 Task: Look for space in Dalandzadgad, Mongolia from 12th August, 2023 to 16th August, 2023 for 8 adults in price range Rs.10000 to Rs.16000. Place can be private room with 8 bedrooms having 8 beds and 8 bathrooms. Property type can be house, flat, guest house, hotel. Amenities needed are: wifi, TV, free parkinig on premises, gym, breakfast. Booking option can be shelf check-in. Required host language is English.
Action: Mouse moved to (495, 119)
Screenshot: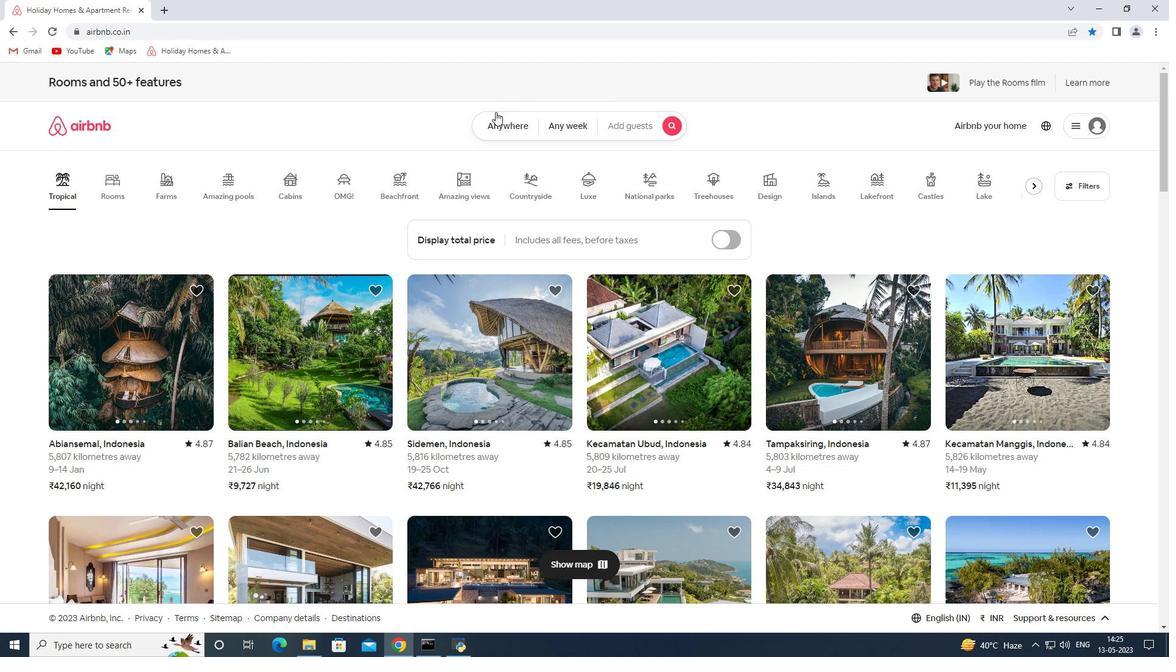 
Action: Mouse pressed left at (495, 119)
Screenshot: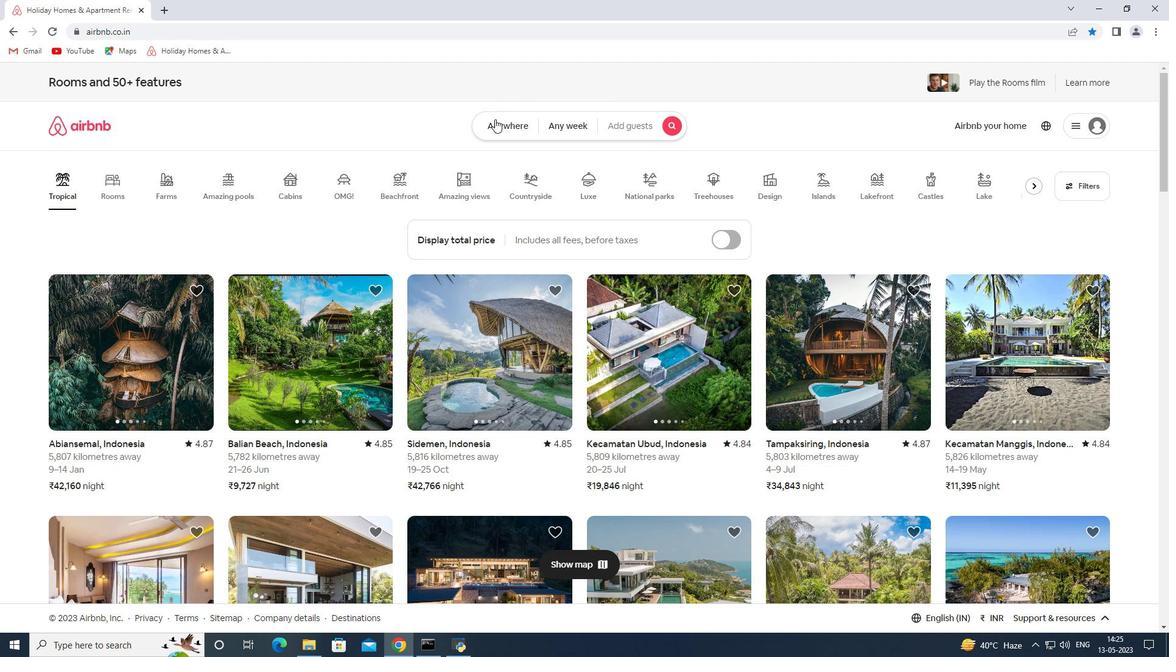 
Action: Mouse moved to (348, 176)
Screenshot: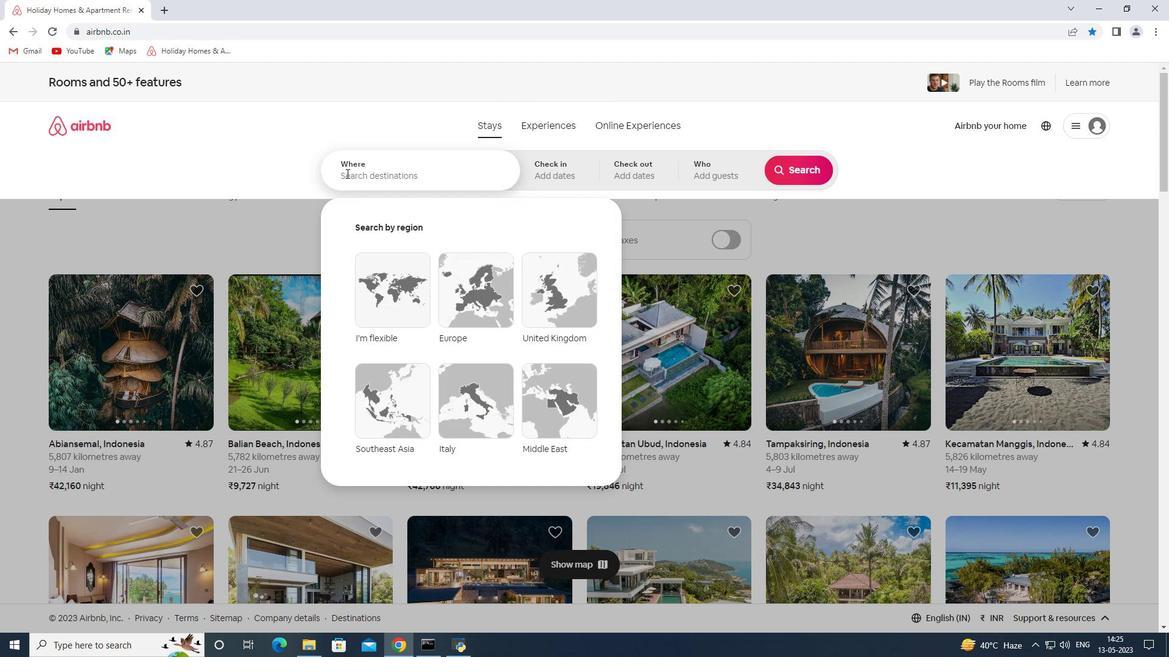 
Action: Mouse pressed left at (348, 176)
Screenshot: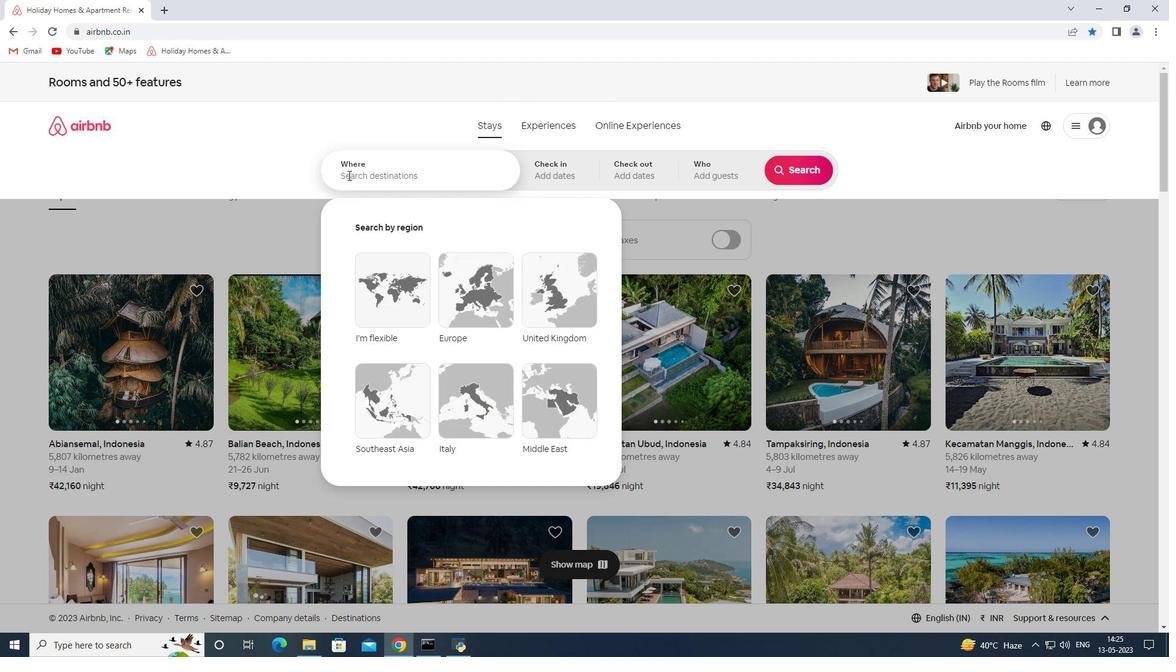 
Action: Key pressed <Key.shift>Daland<Key.space><Key.backspace><Key.shift>Za<Key.backspace><Key.backspace>zadgad<Key.space>
Screenshot: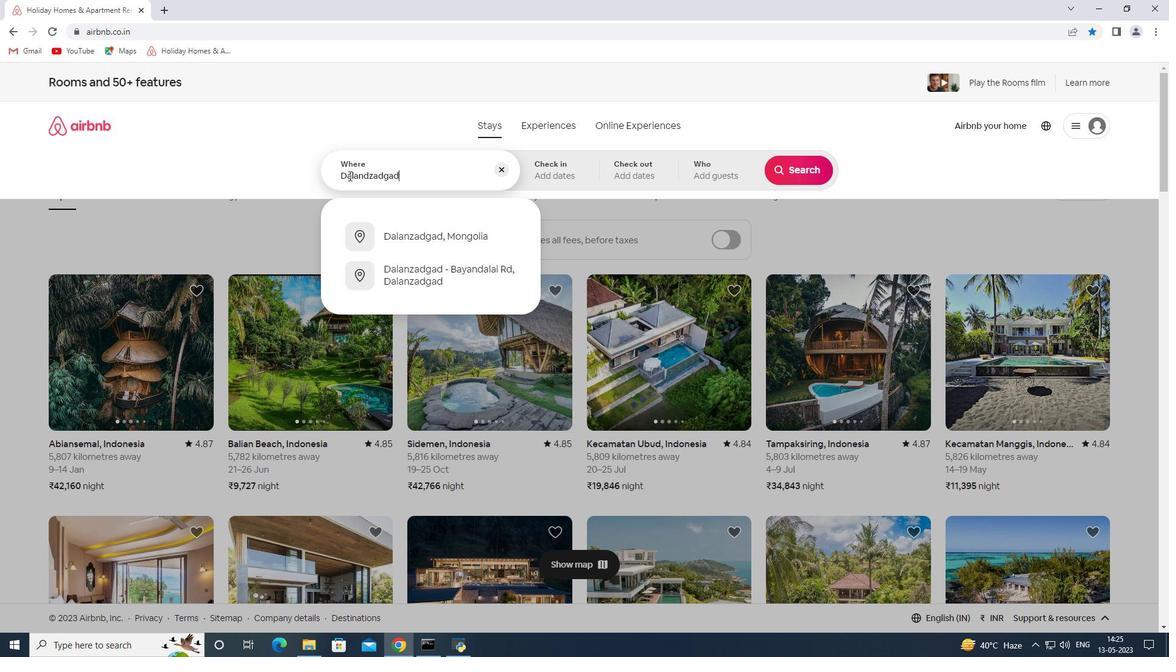 
Action: Mouse moved to (452, 229)
Screenshot: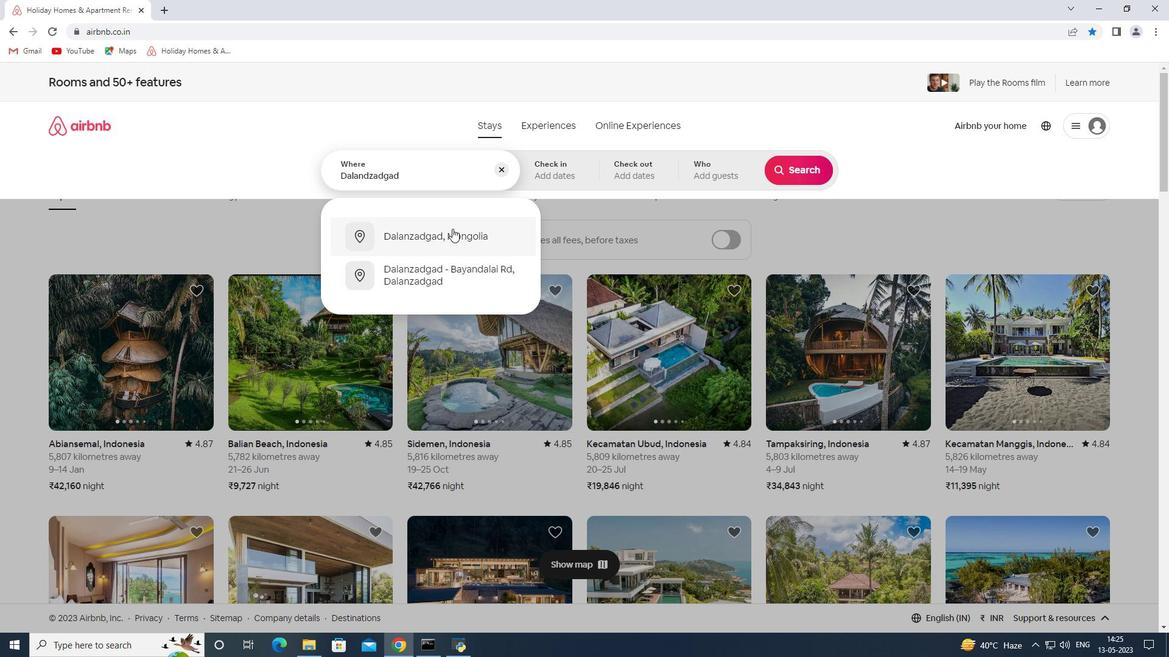 
Action: Mouse pressed left at (452, 229)
Screenshot: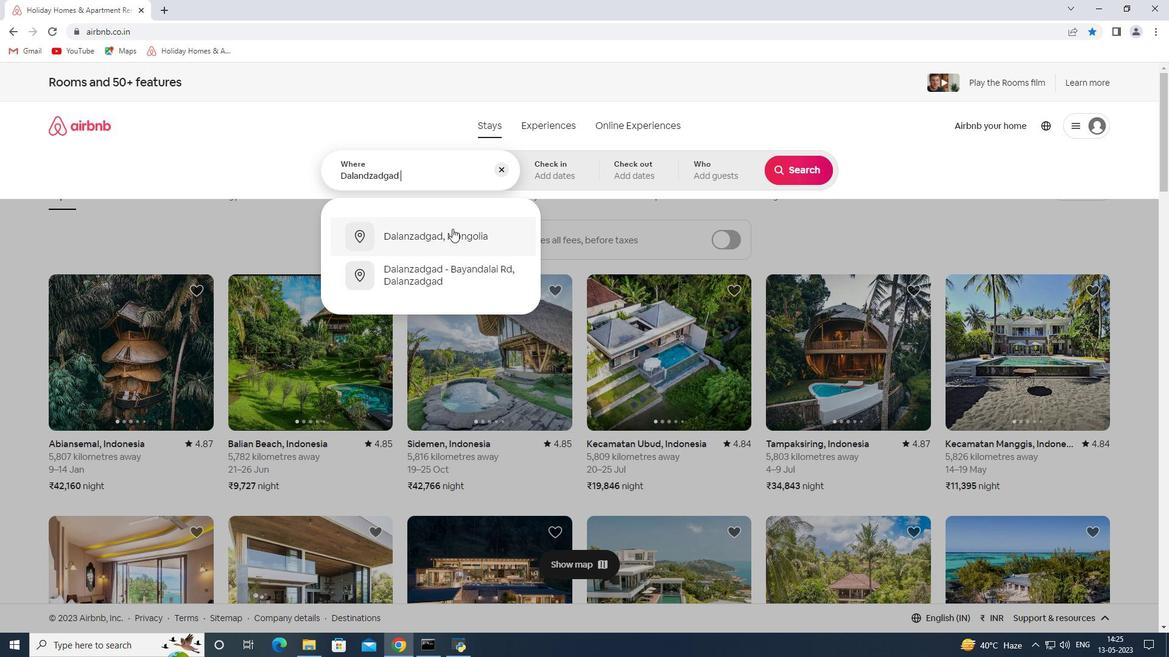 
Action: Mouse moved to (796, 267)
Screenshot: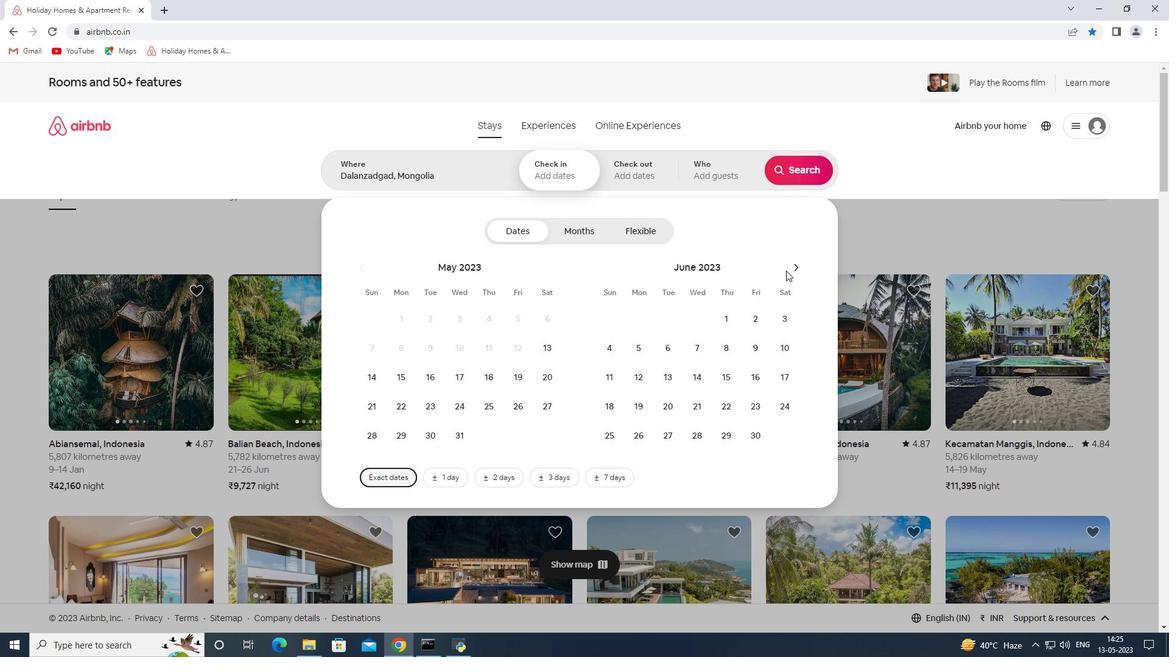 
Action: Mouse pressed left at (796, 267)
Screenshot: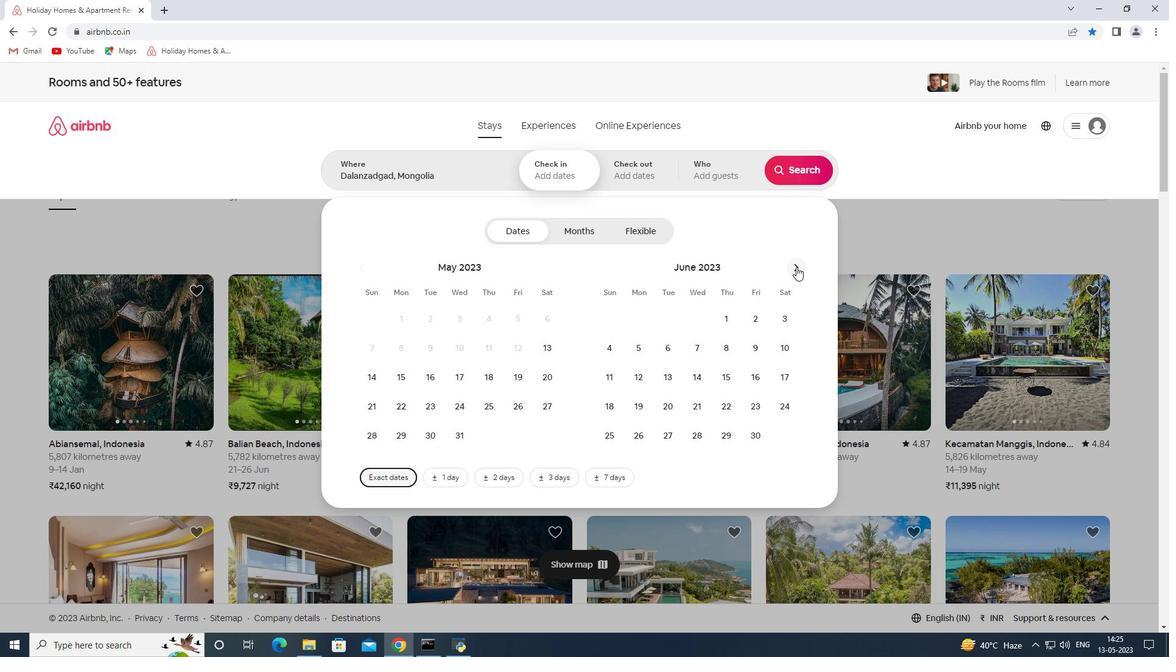 
Action: Mouse moved to (795, 262)
Screenshot: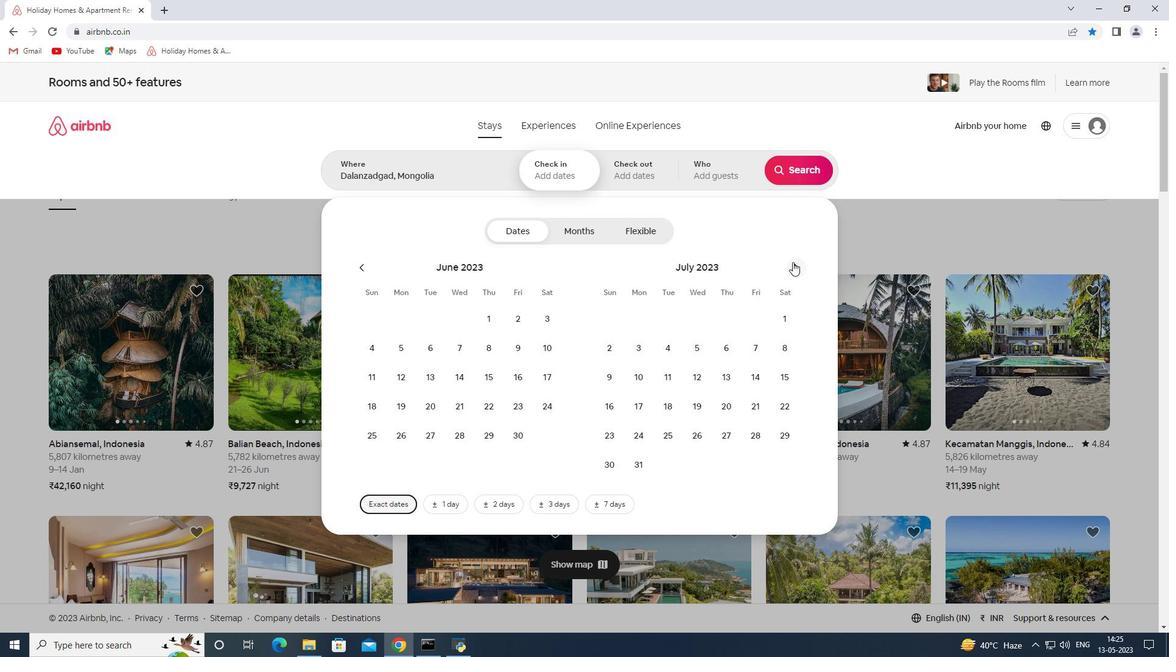 
Action: Mouse pressed left at (795, 262)
Screenshot: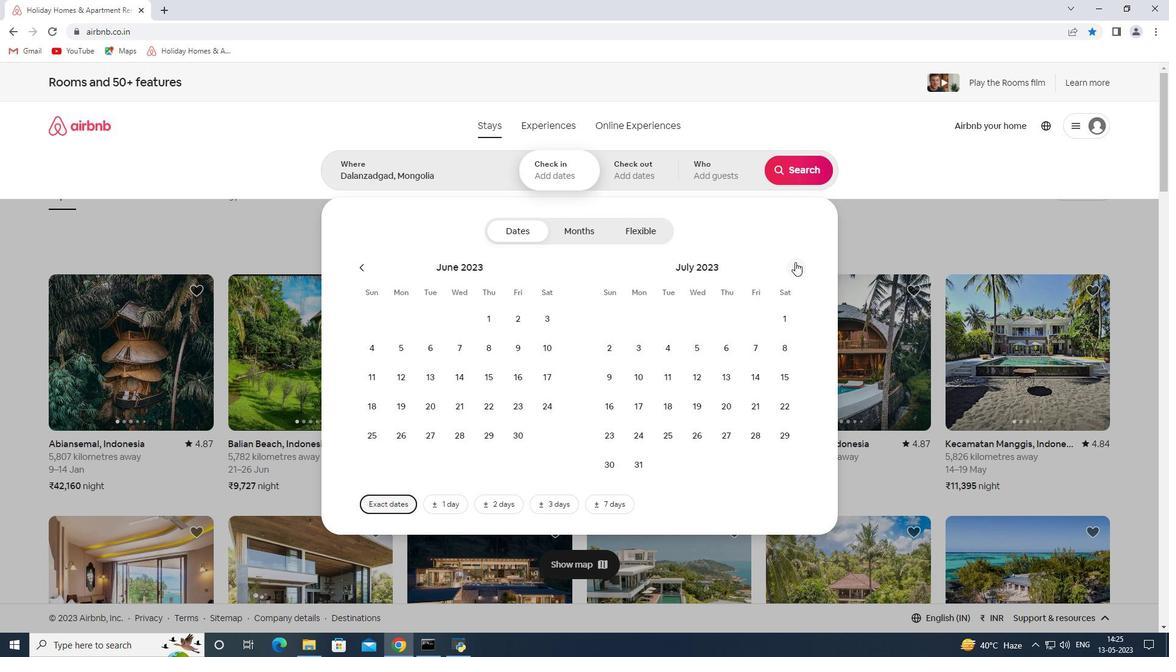 
Action: Mouse moved to (774, 347)
Screenshot: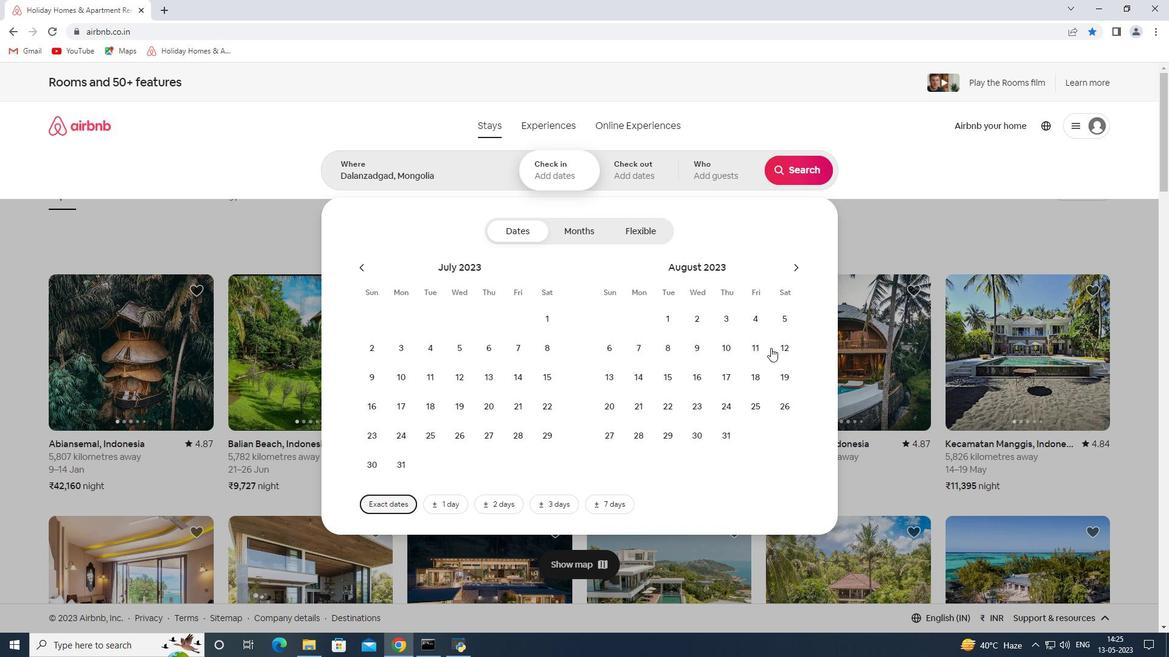 
Action: Mouse pressed left at (774, 347)
Screenshot: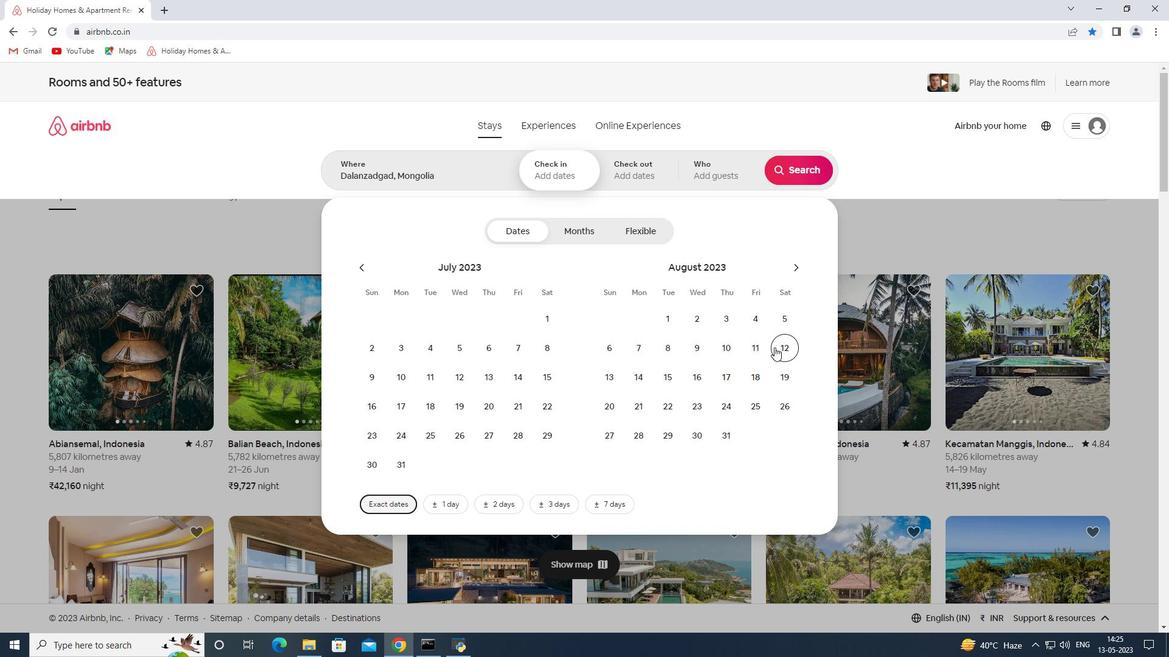 
Action: Mouse moved to (774, 347)
Screenshot: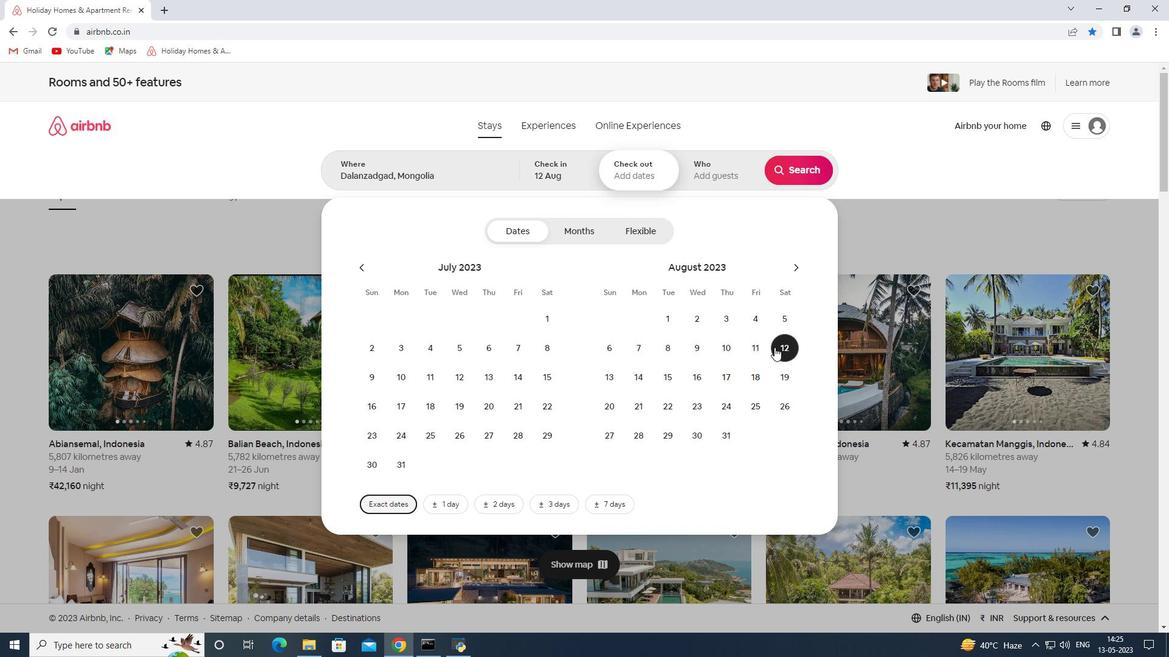 
Action: Mouse scrolled (774, 347) with delta (0, 0)
Screenshot: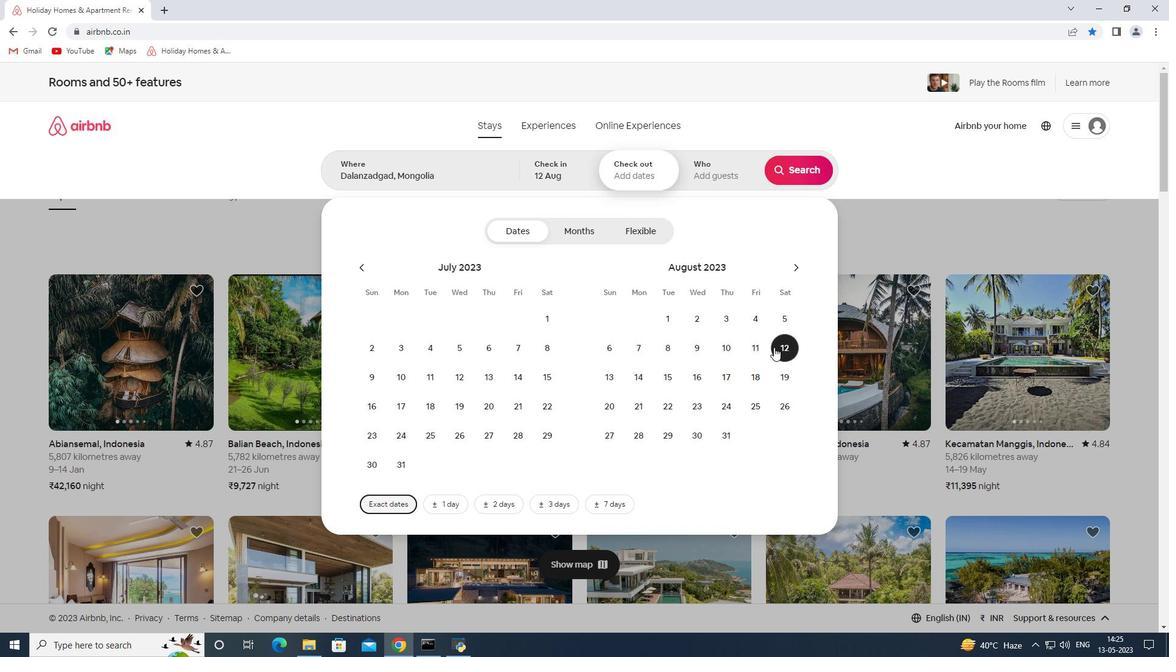 
Action: Mouse moved to (763, 319)
Screenshot: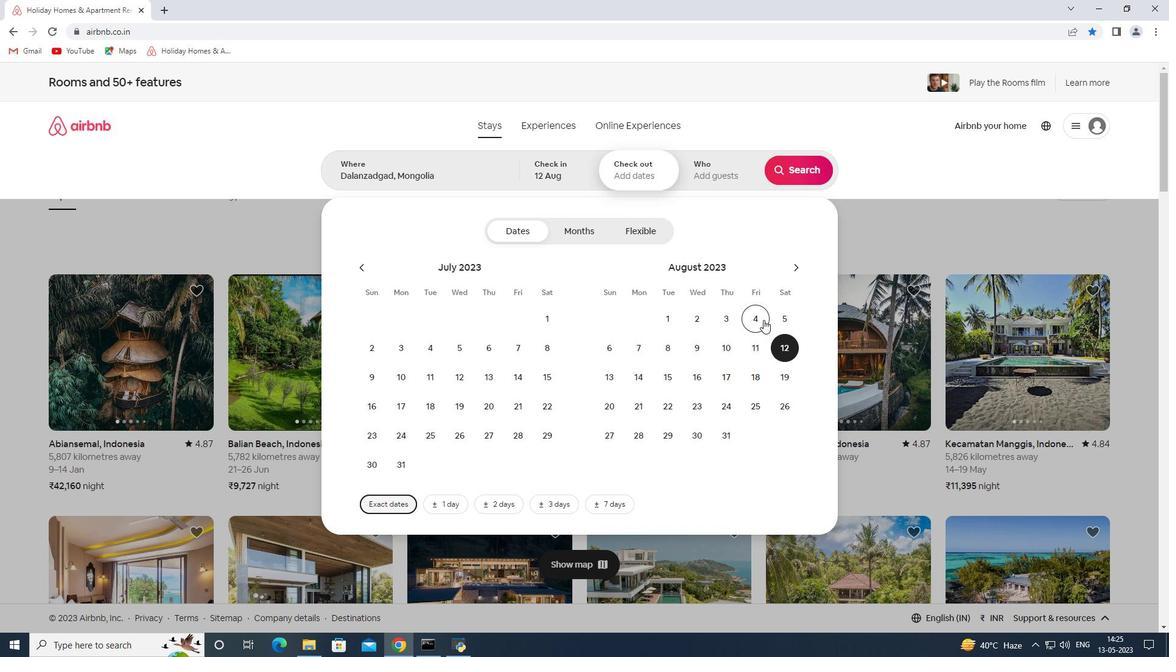 
Action: Mouse scrolled (763, 319) with delta (0, 0)
Screenshot: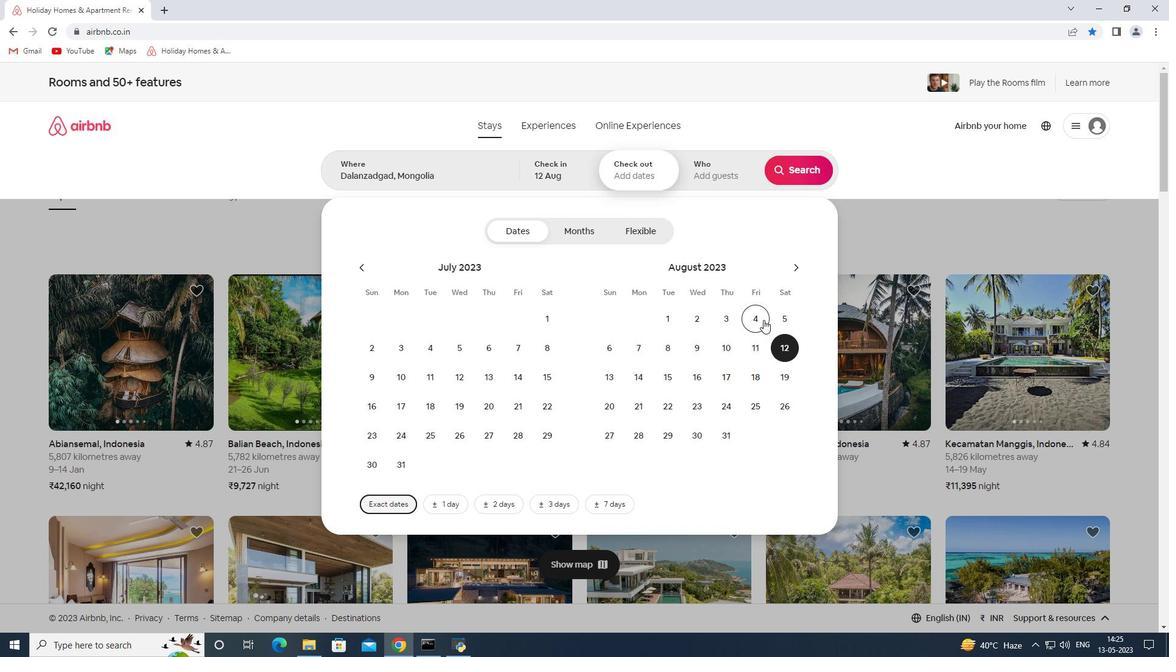 
Action: Mouse moved to (560, 94)
Screenshot: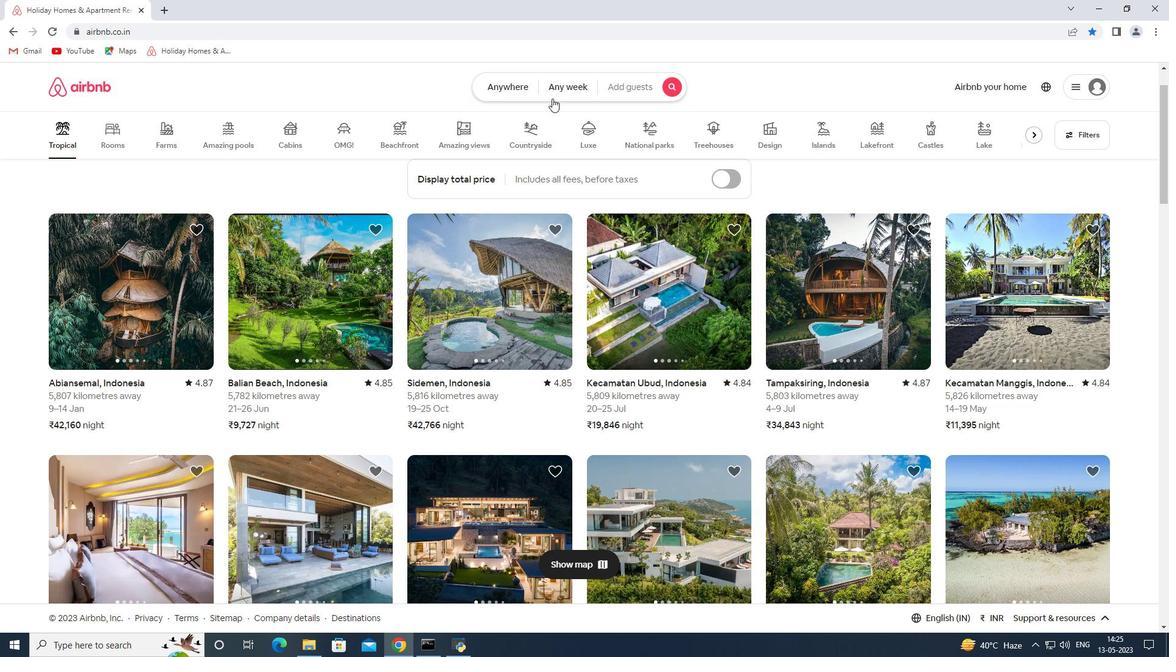 
Action: Mouse pressed left at (560, 94)
Screenshot: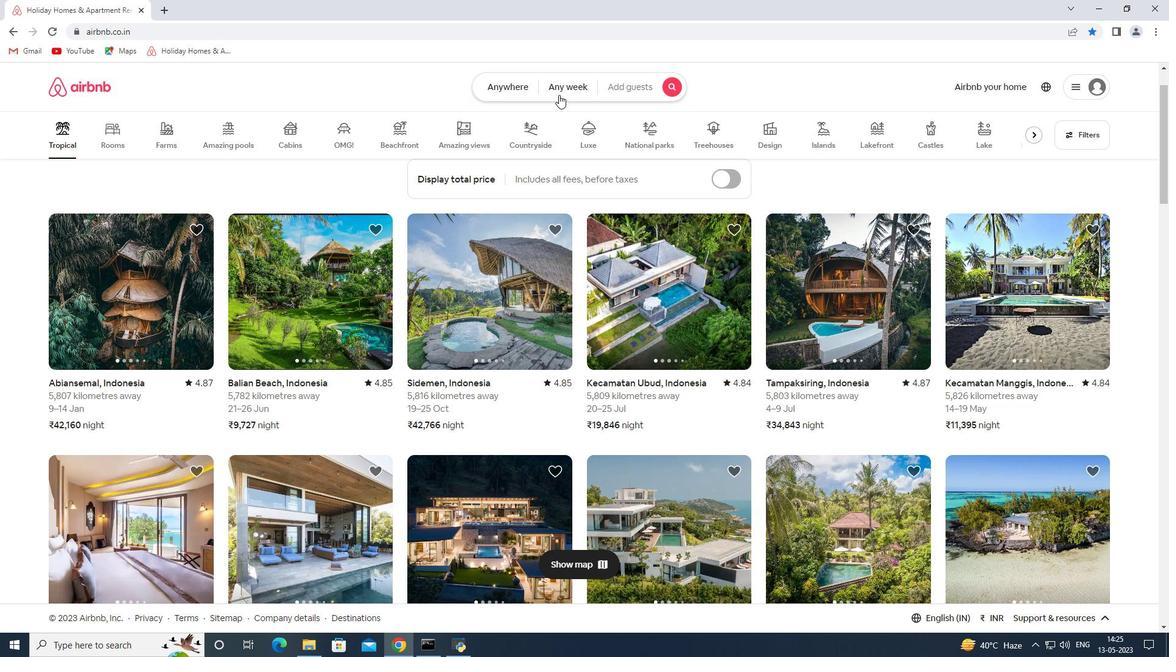 
Action: Mouse moved to (465, 338)
Screenshot: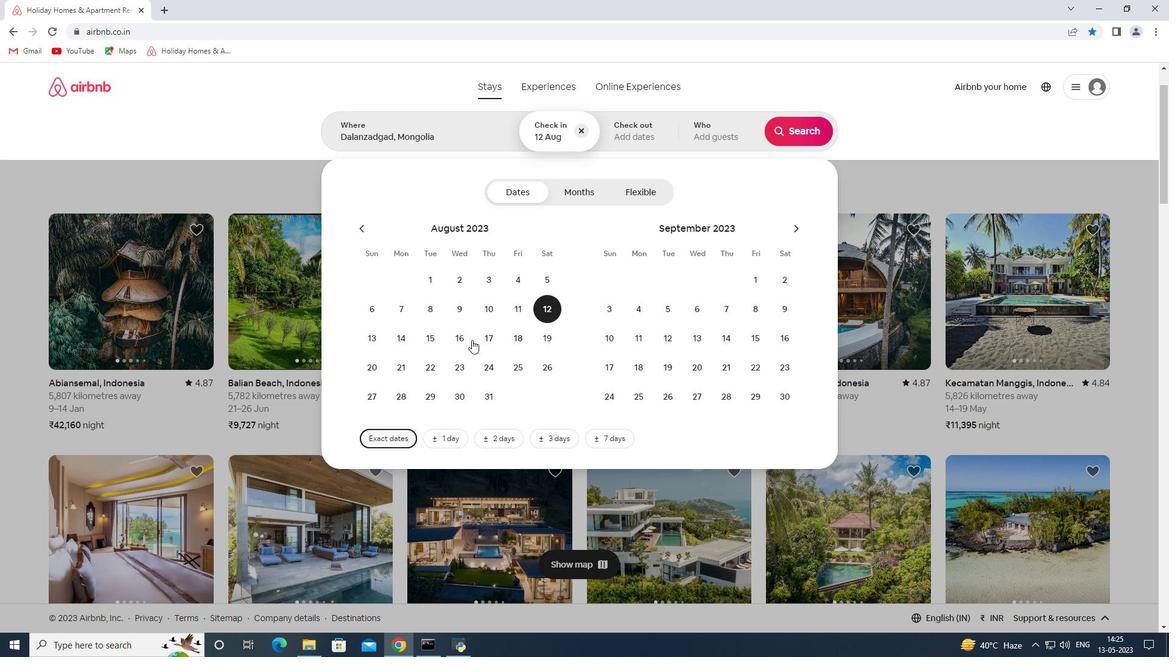 
Action: Mouse pressed left at (465, 338)
Screenshot: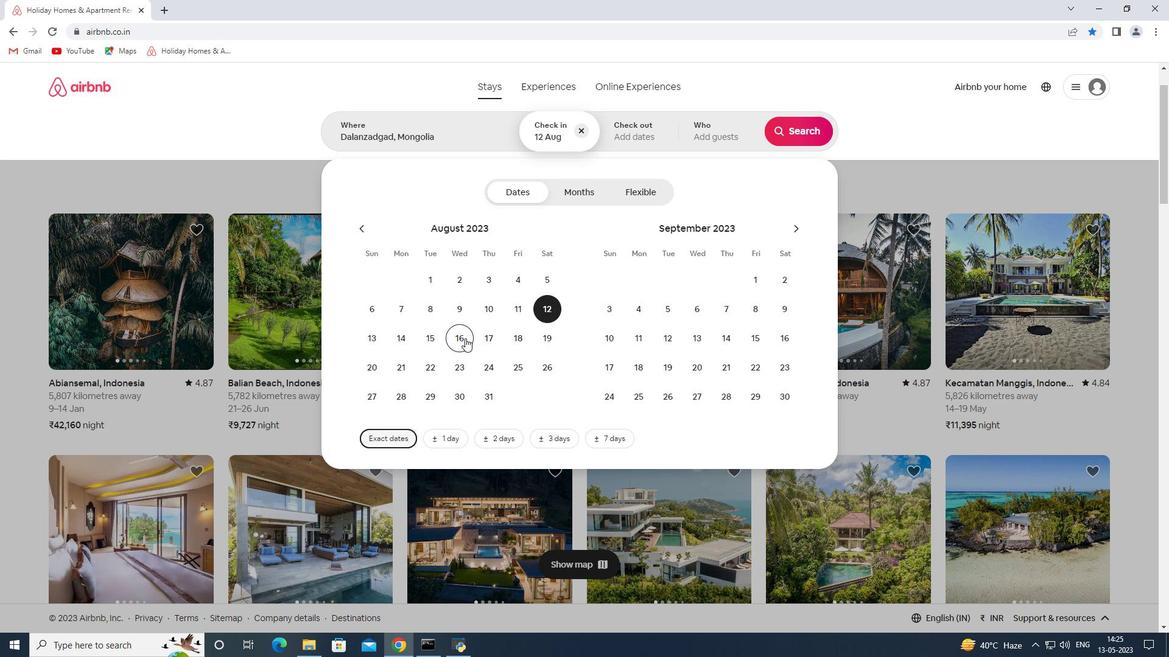 
Action: Mouse moved to (545, 307)
Screenshot: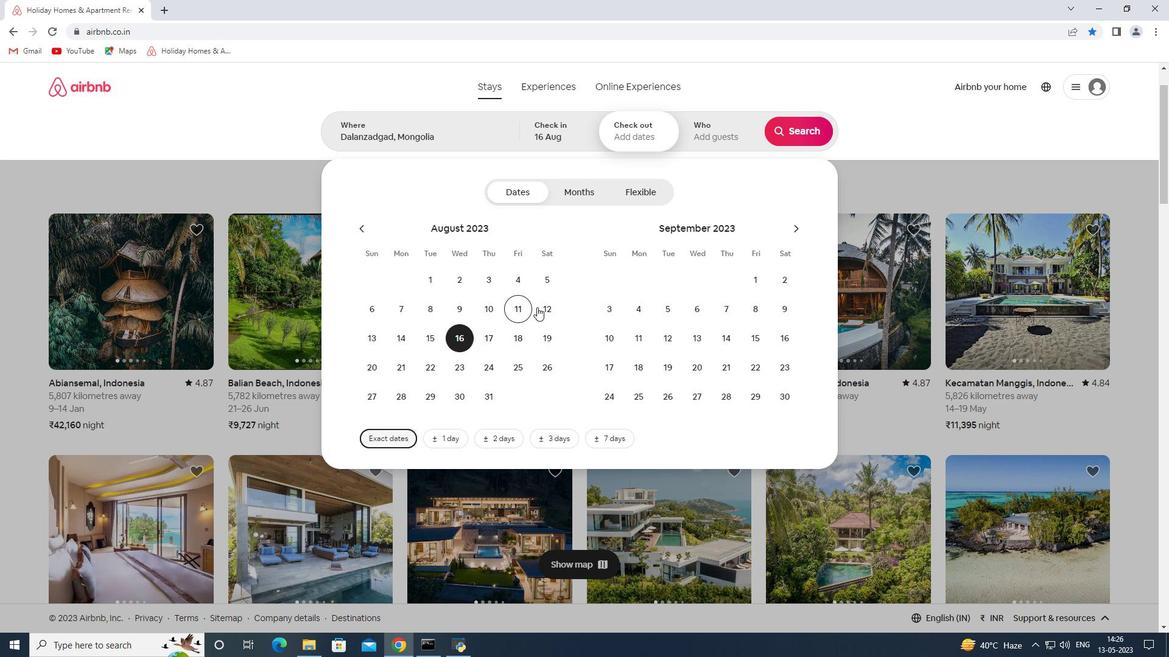 
Action: Mouse pressed left at (545, 307)
Screenshot: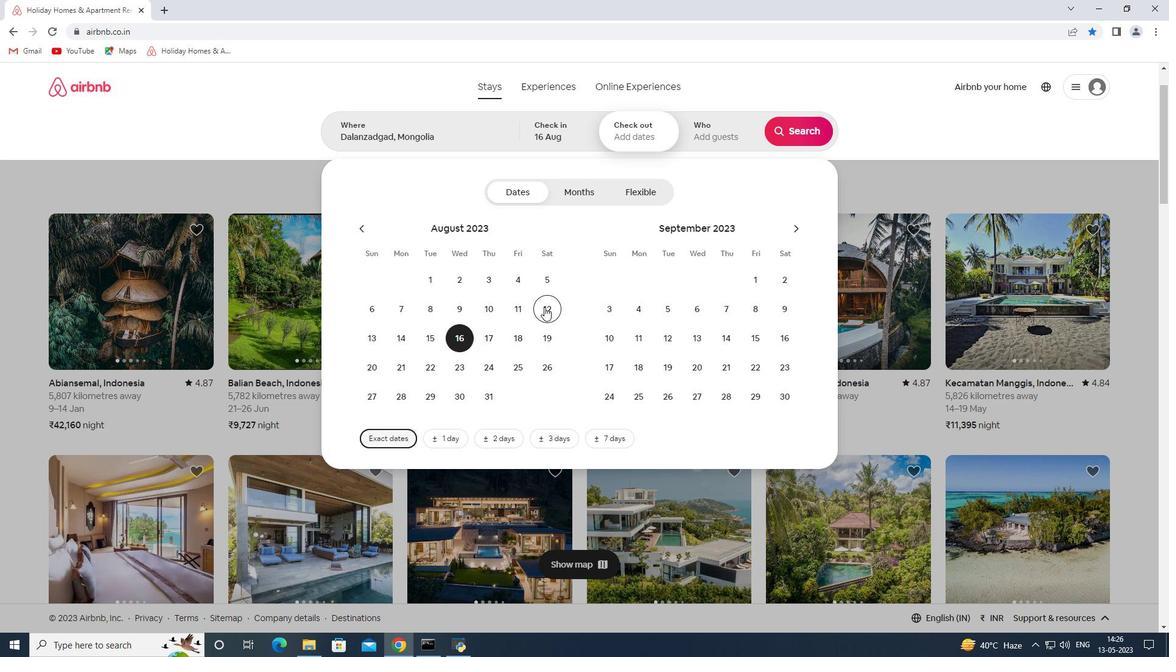 
Action: Mouse moved to (459, 334)
Screenshot: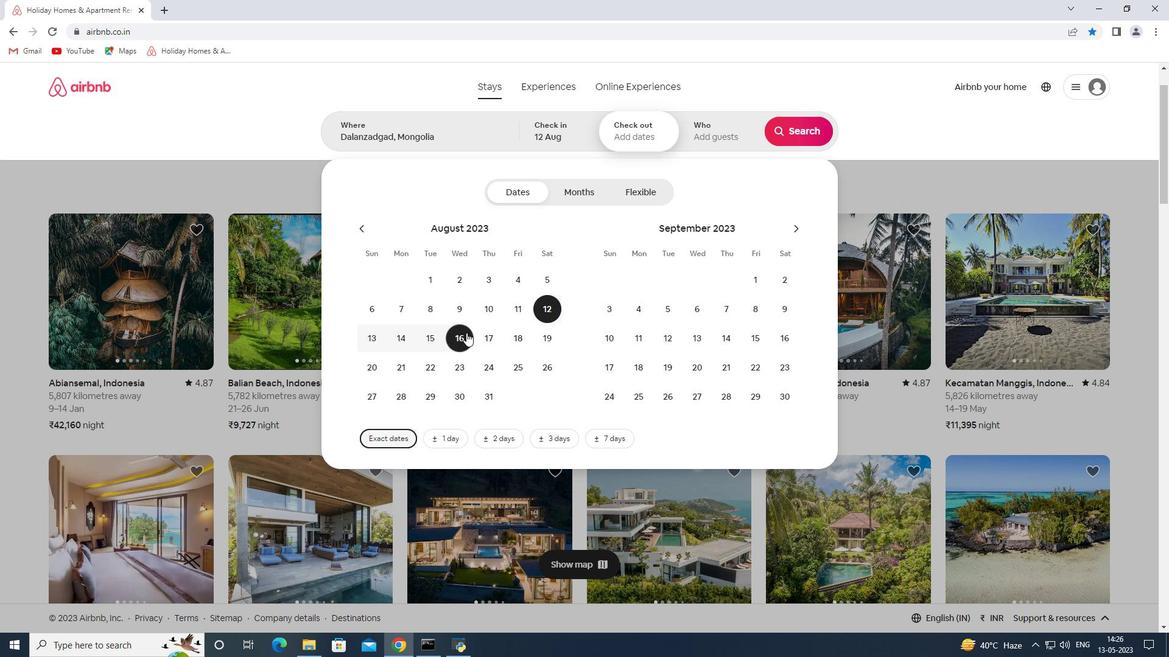 
Action: Mouse pressed left at (459, 334)
Screenshot: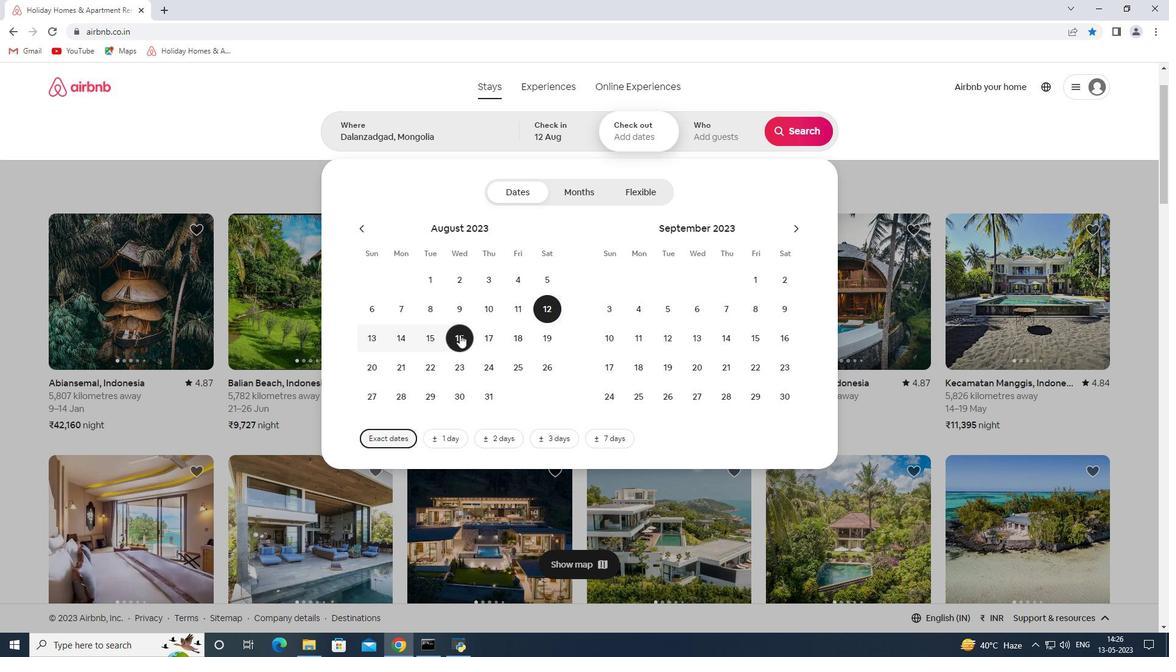 
Action: Mouse moved to (727, 135)
Screenshot: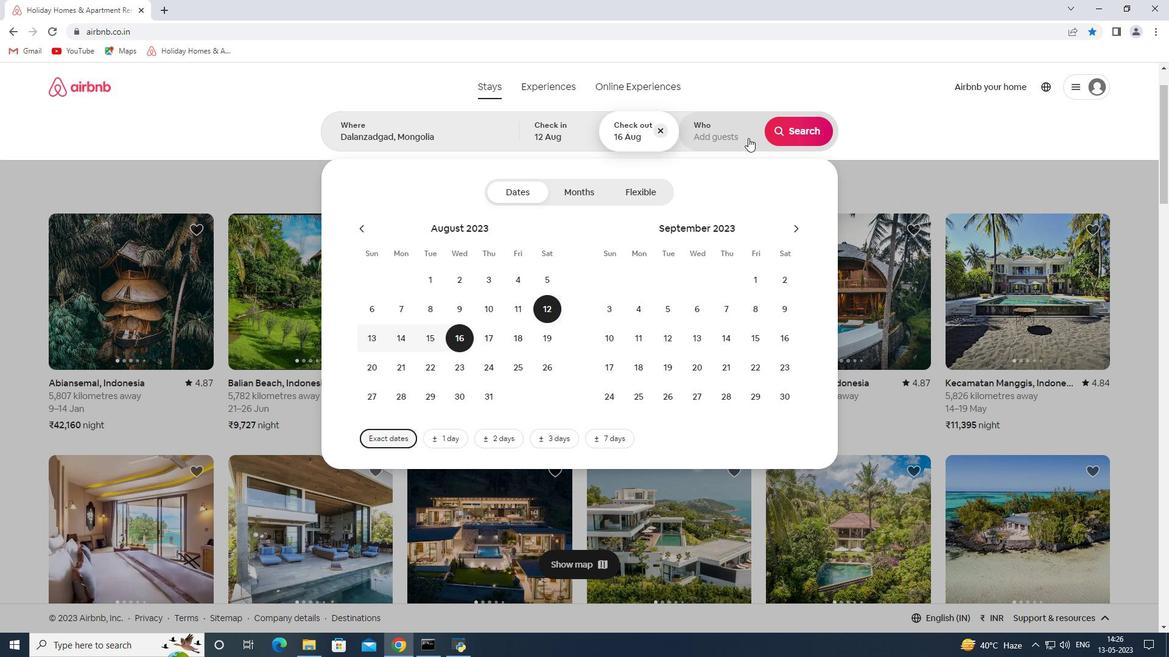 
Action: Mouse pressed left at (727, 135)
Screenshot: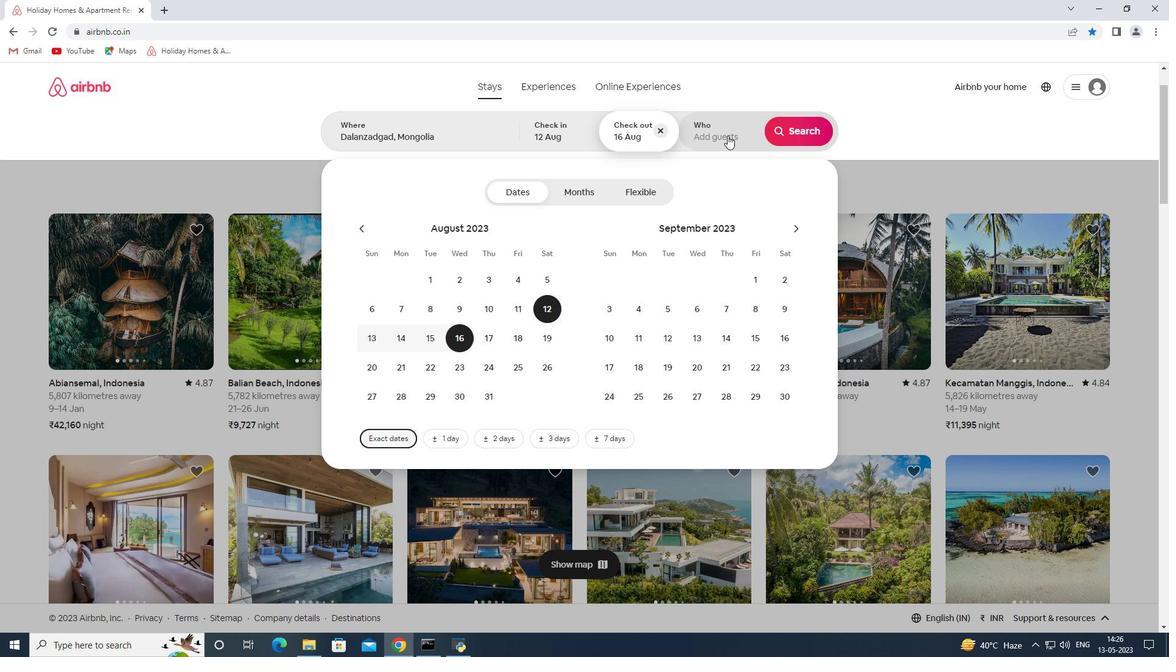 
Action: Mouse moved to (807, 202)
Screenshot: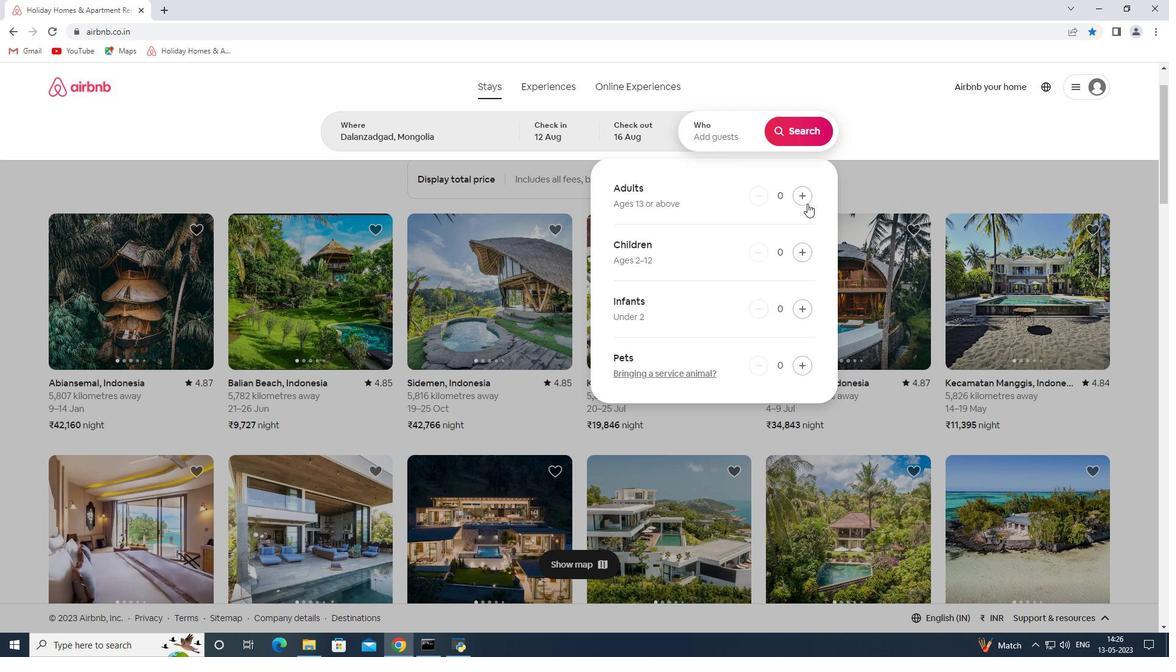 
Action: Mouse pressed left at (807, 202)
Screenshot: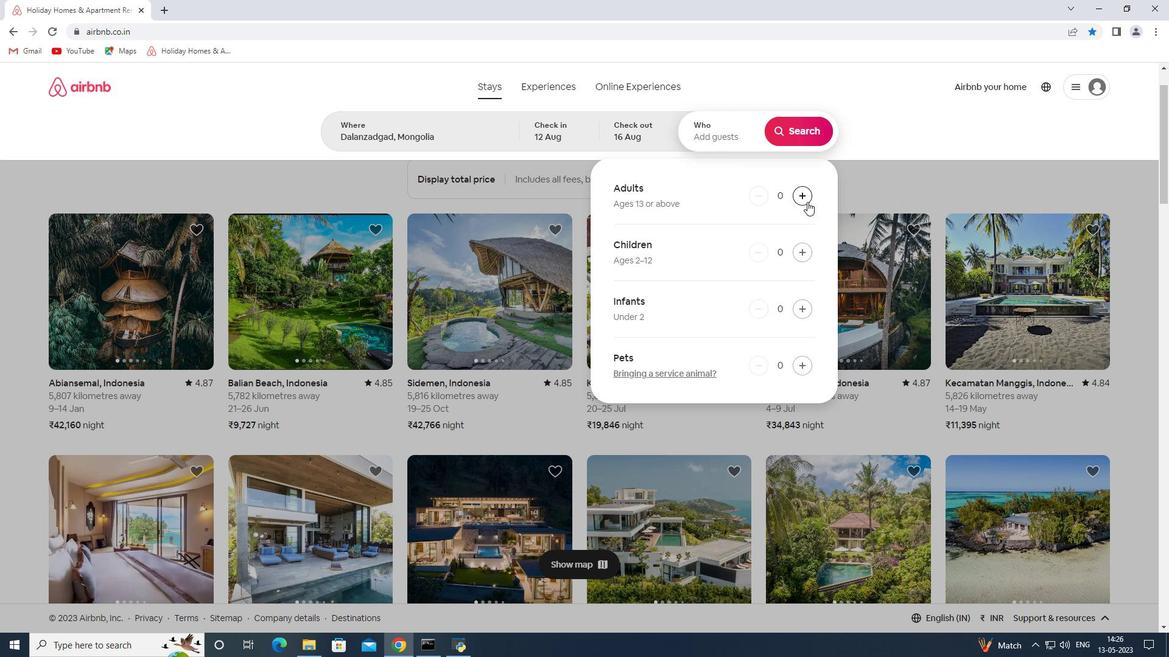 
Action: Mouse pressed left at (807, 202)
Screenshot: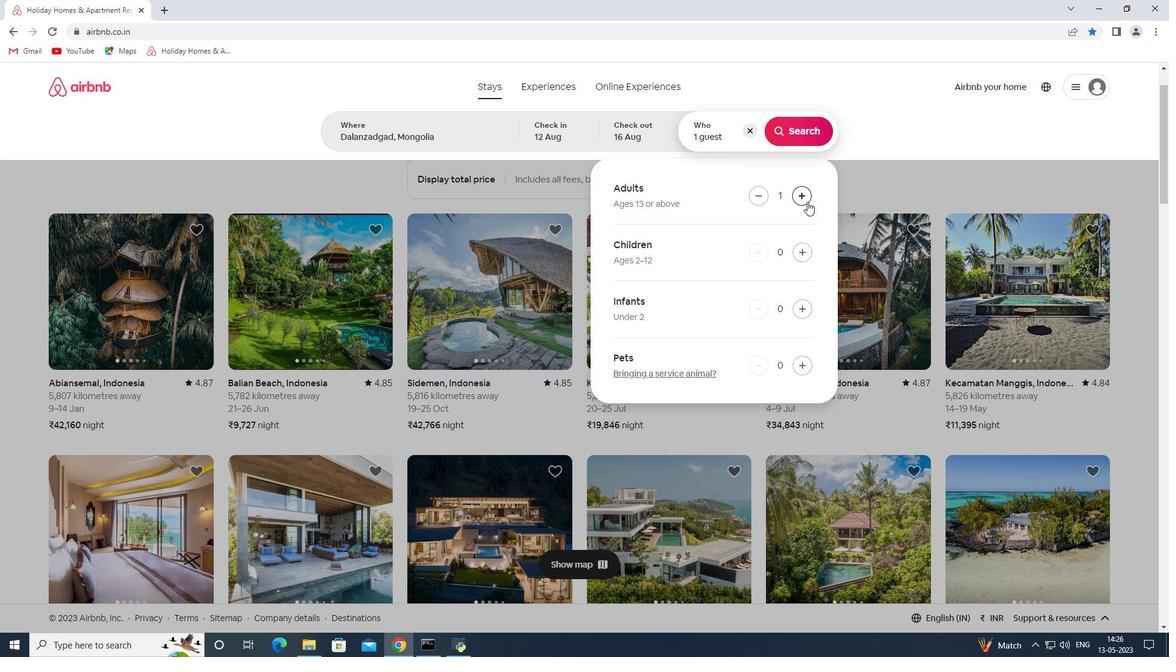 
Action: Mouse pressed left at (807, 202)
Screenshot: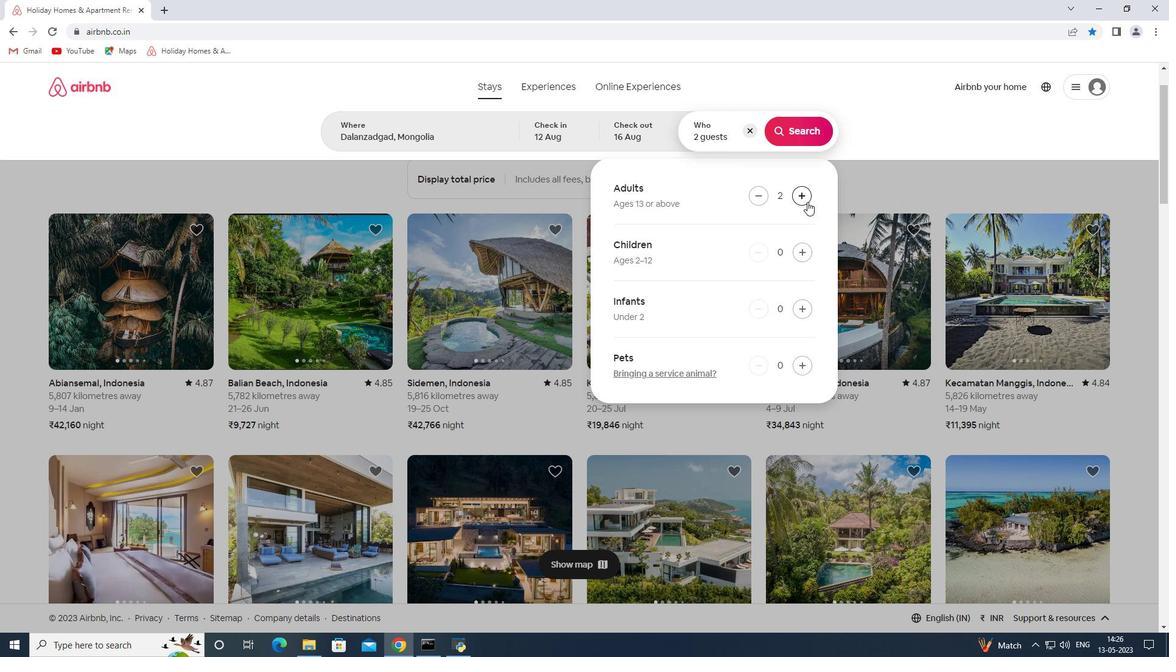 
Action: Mouse moved to (806, 197)
Screenshot: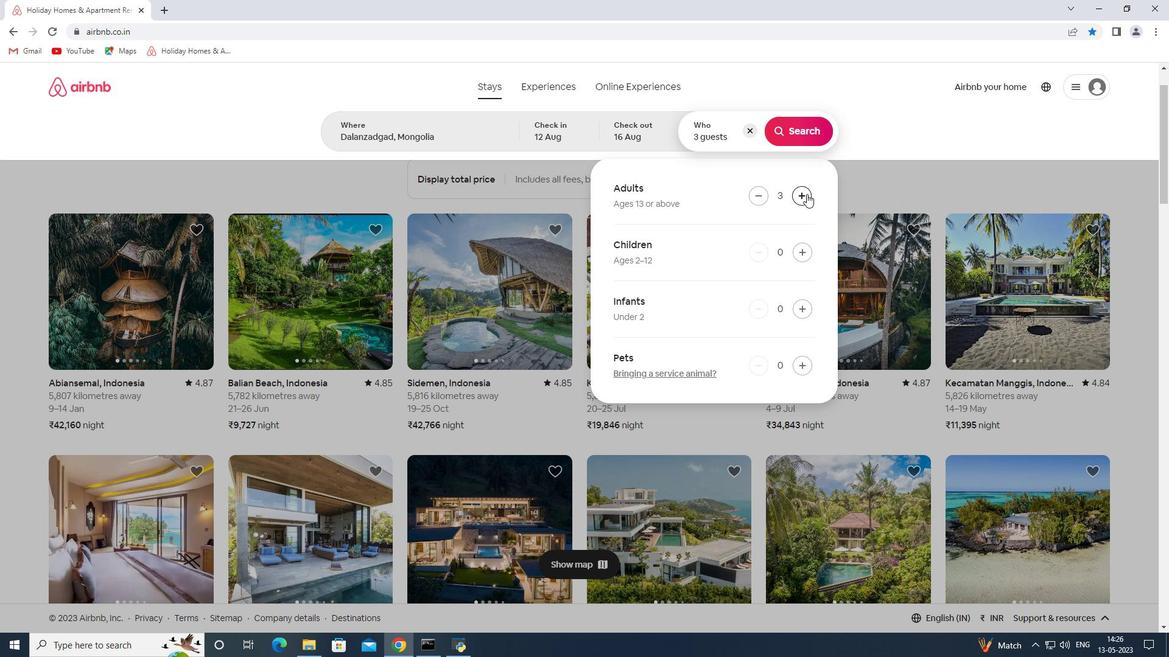 
Action: Mouse pressed left at (806, 197)
Screenshot: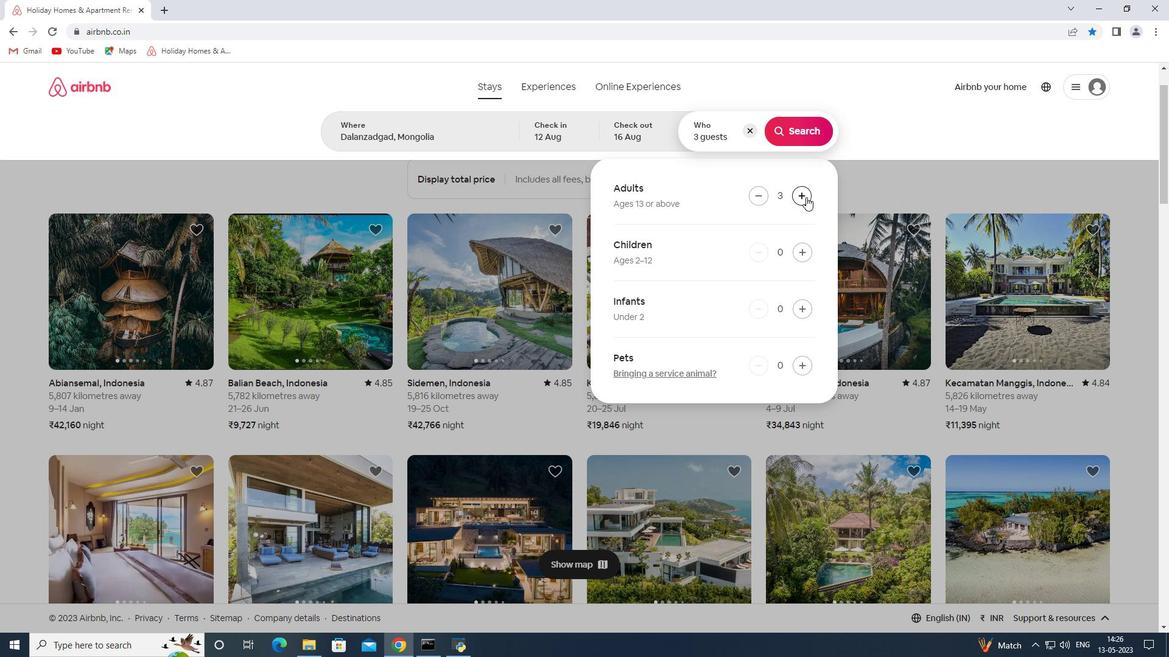
Action: Mouse pressed left at (806, 197)
Screenshot: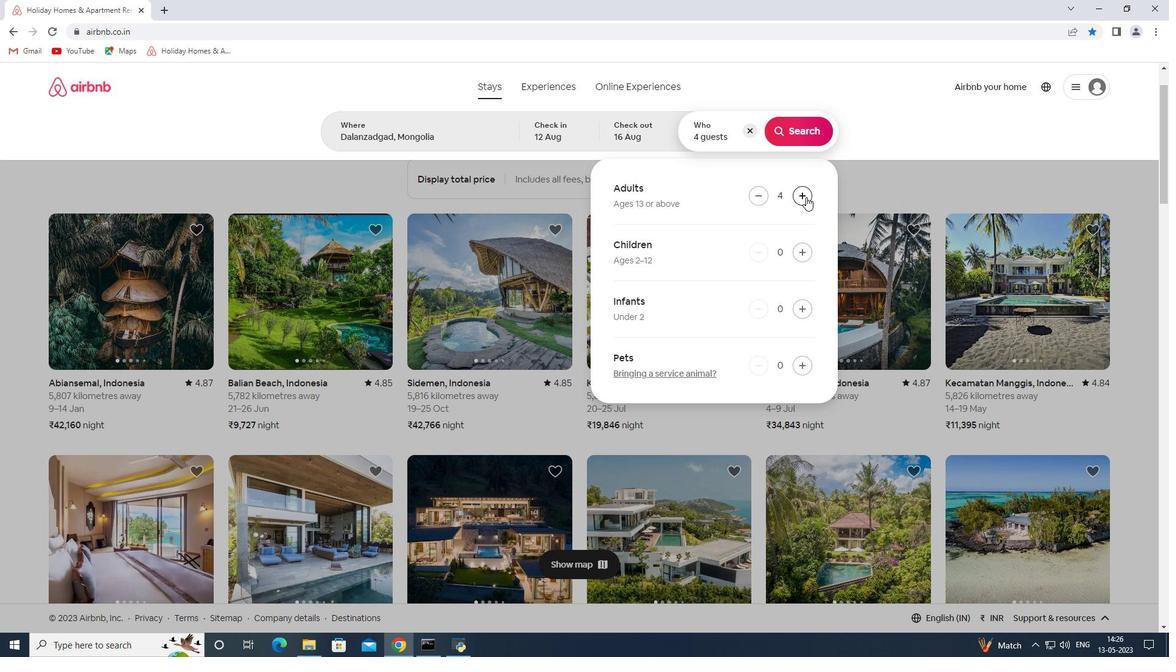 
Action: Mouse pressed left at (806, 197)
Screenshot: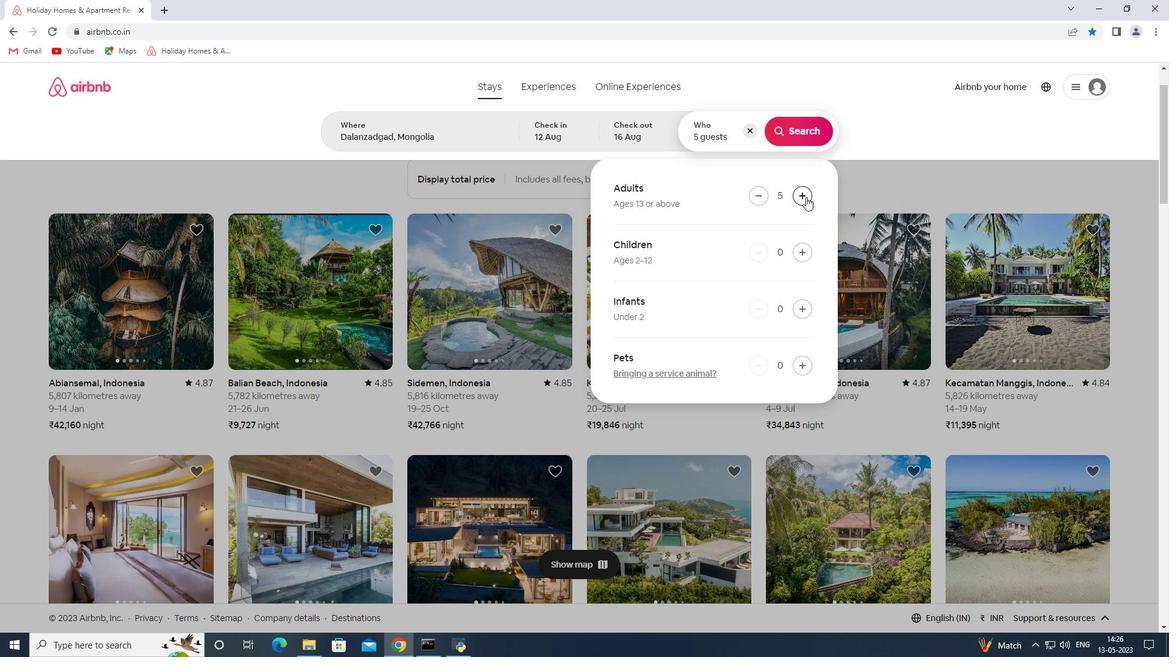 
Action: Mouse pressed left at (806, 197)
Screenshot: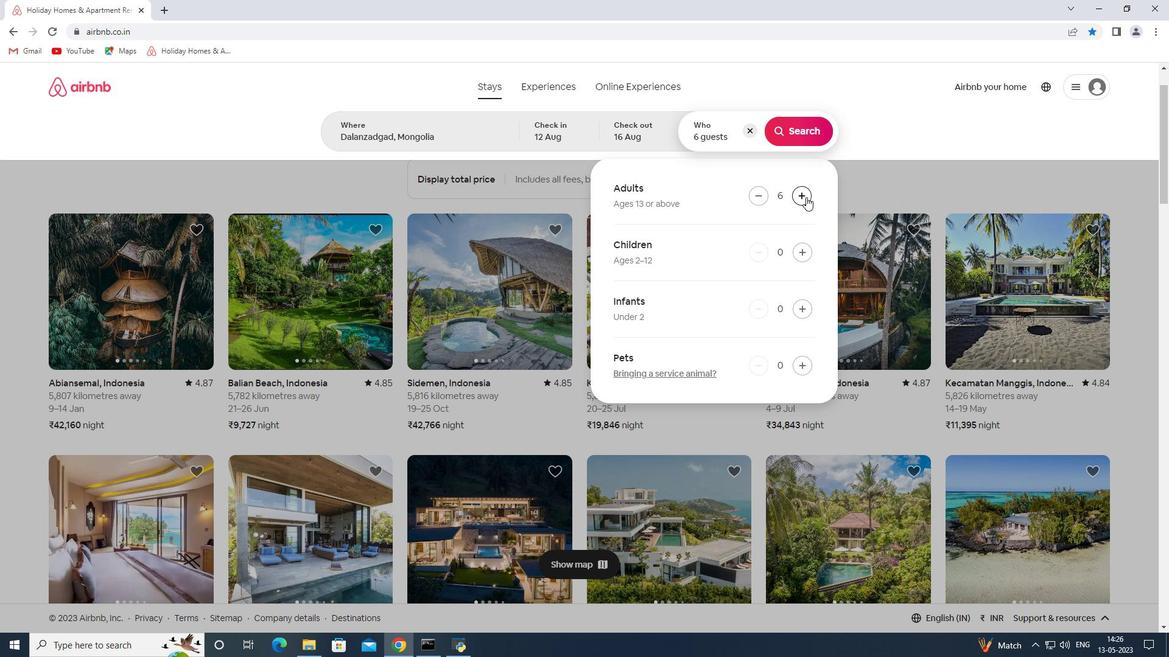 
Action: Mouse pressed left at (806, 197)
Screenshot: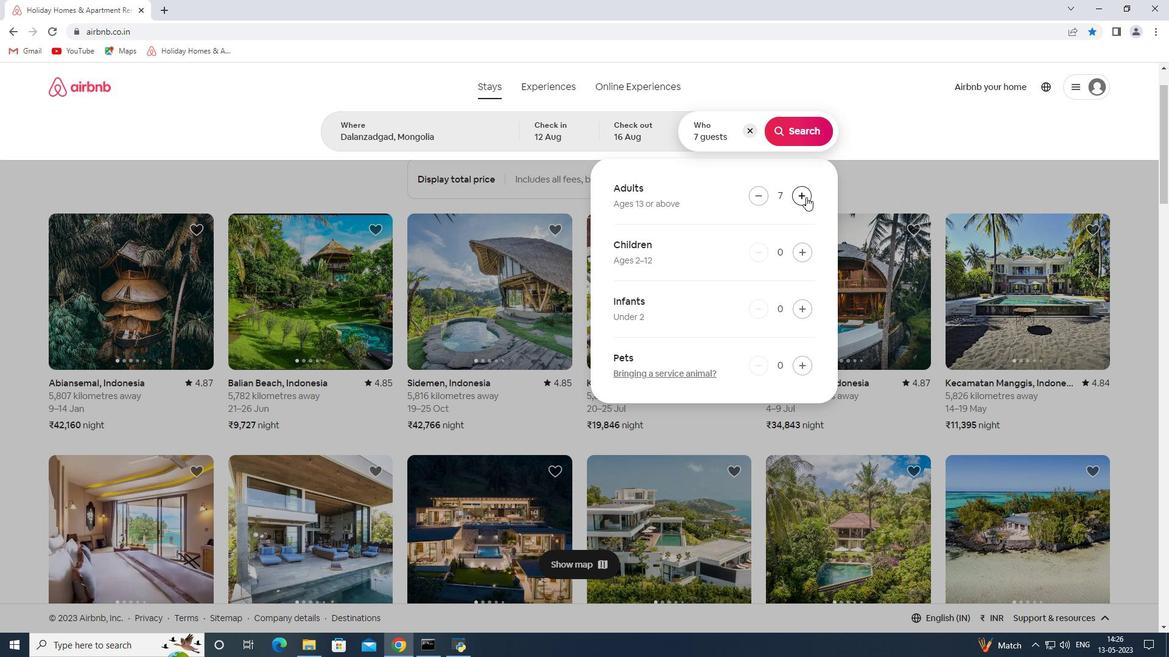 
Action: Mouse moved to (800, 136)
Screenshot: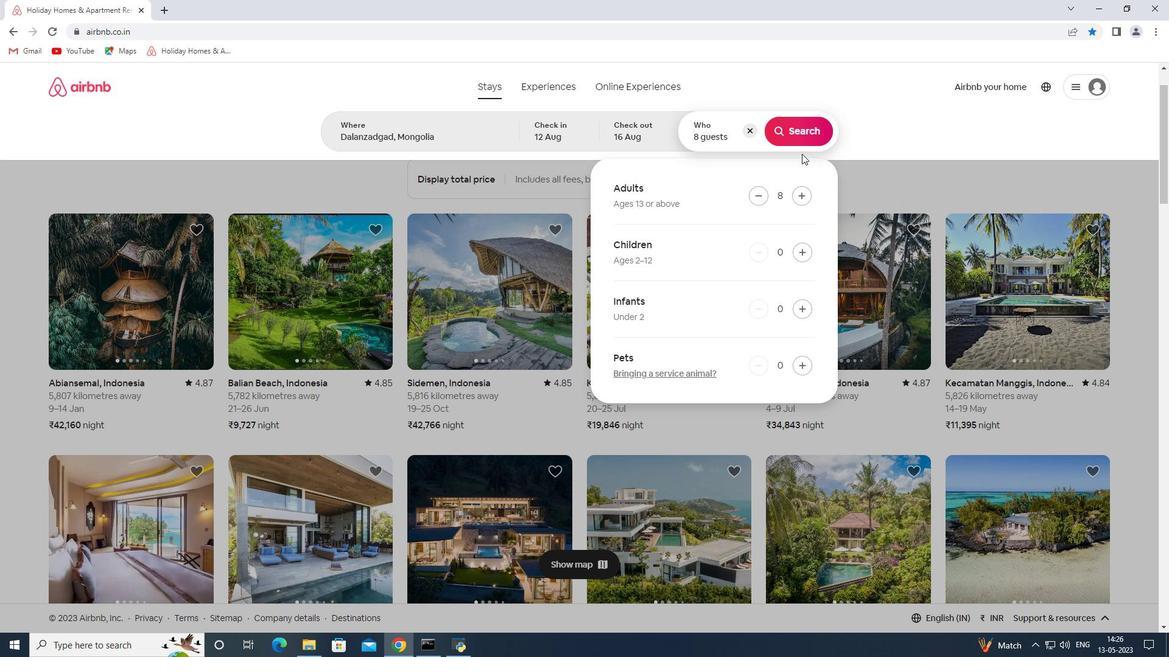 
Action: Mouse pressed left at (800, 136)
Screenshot: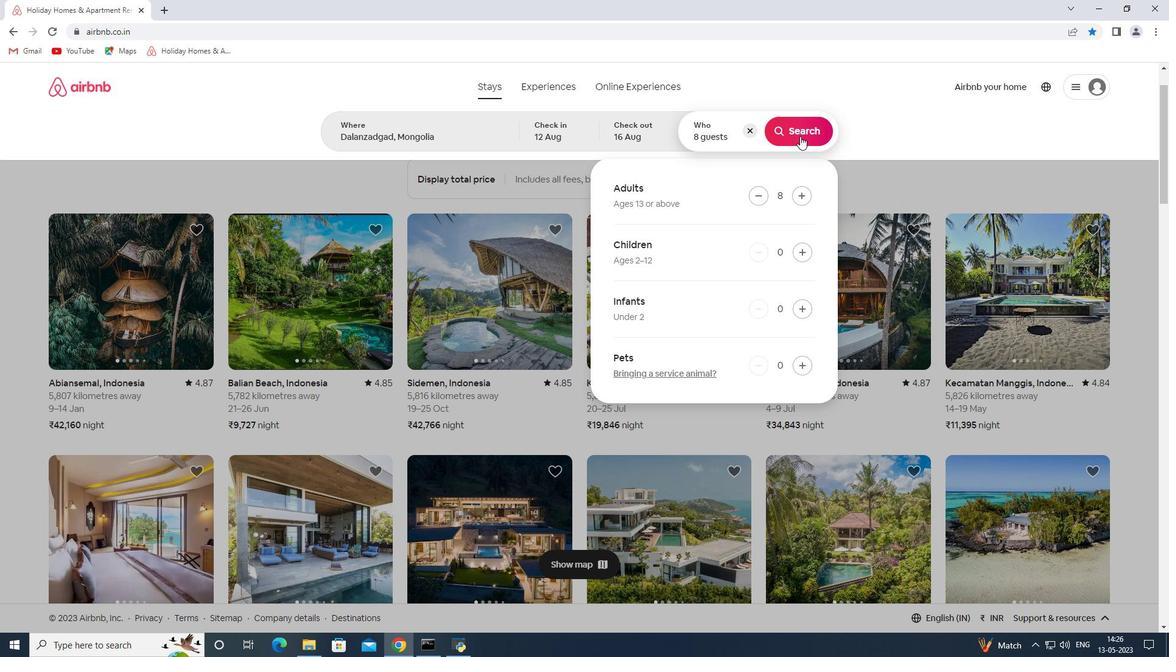 
Action: Mouse moved to (1124, 141)
Screenshot: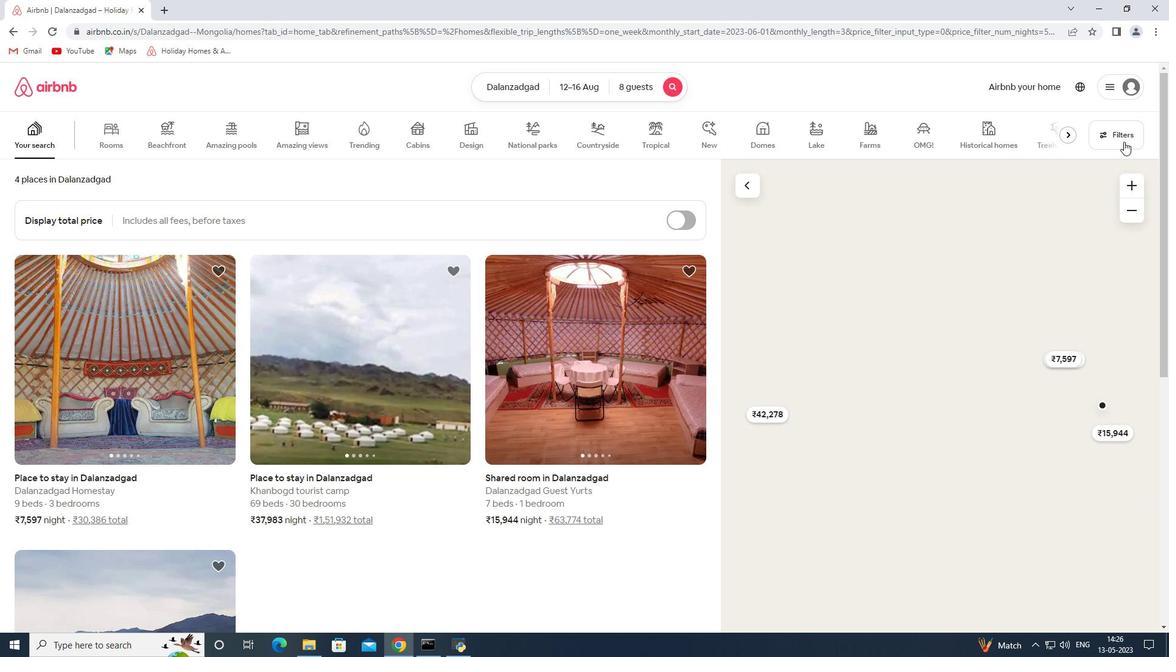 
Action: Mouse pressed left at (1124, 141)
Screenshot: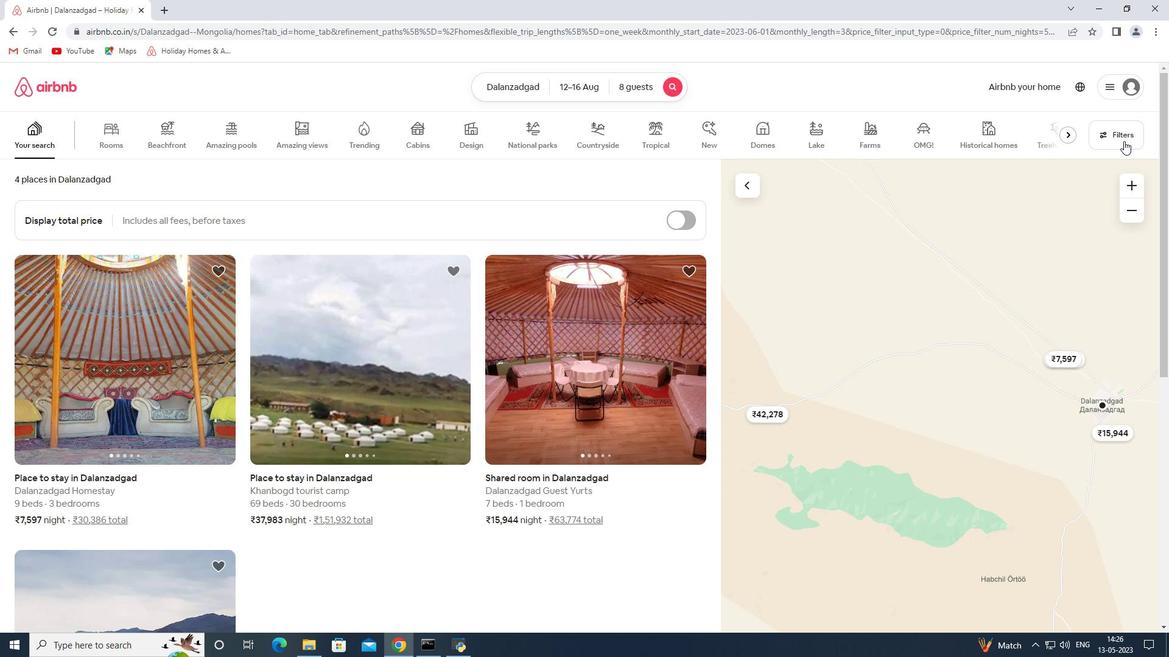 
Action: Mouse moved to (476, 438)
Screenshot: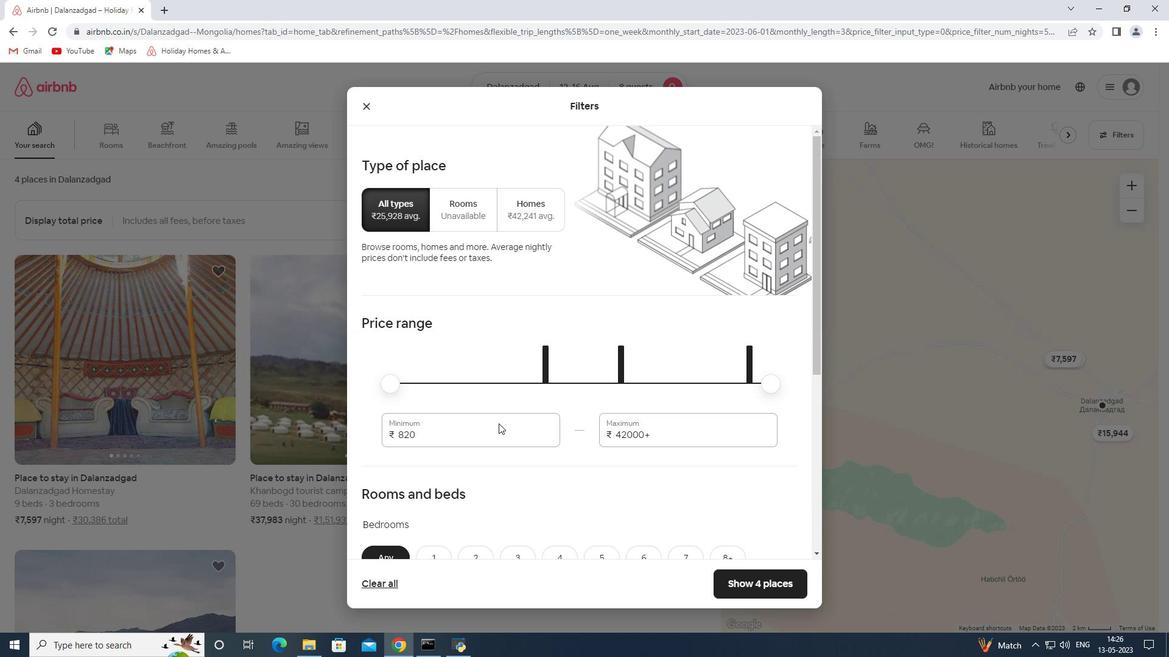 
Action: Mouse pressed left at (476, 438)
Screenshot: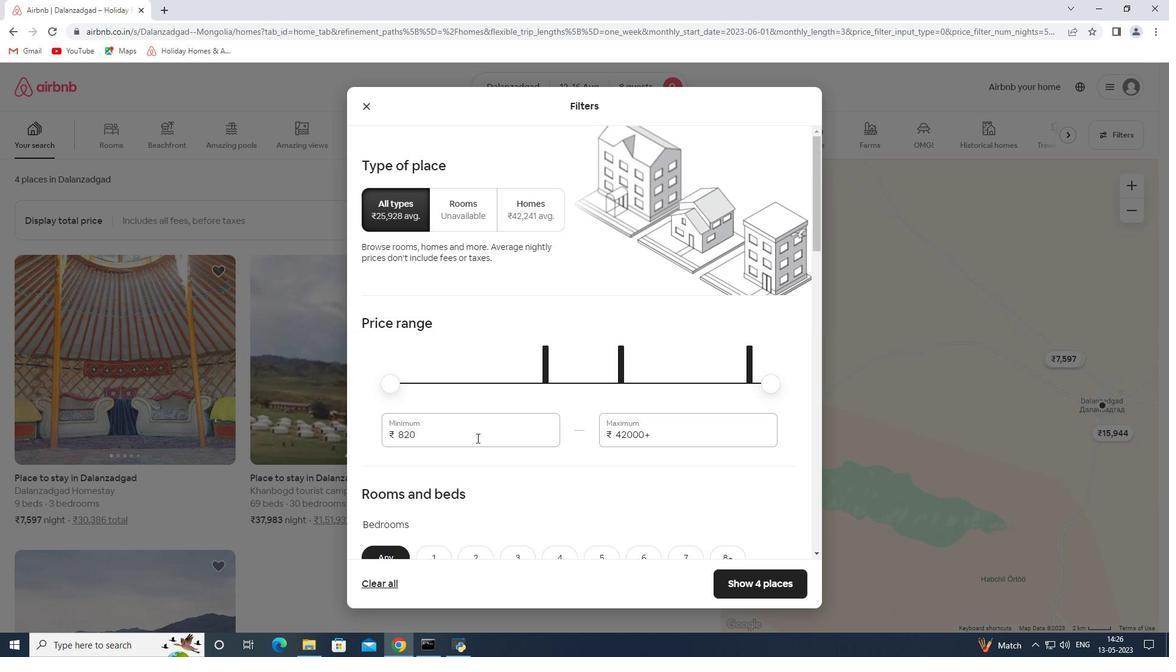 
Action: Mouse pressed left at (476, 438)
Screenshot: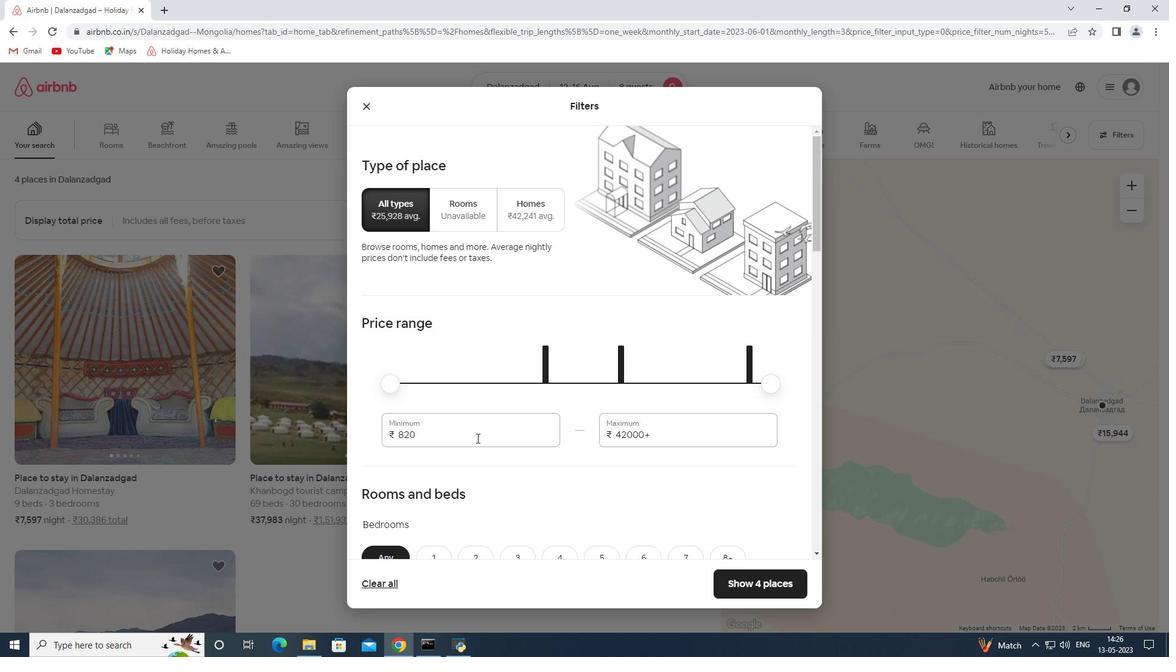
Action: Key pressed 10000<Key.tab>16000
Screenshot: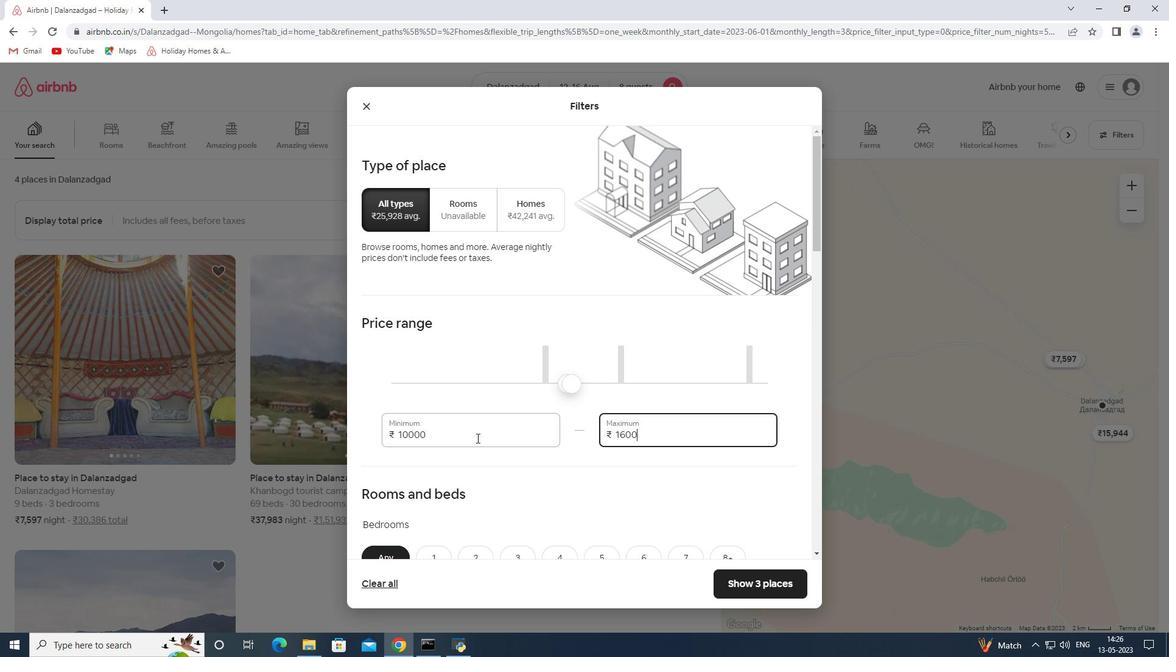 
Action: Mouse moved to (571, 325)
Screenshot: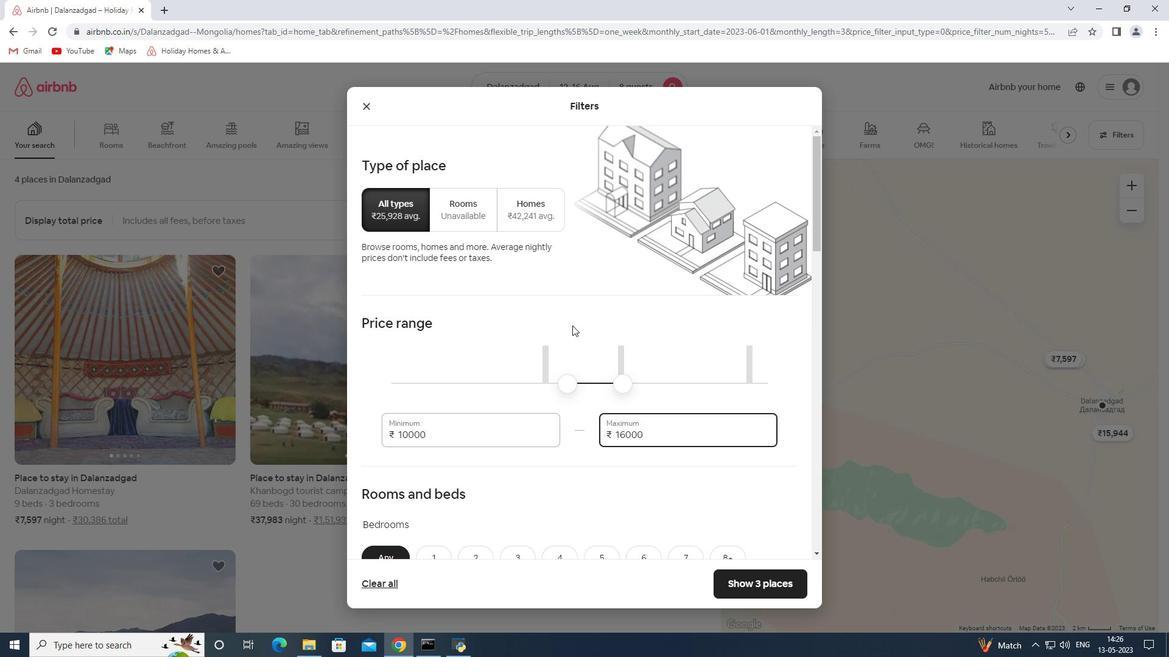 
Action: Mouse scrolled (571, 324) with delta (0, 0)
Screenshot: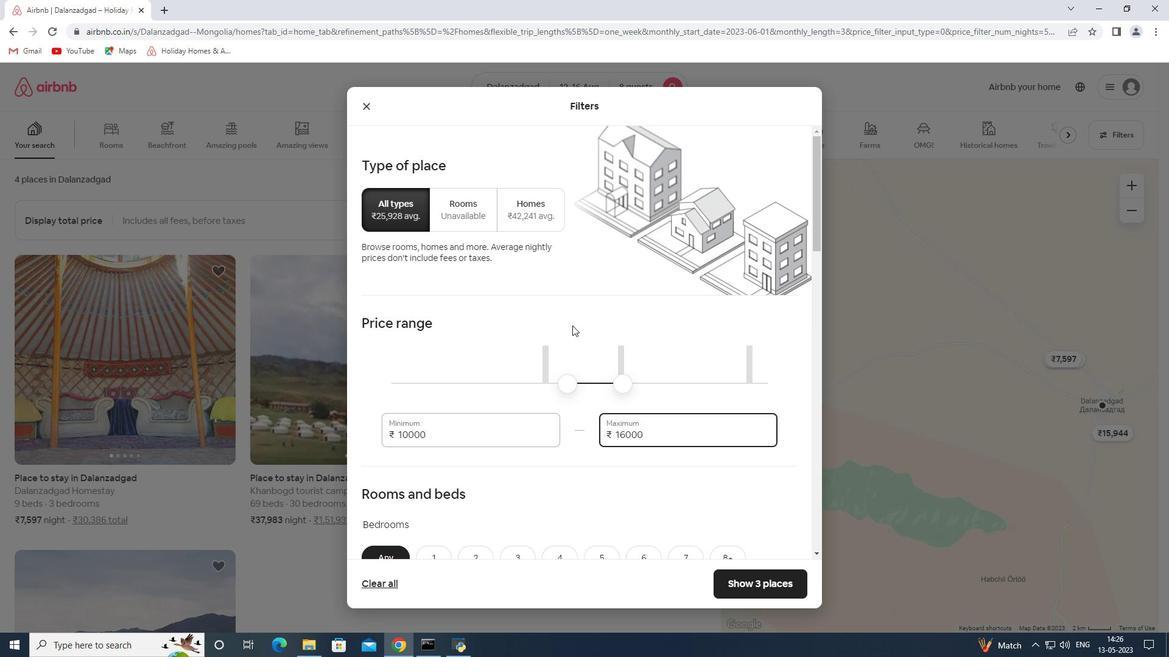 
Action: Mouse moved to (571, 325)
Screenshot: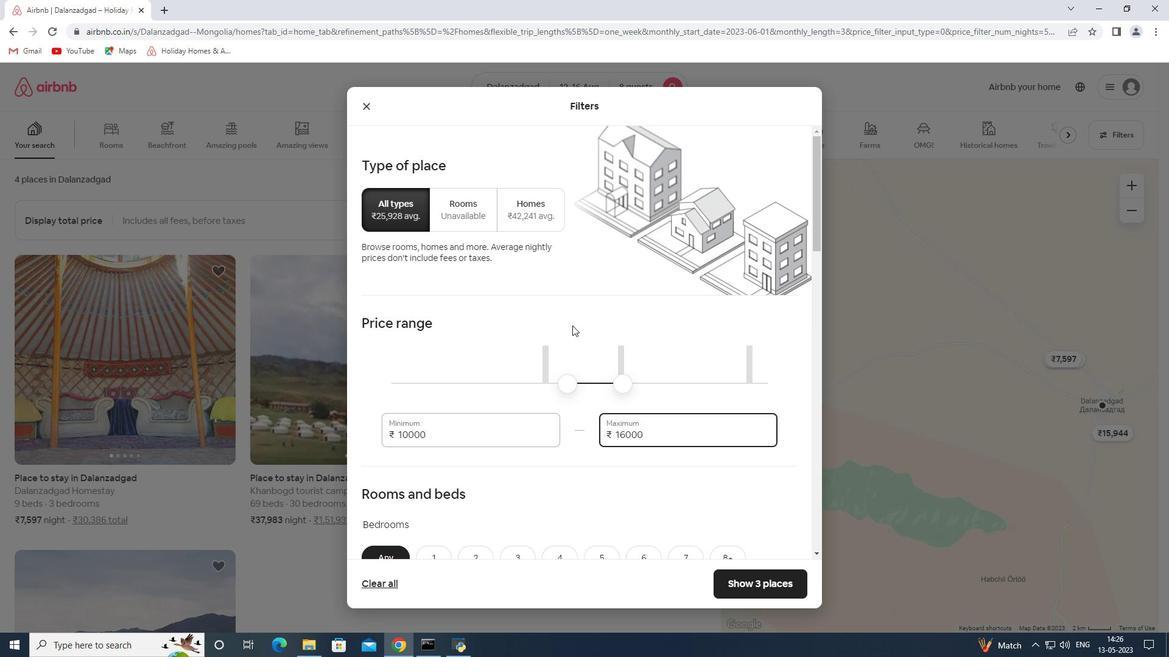 
Action: Mouse scrolled (571, 324) with delta (0, 0)
Screenshot: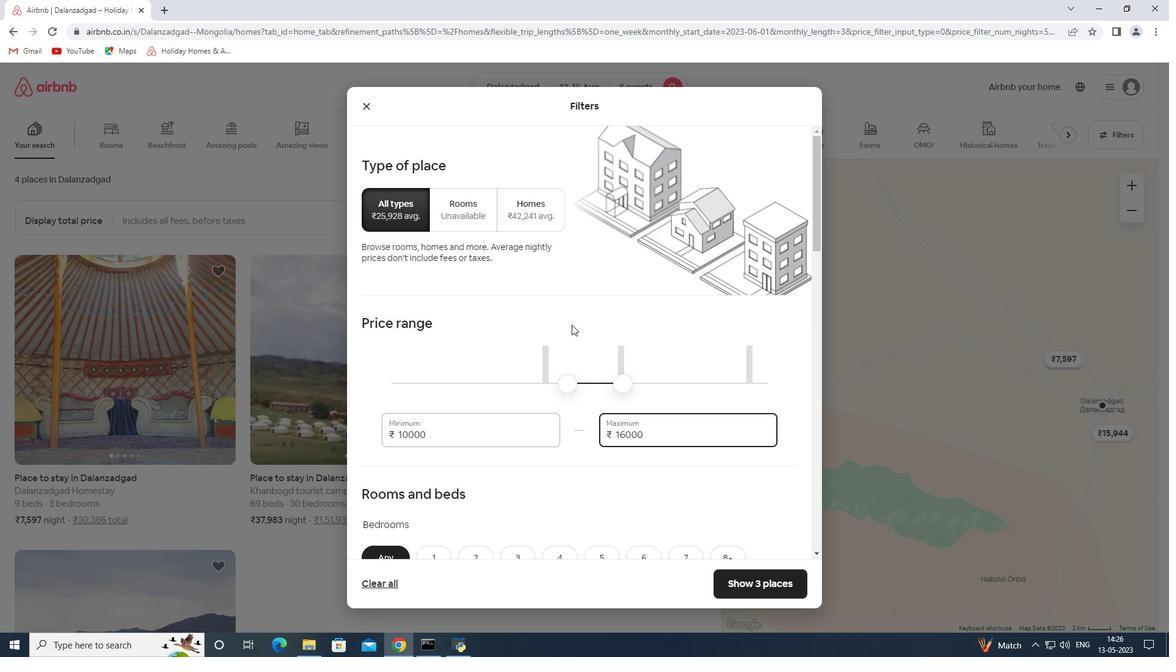 
Action: Mouse moved to (525, 384)
Screenshot: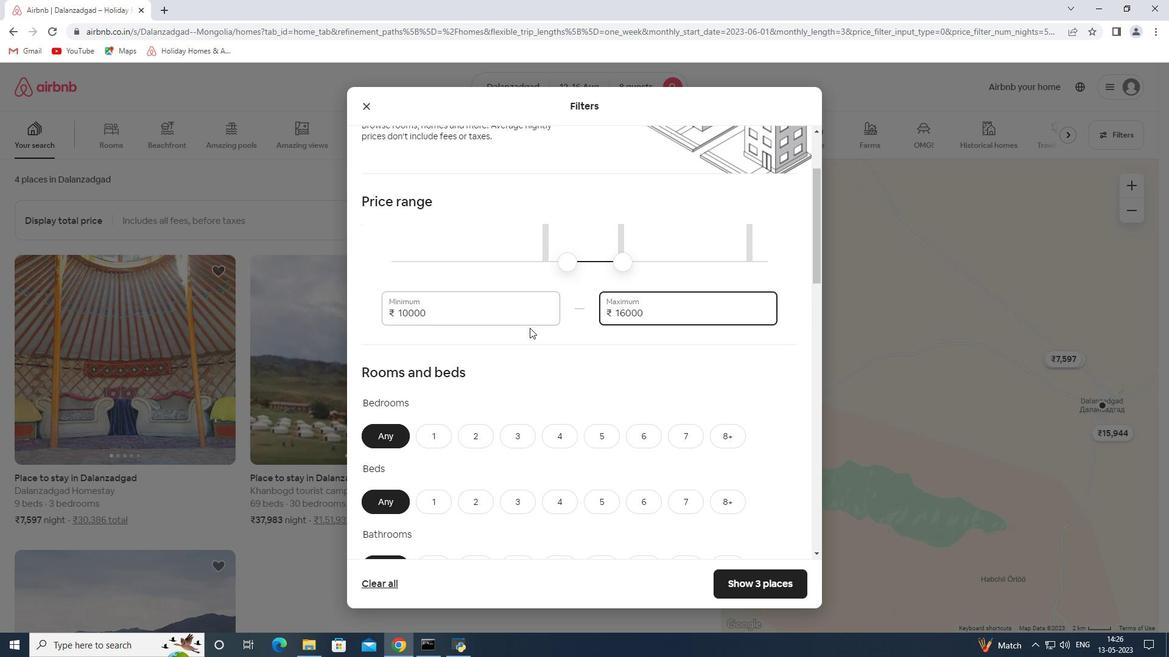 
Action: Mouse scrolled (525, 384) with delta (0, 0)
Screenshot: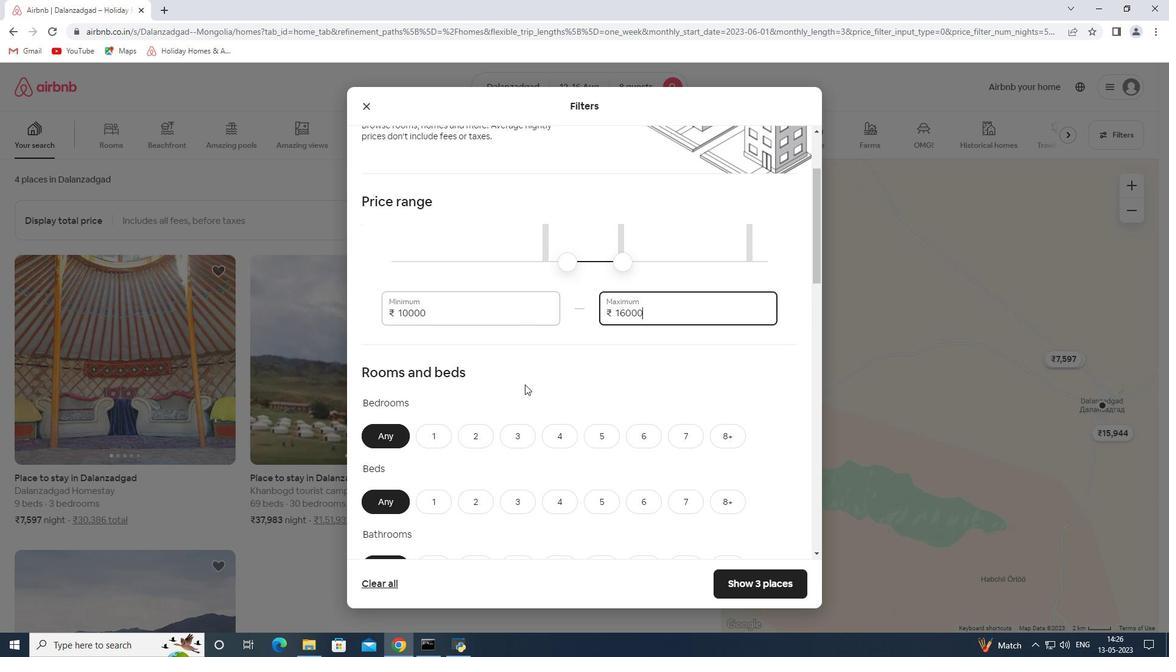 
Action: Mouse moved to (523, 383)
Screenshot: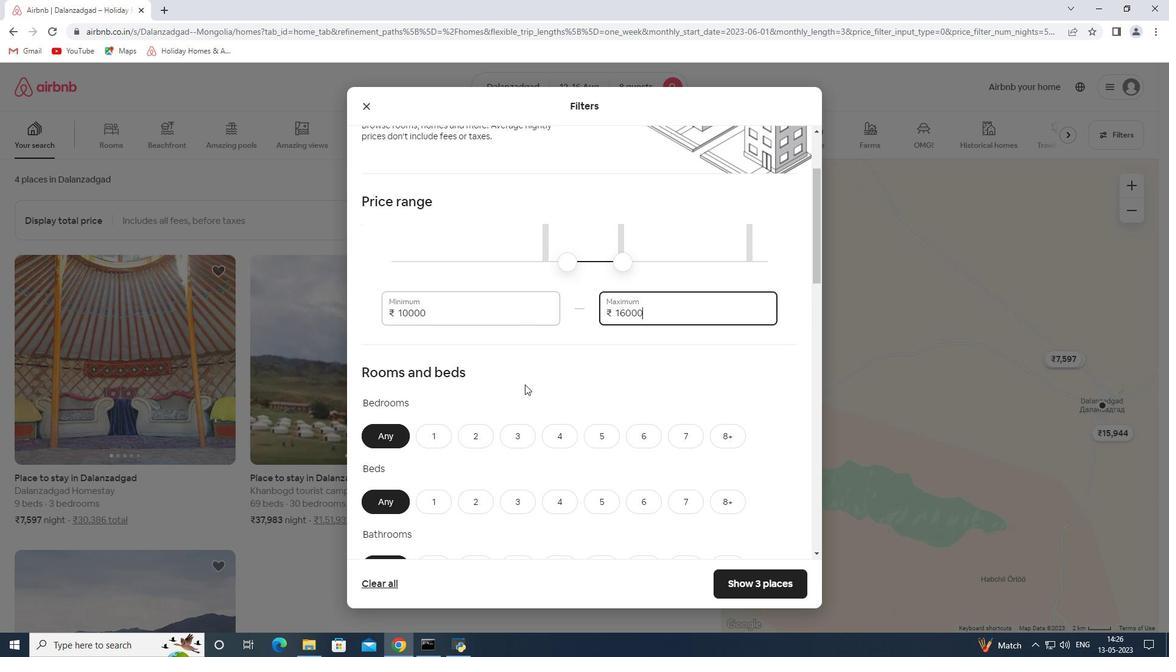 
Action: Mouse scrolled (523, 383) with delta (0, 0)
Screenshot: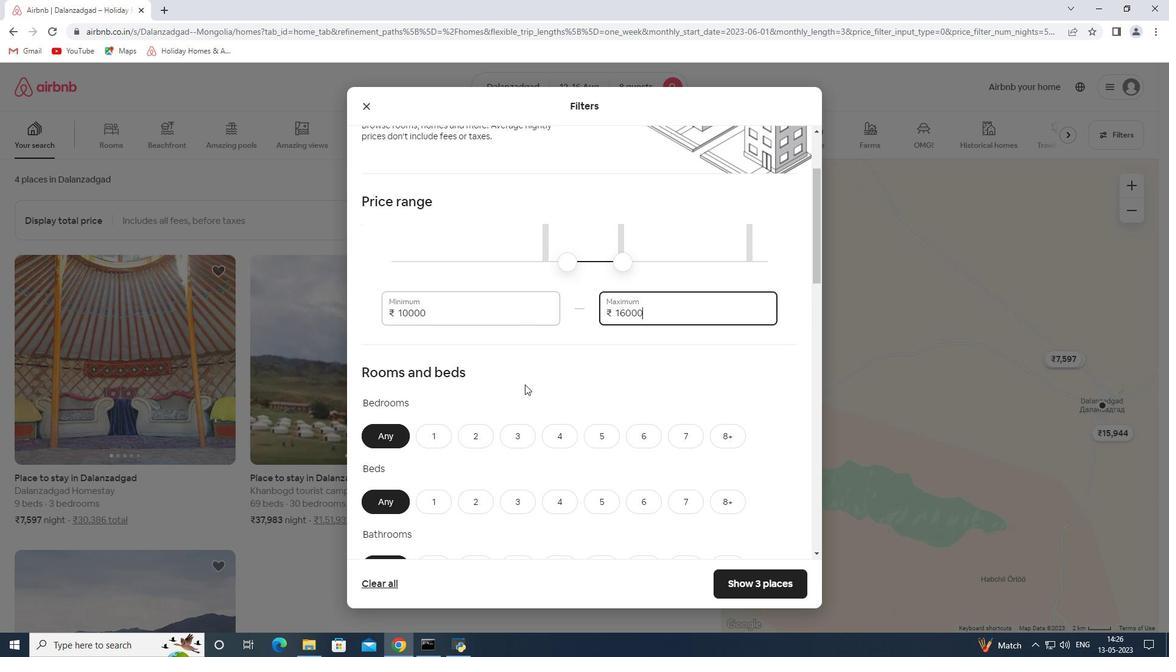 
Action: Mouse moved to (726, 309)
Screenshot: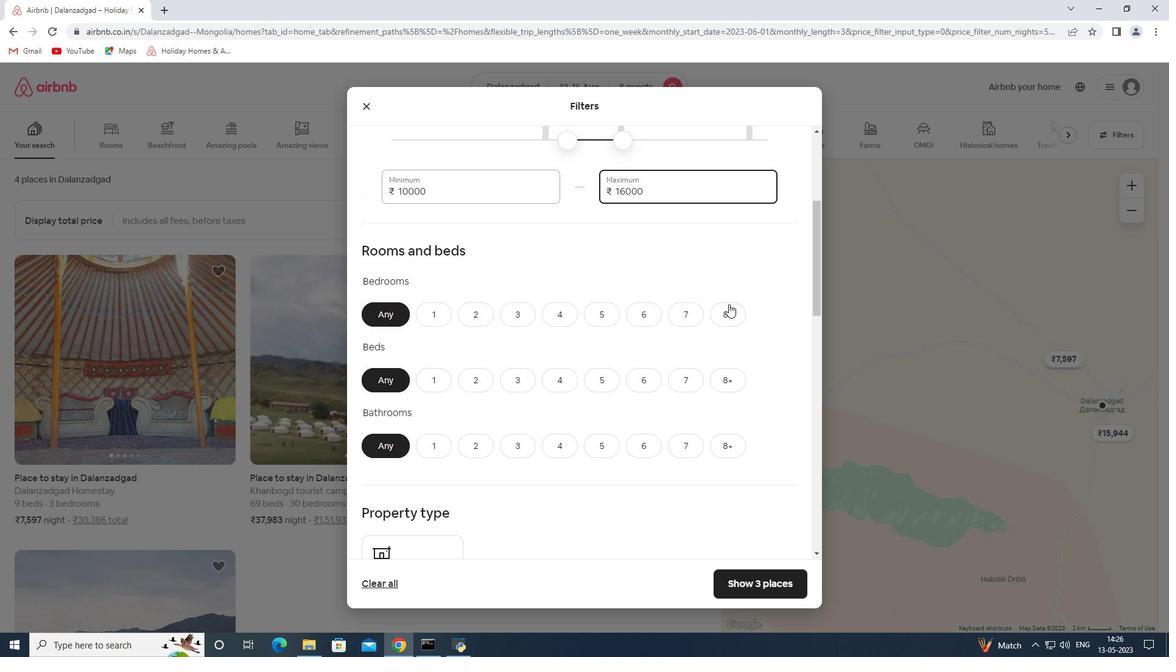 
Action: Mouse pressed left at (726, 309)
Screenshot: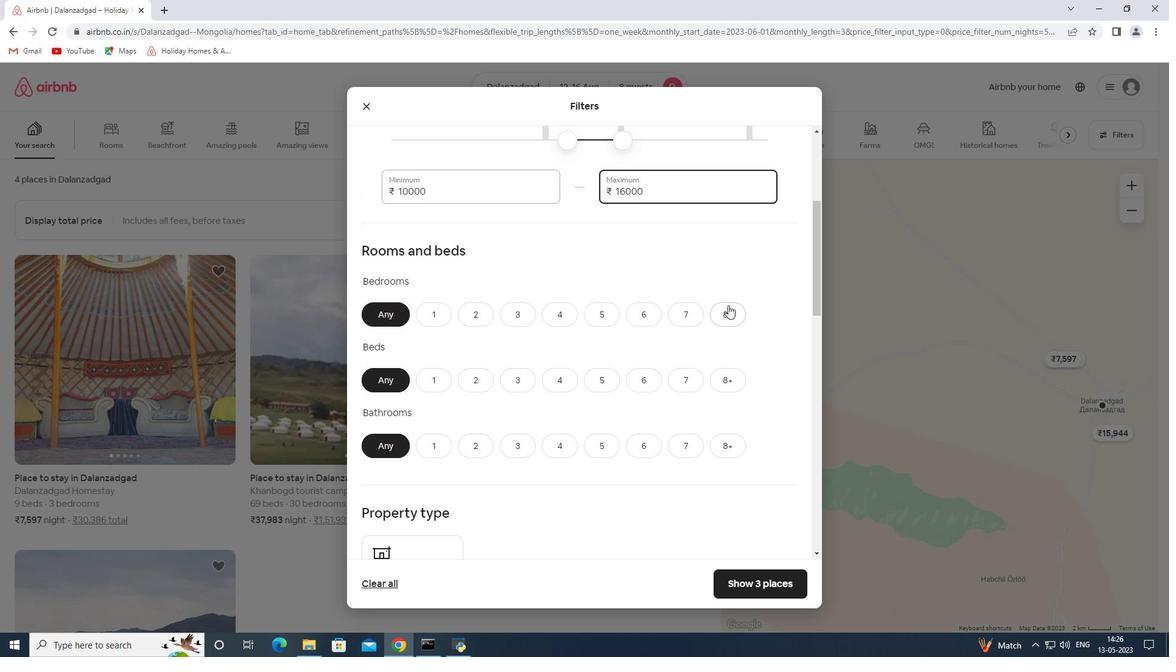
Action: Mouse moved to (733, 386)
Screenshot: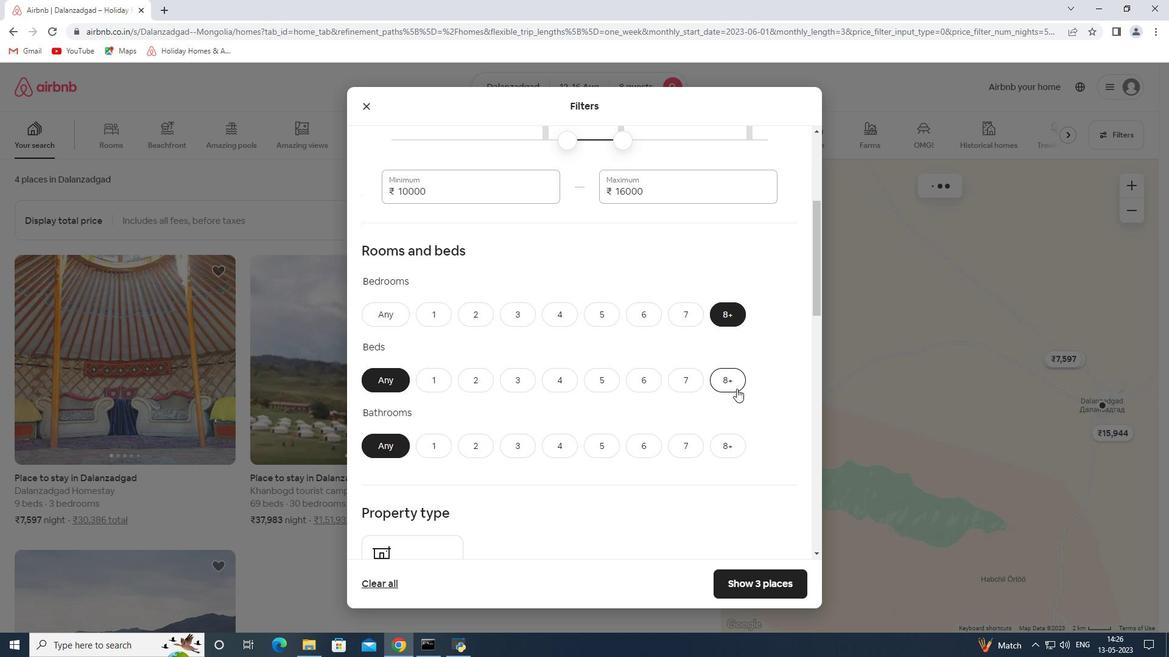 
Action: Mouse pressed left at (733, 386)
Screenshot: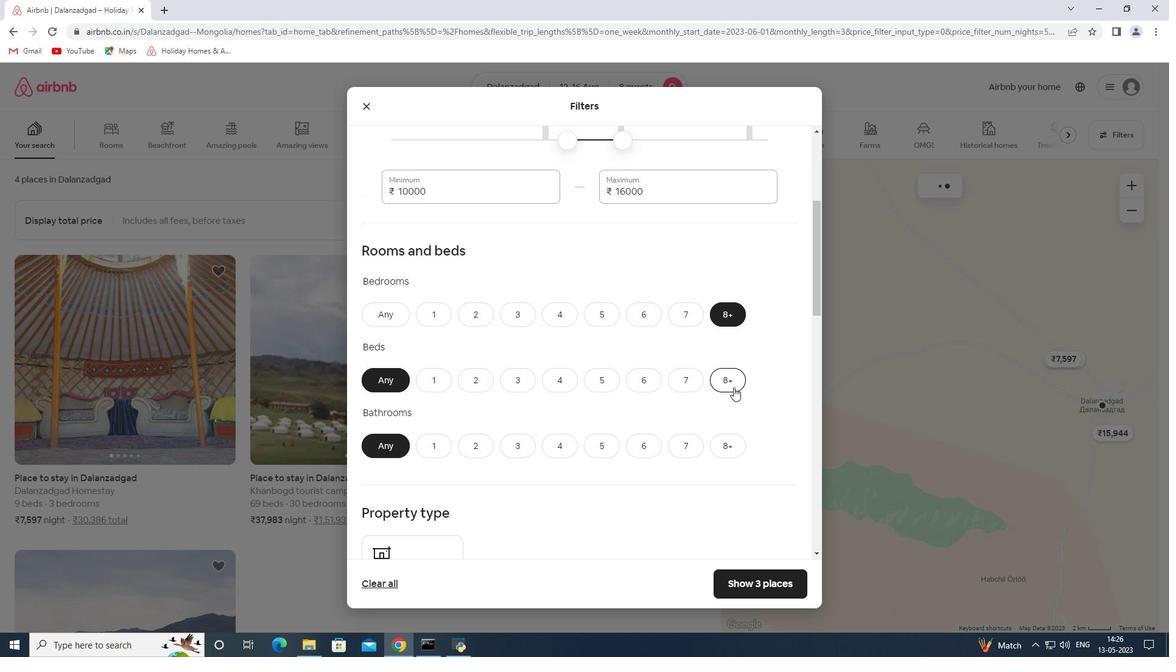 
Action: Mouse moved to (732, 442)
Screenshot: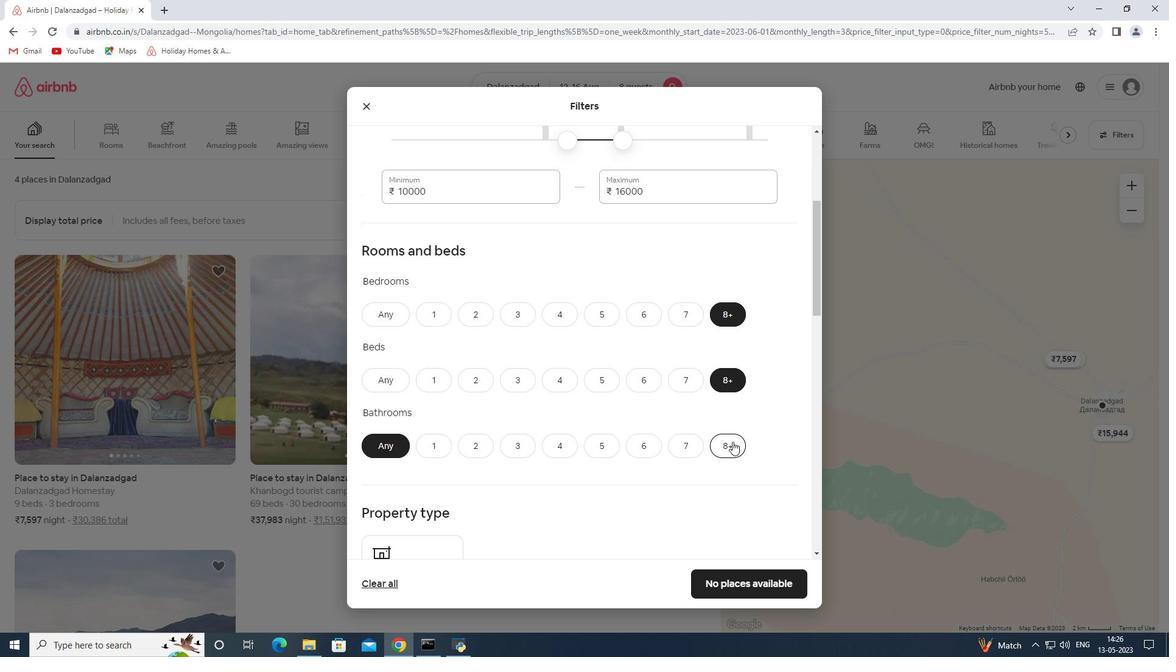 
Action: Mouse pressed left at (732, 442)
Screenshot: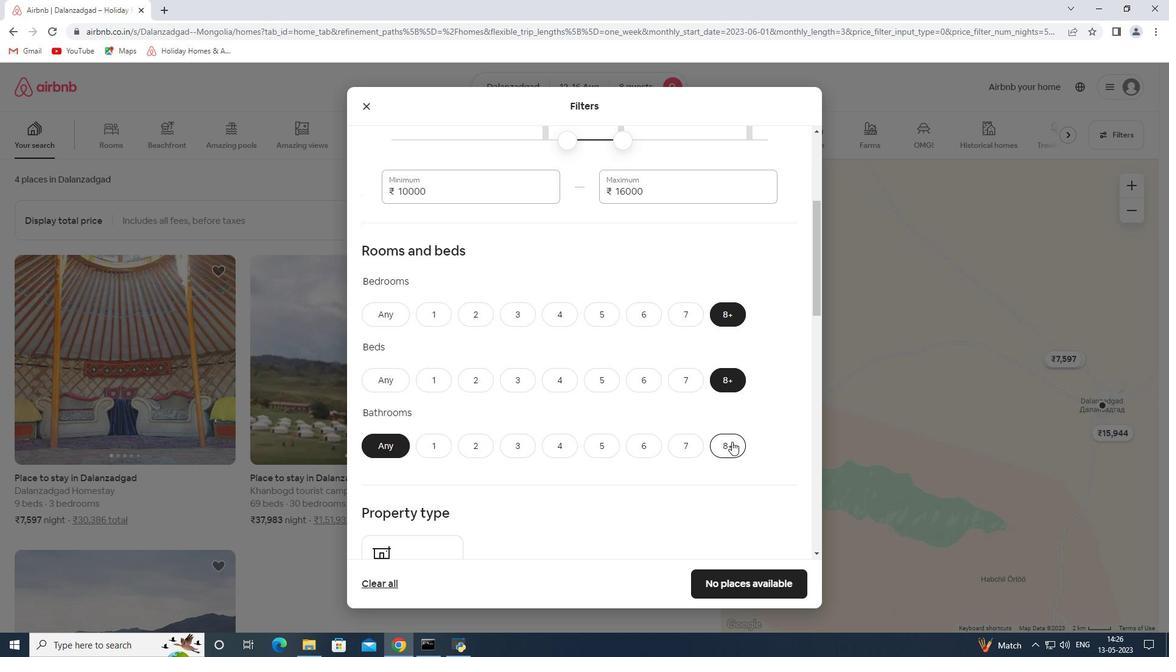 
Action: Mouse moved to (694, 411)
Screenshot: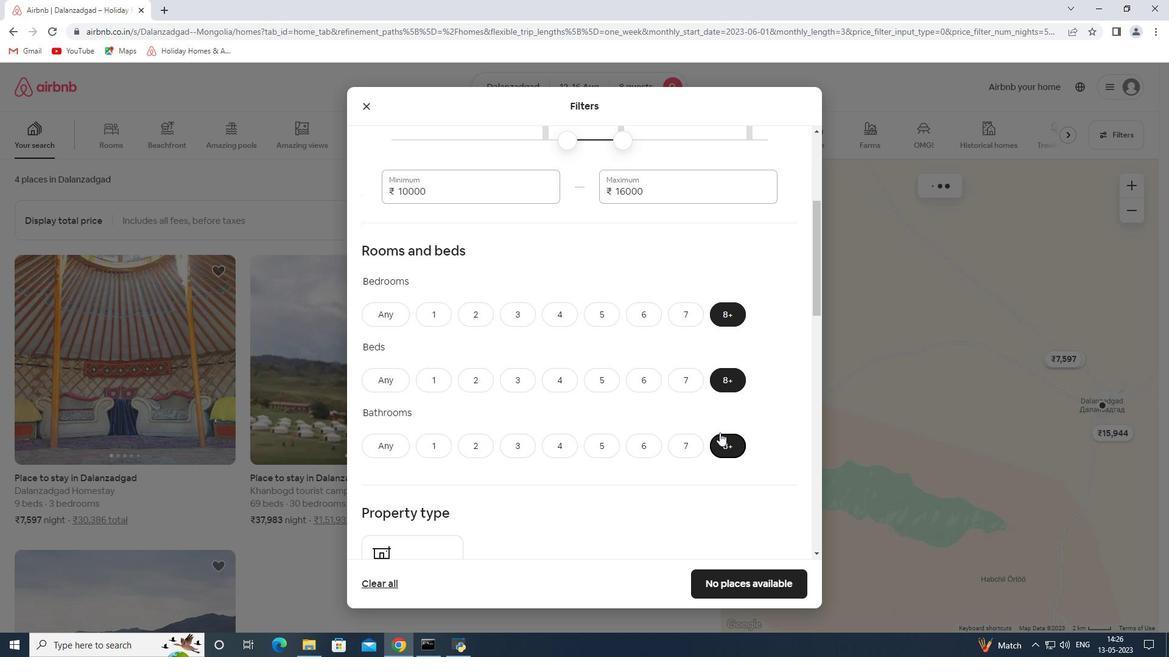 
Action: Mouse scrolled (694, 411) with delta (0, 0)
Screenshot: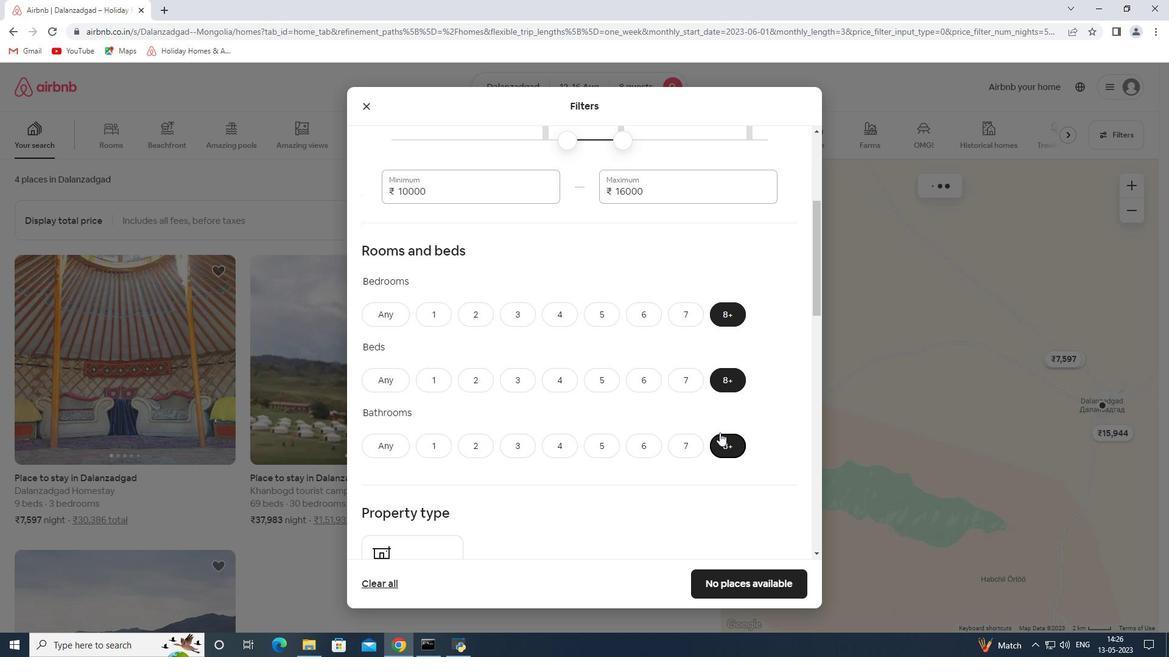 
Action: Mouse moved to (687, 404)
Screenshot: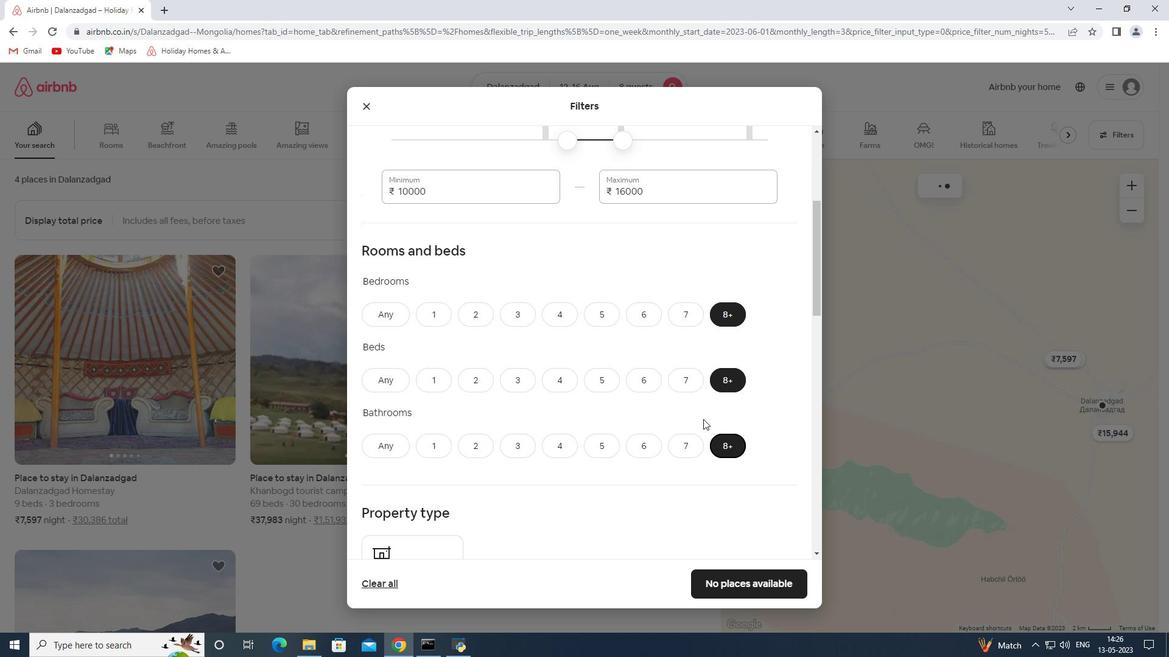 
Action: Mouse scrolled (687, 403) with delta (0, 0)
Screenshot: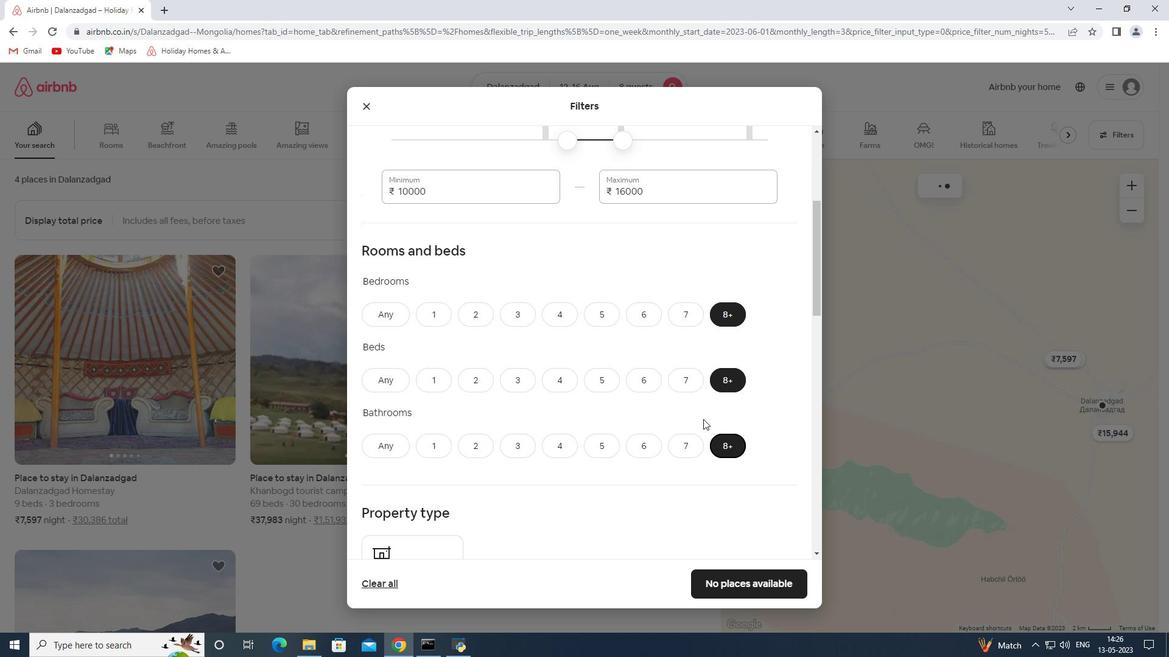 
Action: Mouse moved to (437, 406)
Screenshot: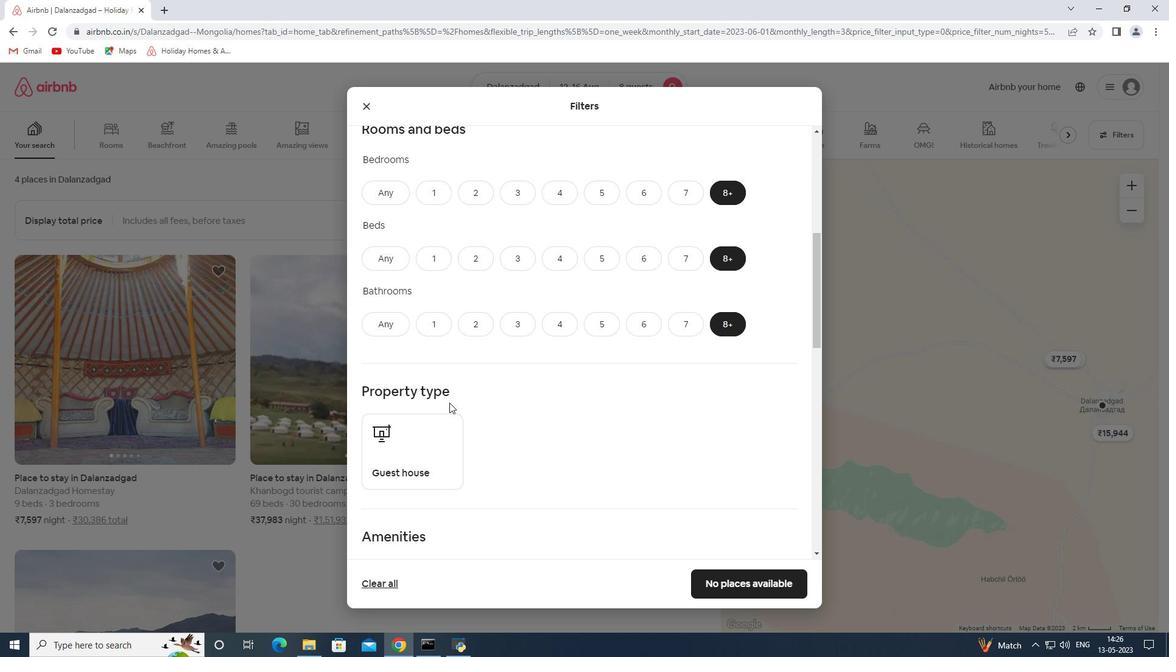 
Action: Mouse pressed left at (437, 406)
Screenshot: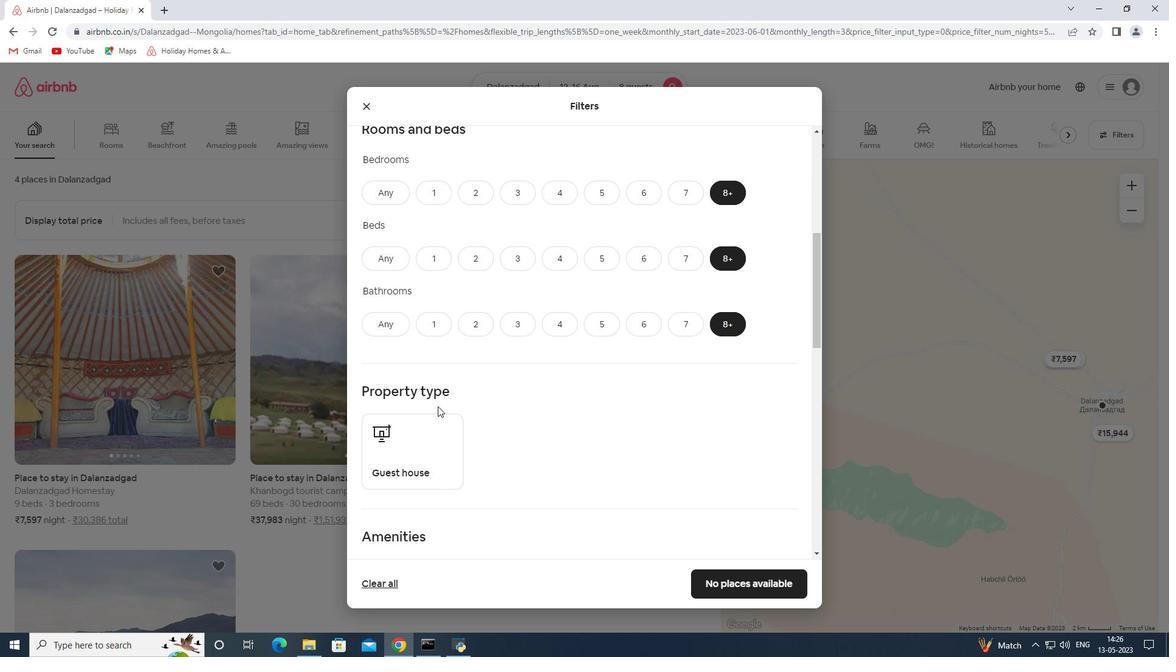 
Action: Mouse moved to (428, 430)
Screenshot: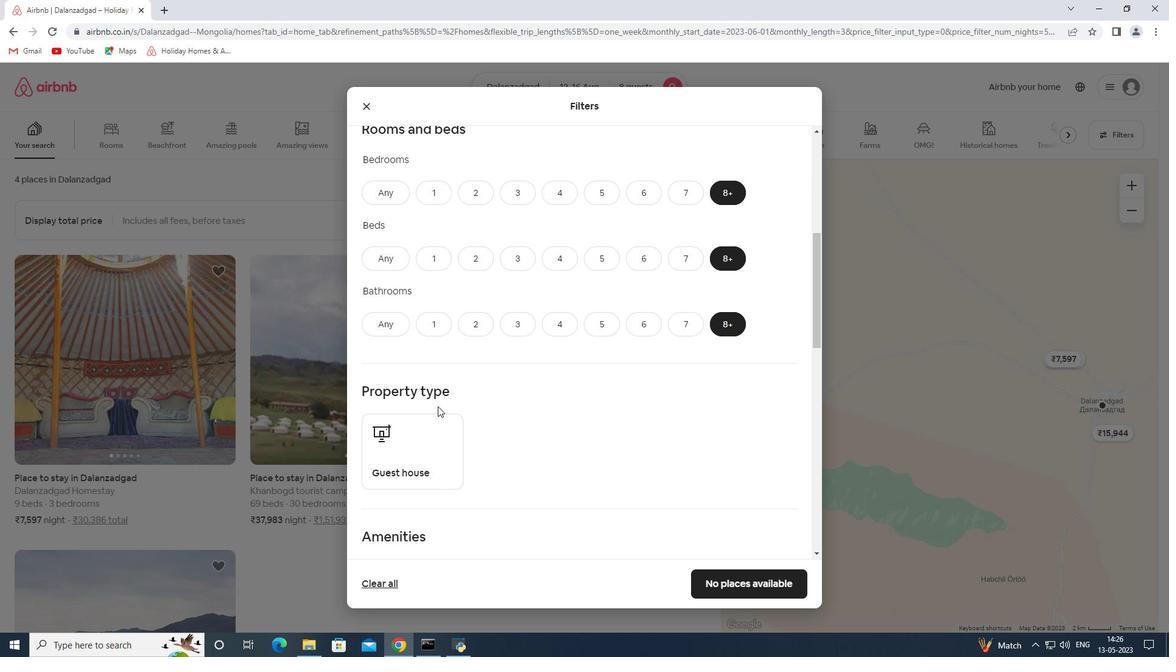 
Action: Mouse pressed left at (428, 430)
Screenshot: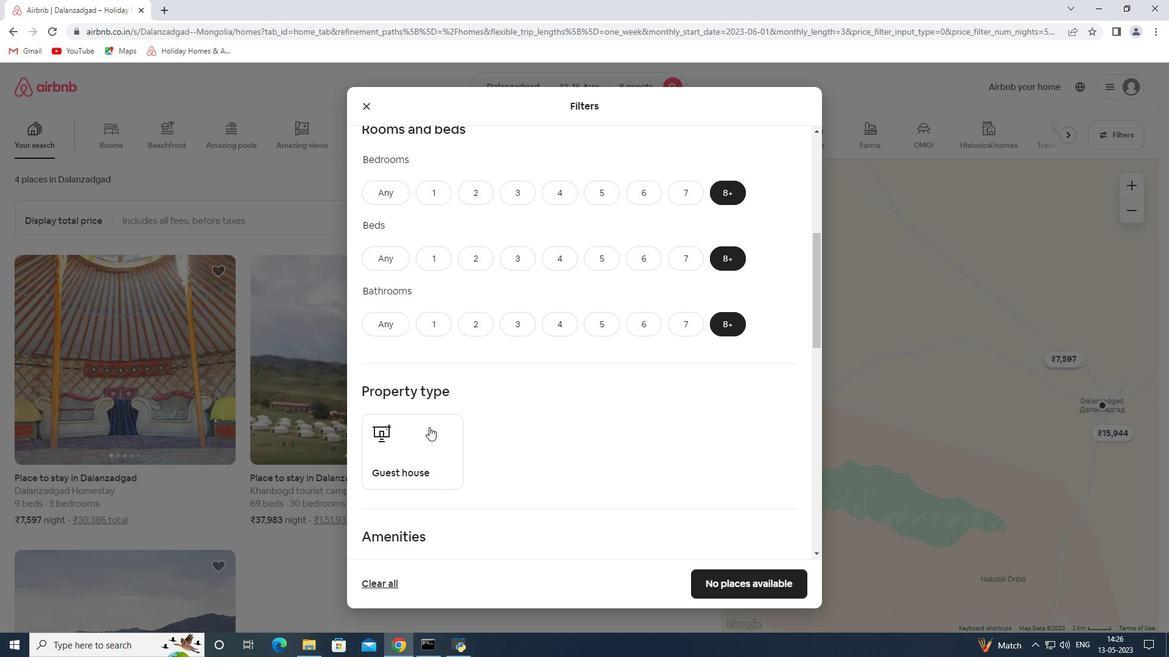 
Action: Mouse moved to (462, 400)
Screenshot: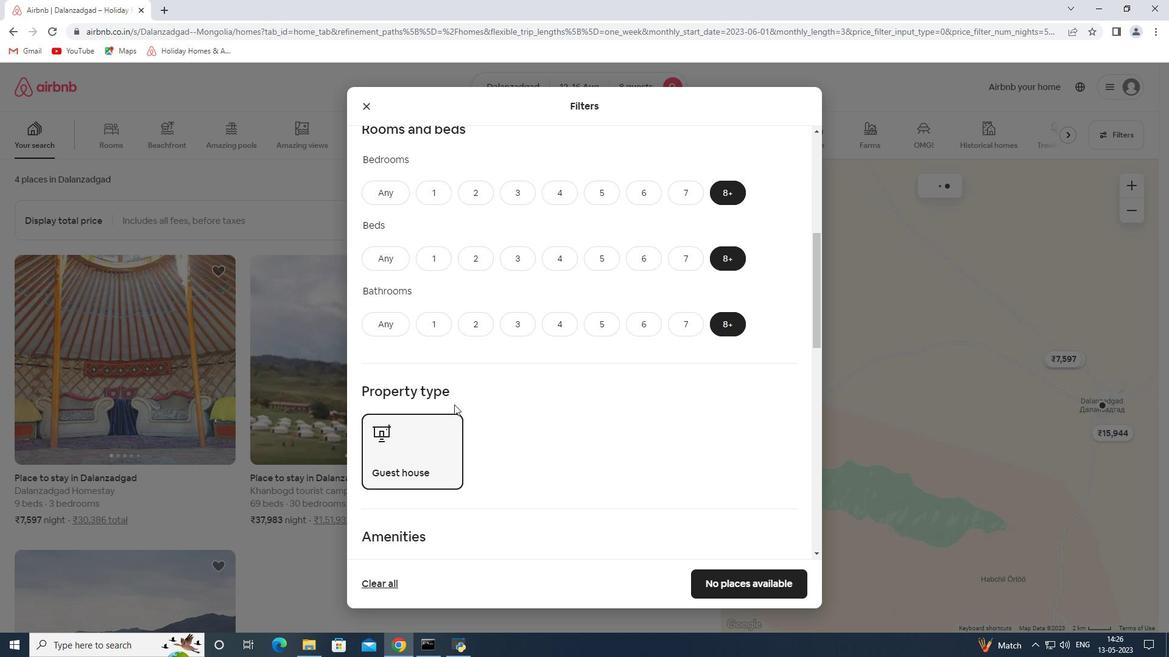 
Action: Mouse scrolled (462, 399) with delta (0, 0)
Screenshot: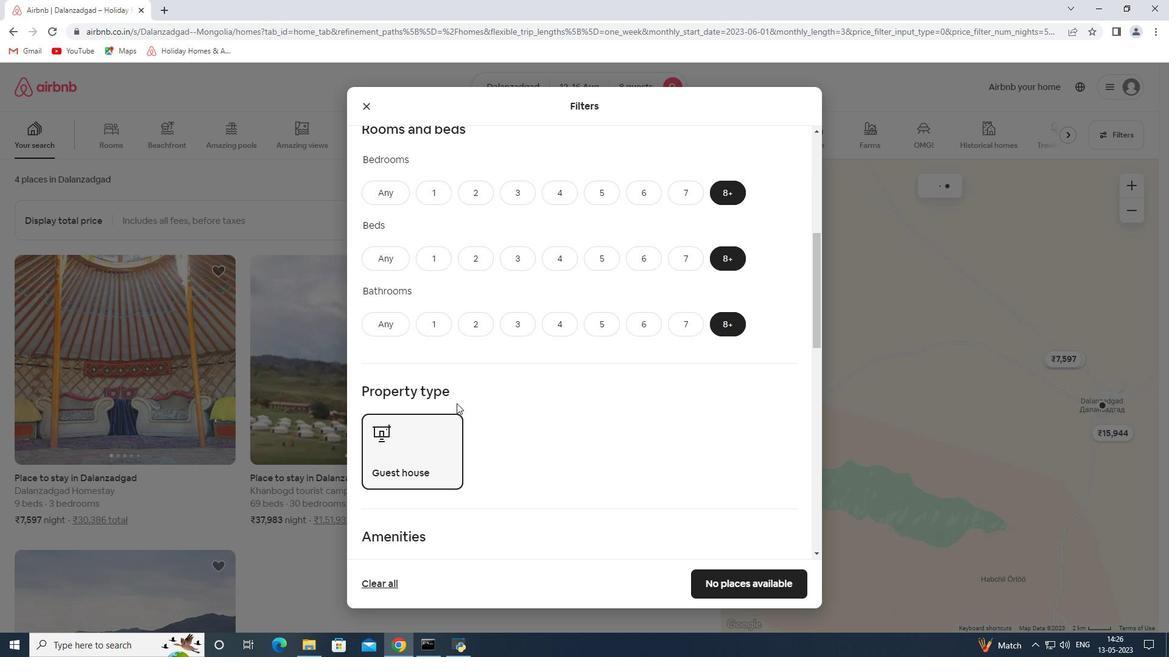 
Action: Mouse moved to (462, 391)
Screenshot: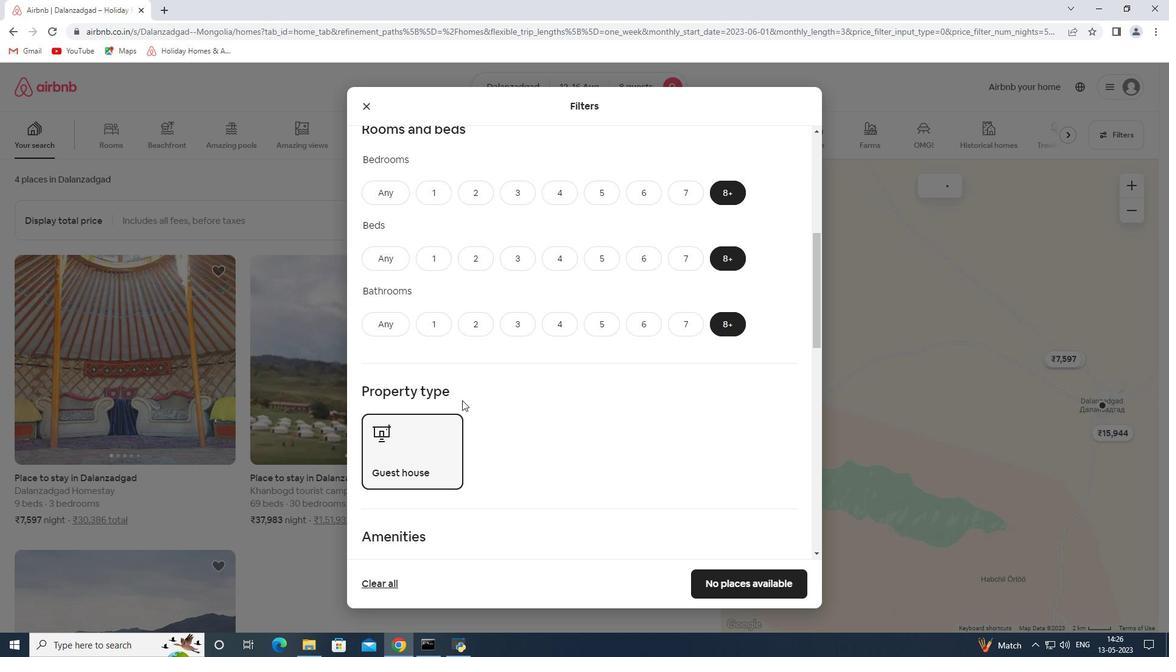 
Action: Mouse scrolled (462, 391) with delta (0, 0)
Screenshot: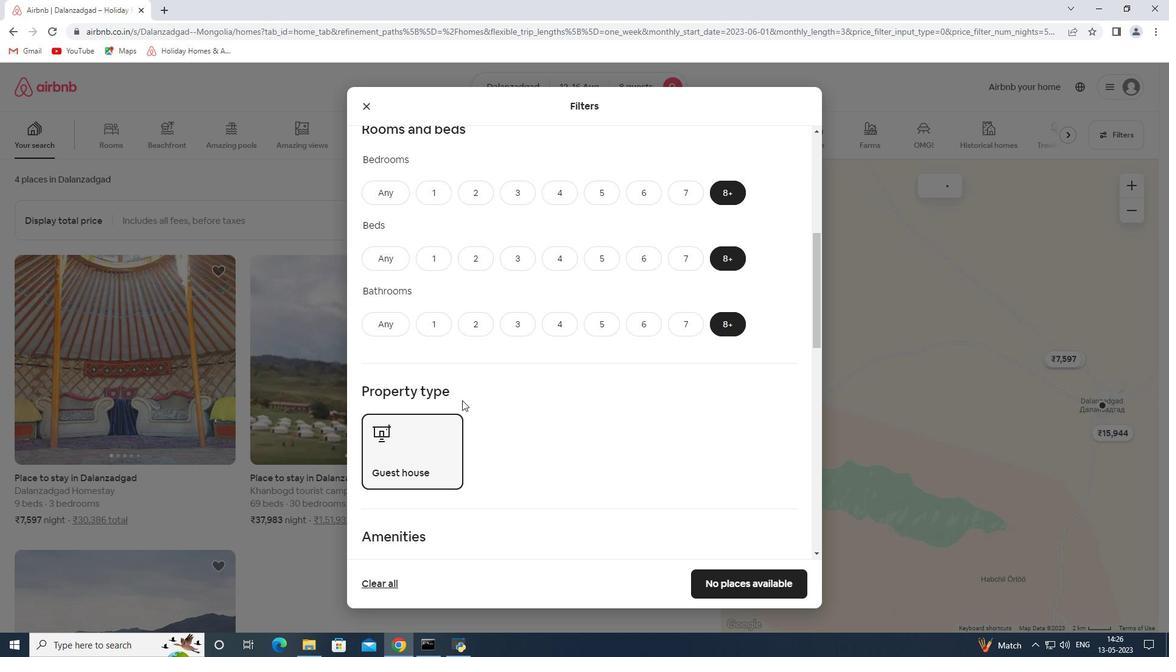 
Action: Mouse moved to (466, 359)
Screenshot: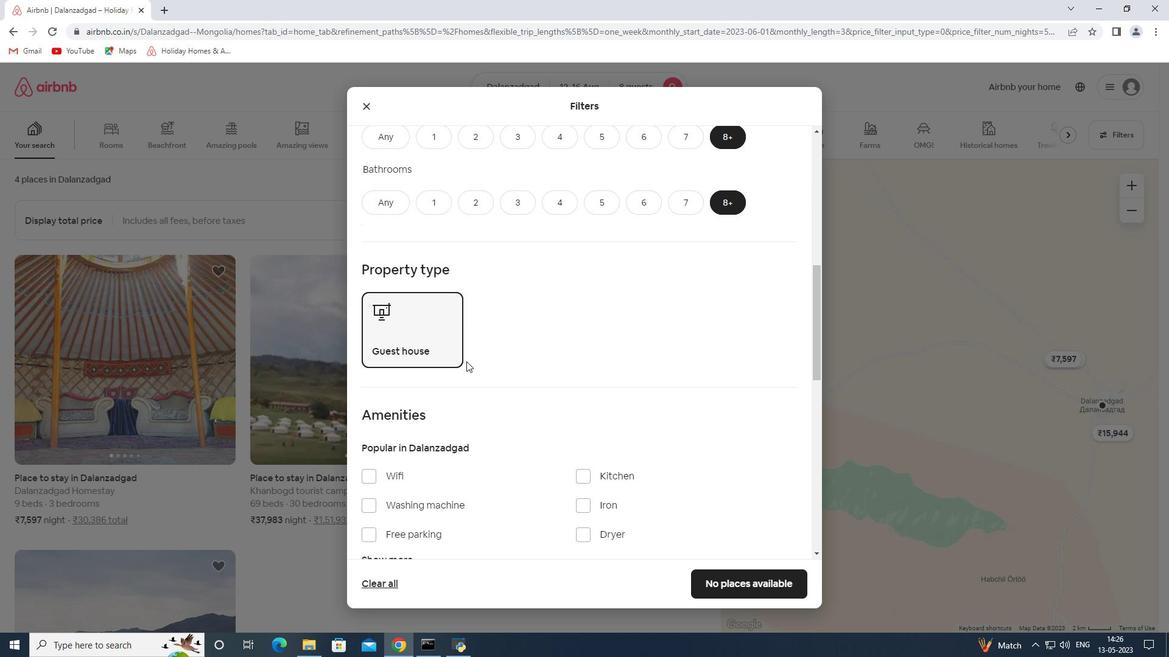 
Action: Mouse scrolled (466, 358) with delta (0, 0)
Screenshot: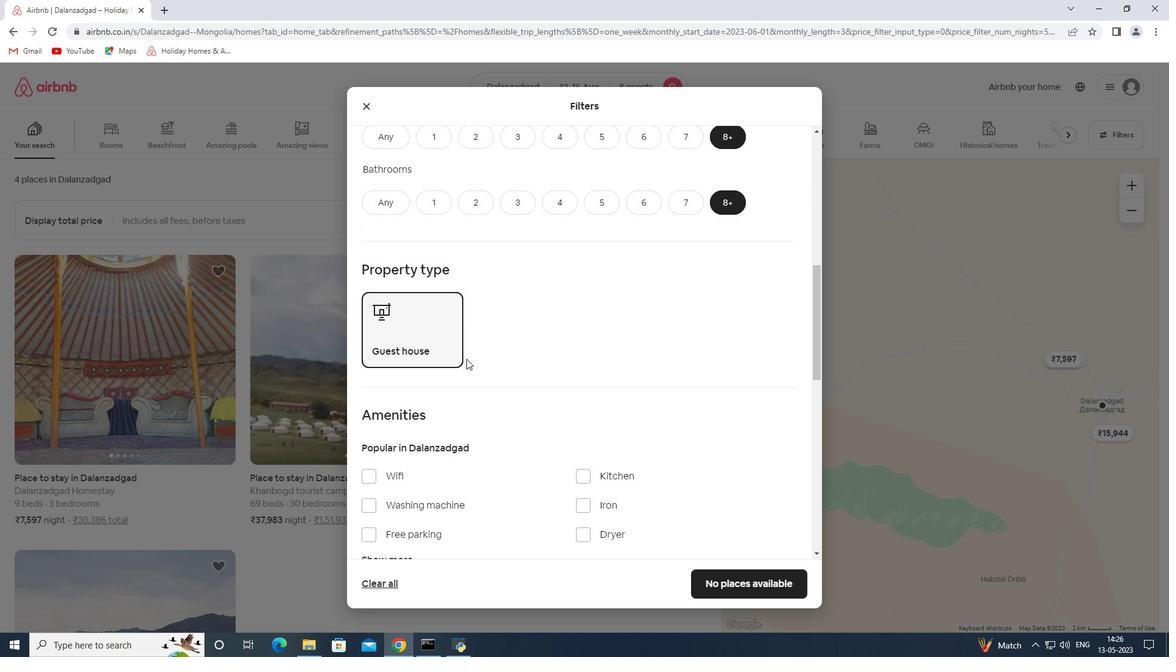 
Action: Mouse scrolled (466, 358) with delta (0, 0)
Screenshot: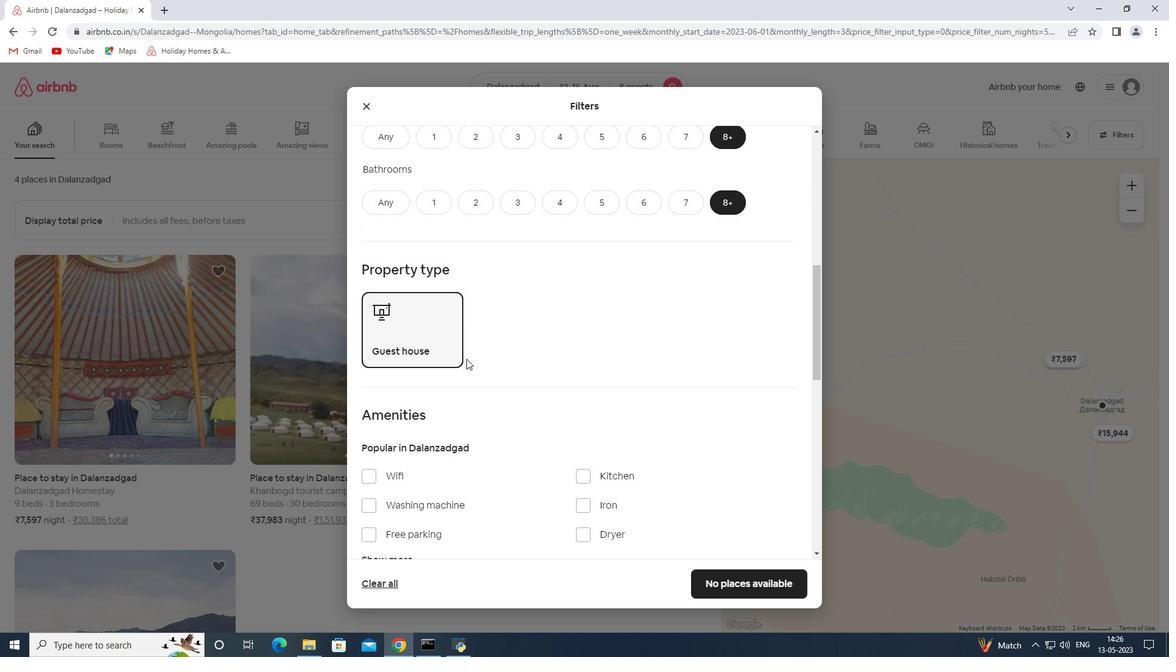 
Action: Mouse moved to (394, 350)
Screenshot: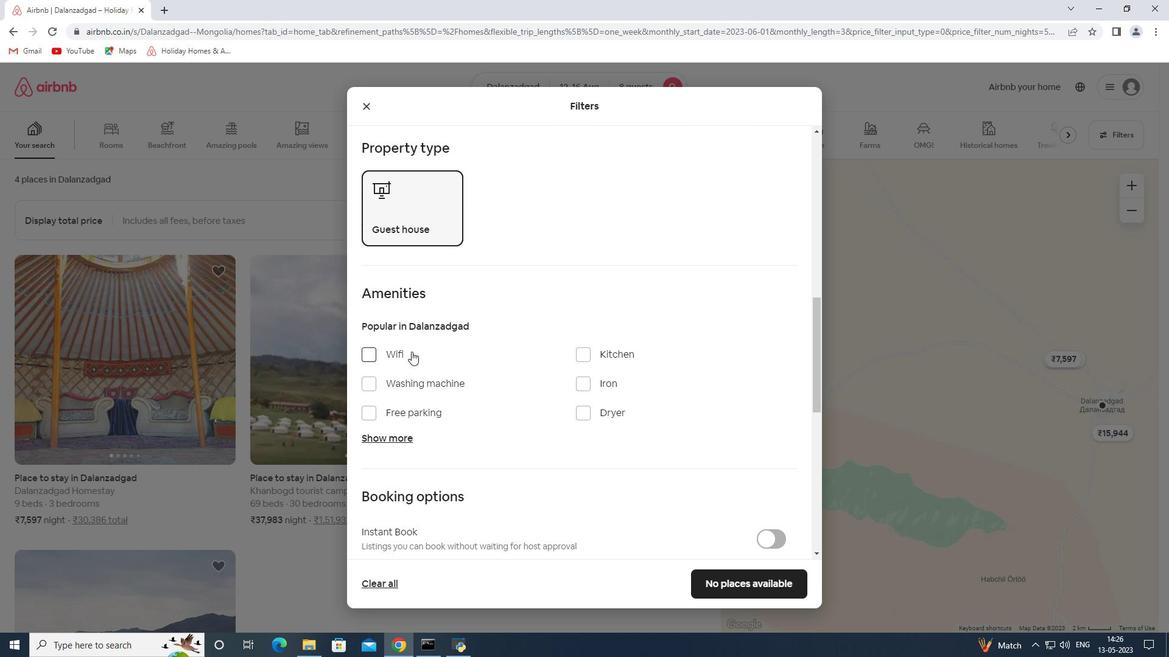 
Action: Mouse pressed left at (394, 350)
Screenshot: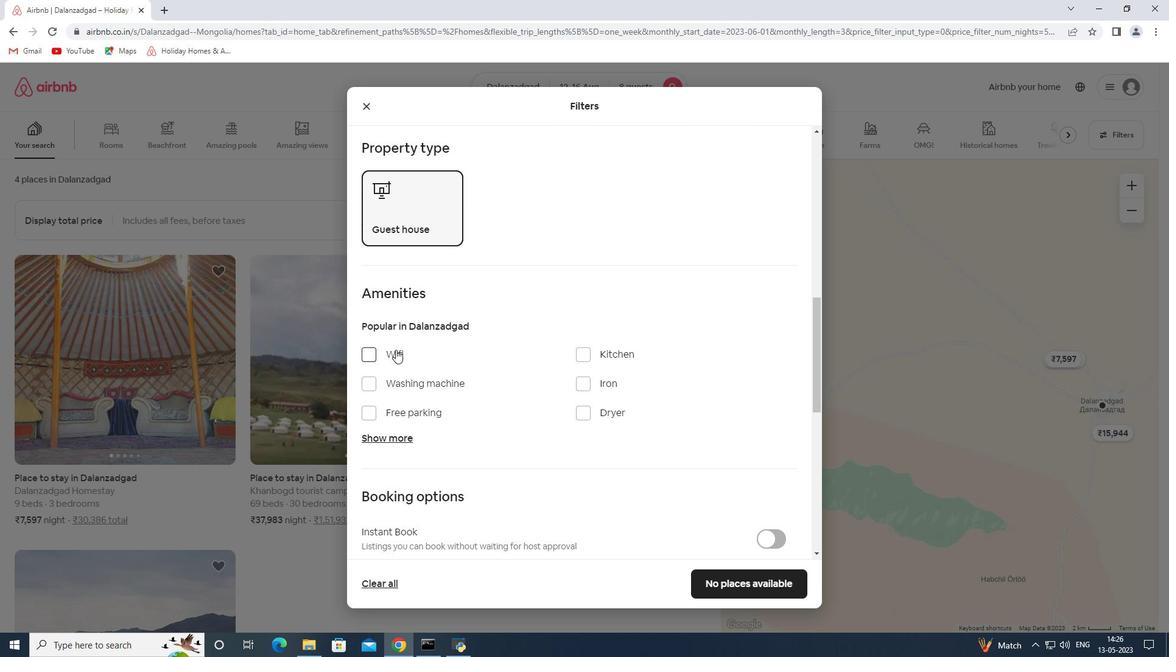 
Action: Mouse moved to (398, 418)
Screenshot: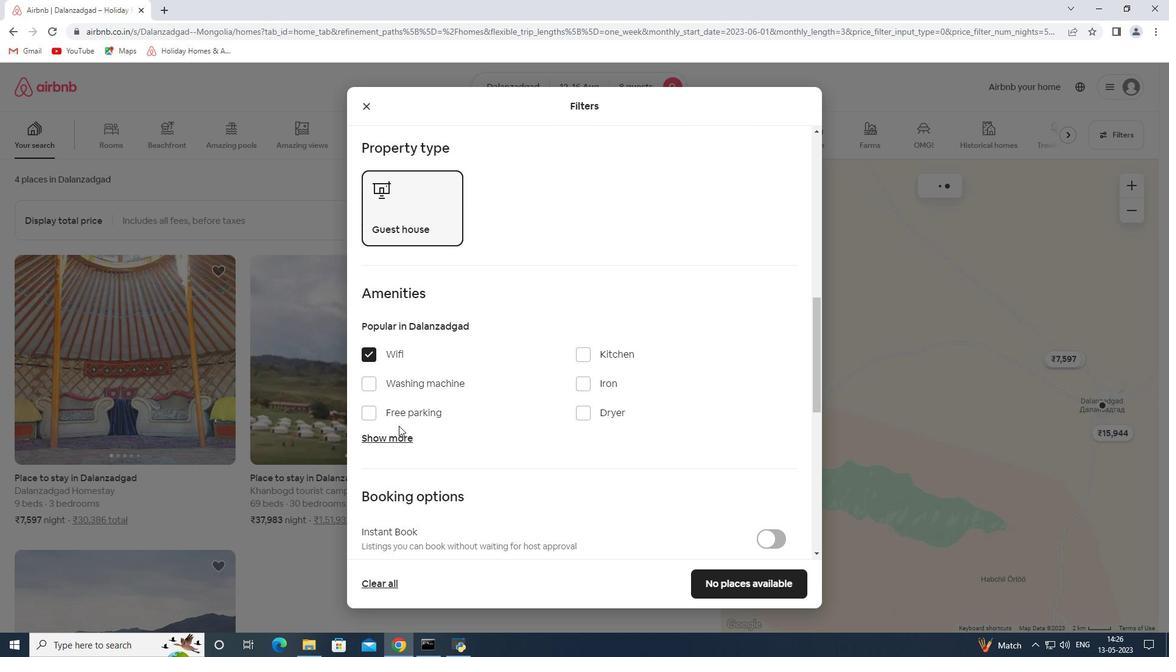 
Action: Mouse pressed left at (398, 418)
Screenshot: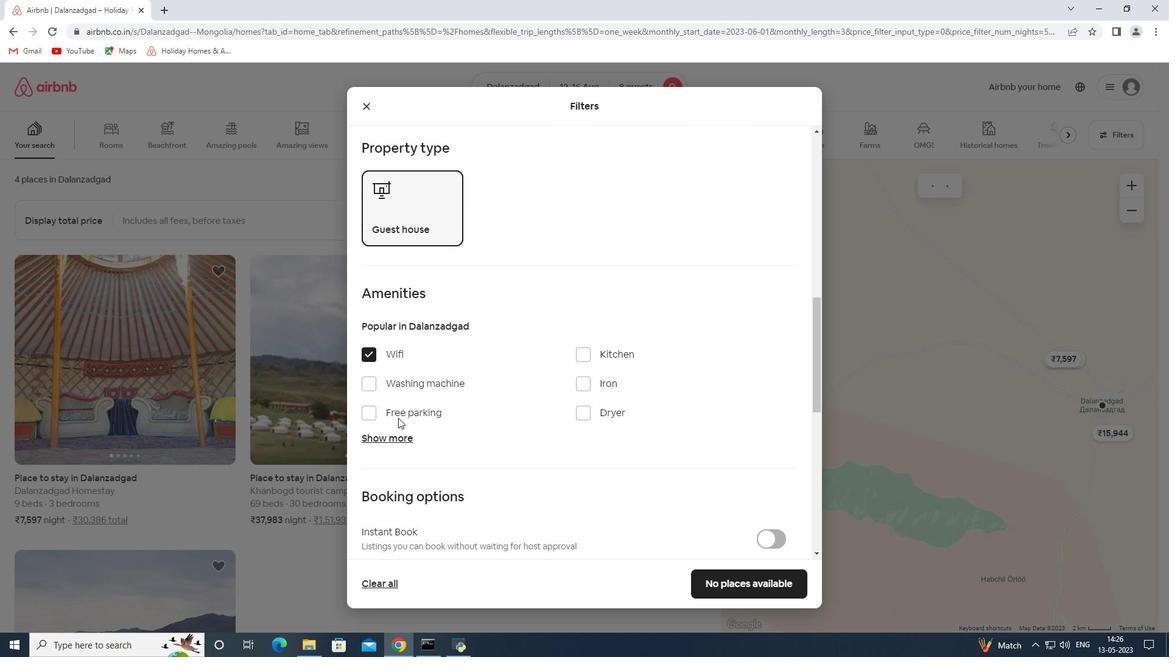 
Action: Mouse moved to (393, 441)
Screenshot: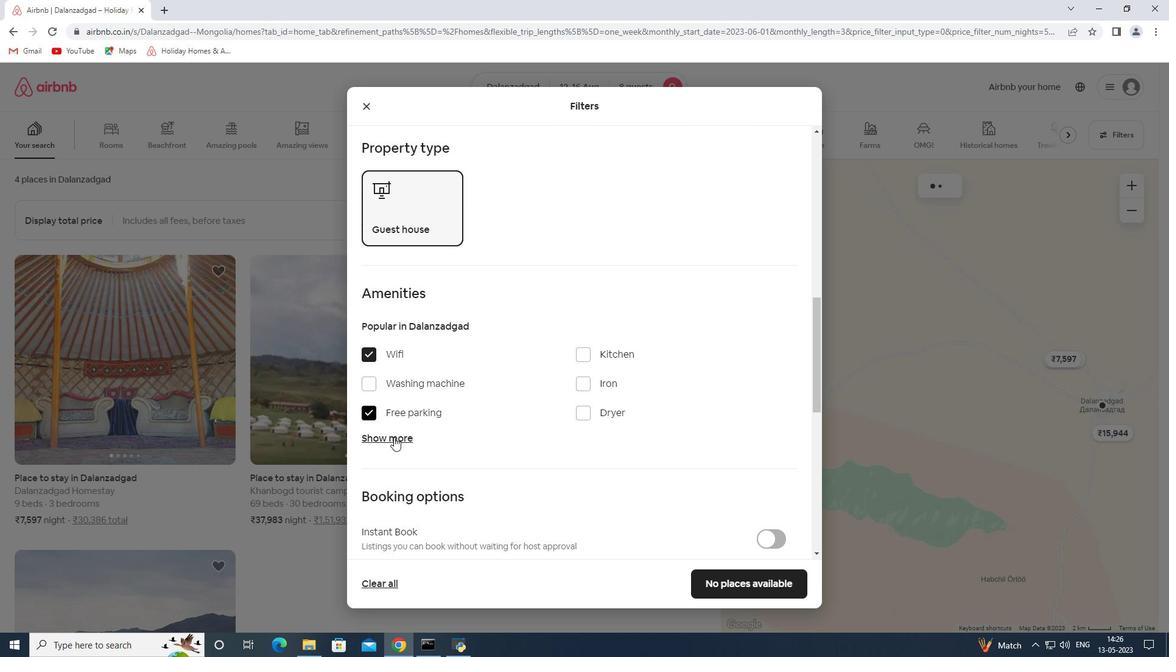 
Action: Mouse pressed left at (393, 441)
Screenshot: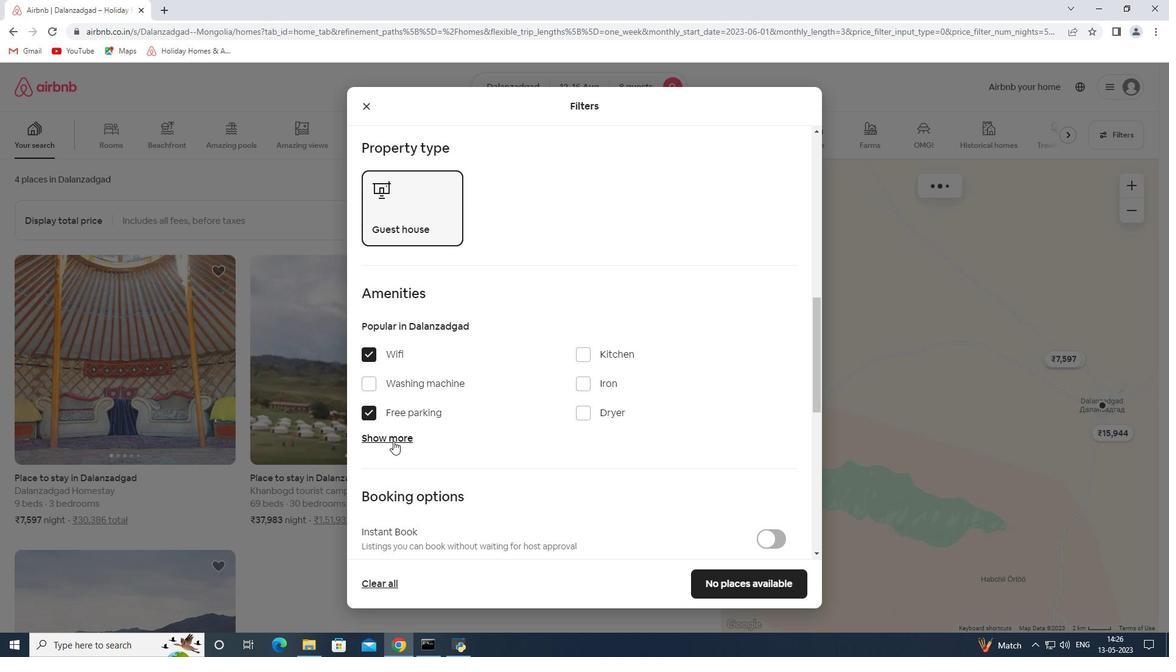 
Action: Mouse moved to (587, 512)
Screenshot: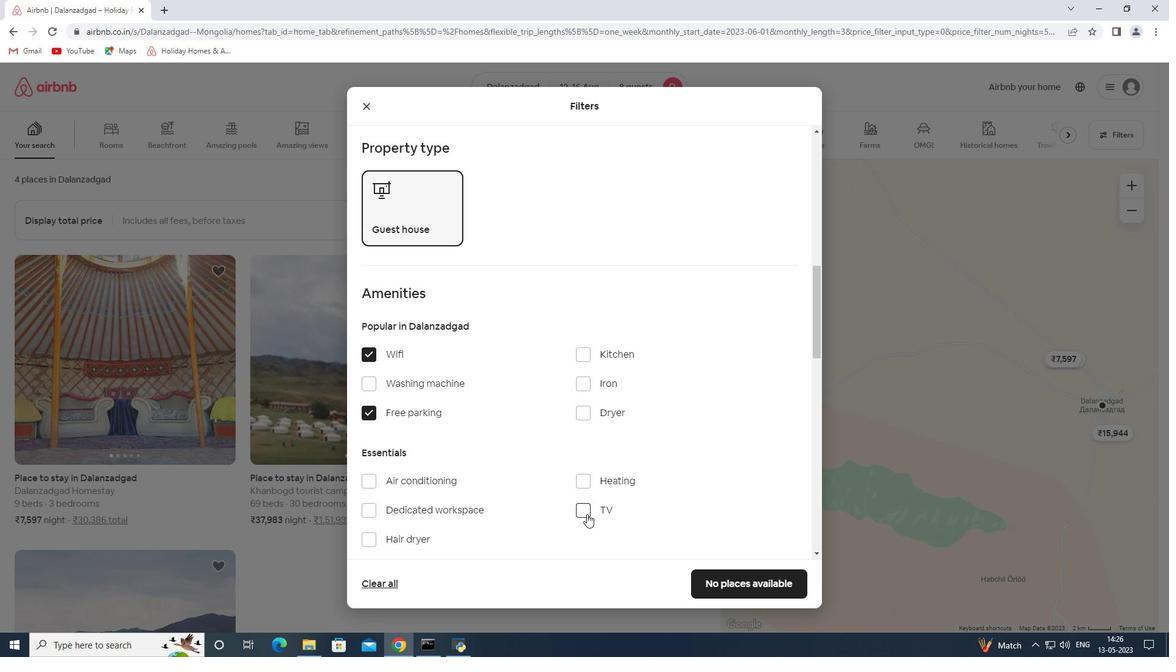 
Action: Mouse pressed left at (587, 512)
Screenshot: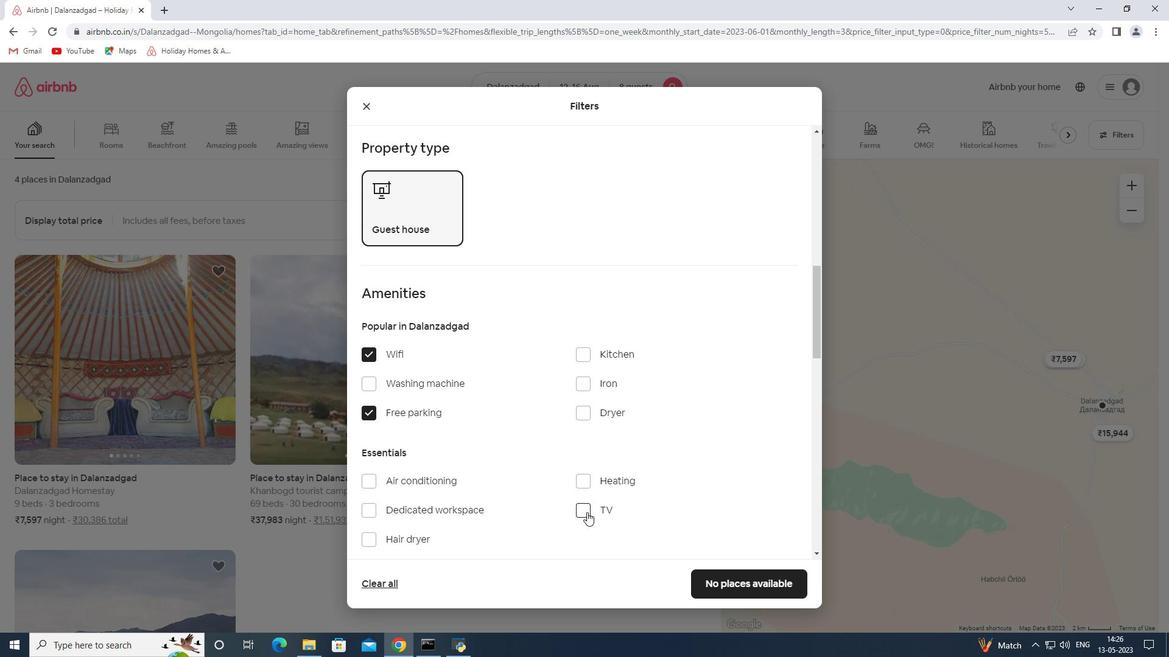 
Action: Mouse moved to (581, 434)
Screenshot: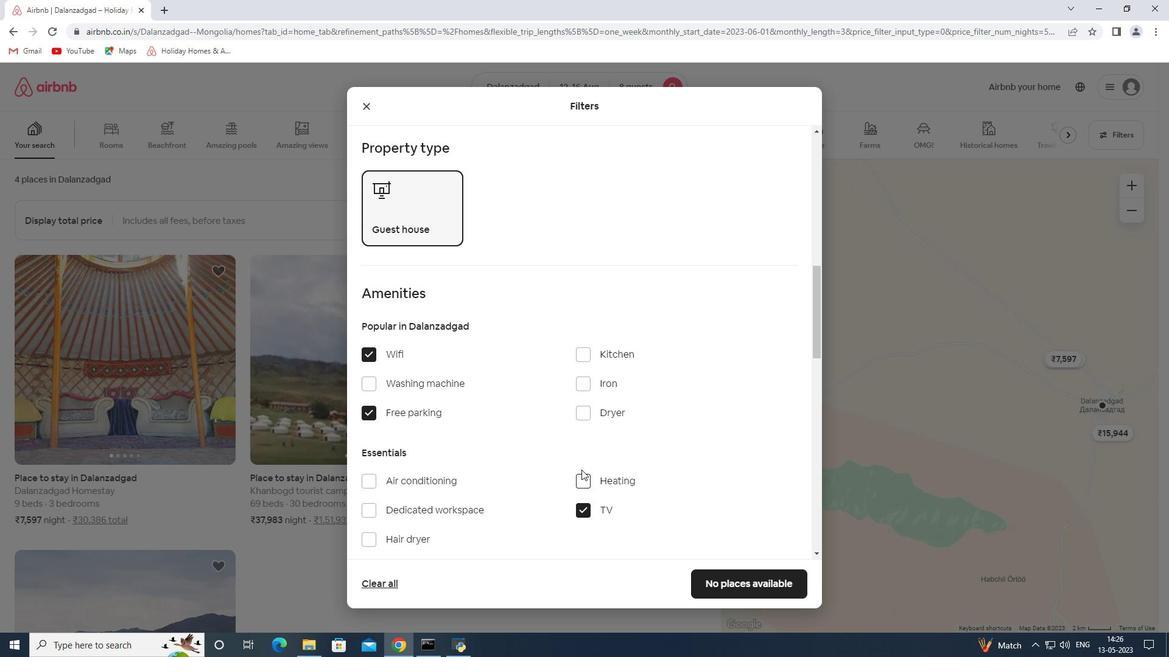 
Action: Mouse scrolled (581, 434) with delta (0, 0)
Screenshot: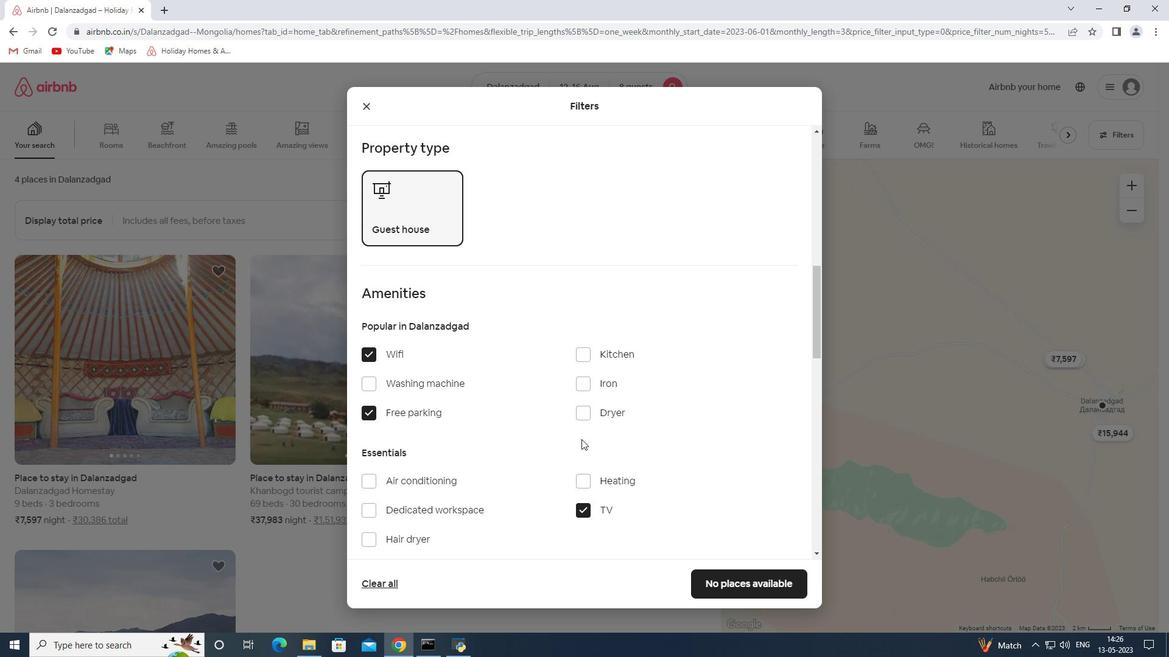 
Action: Mouse moved to (578, 431)
Screenshot: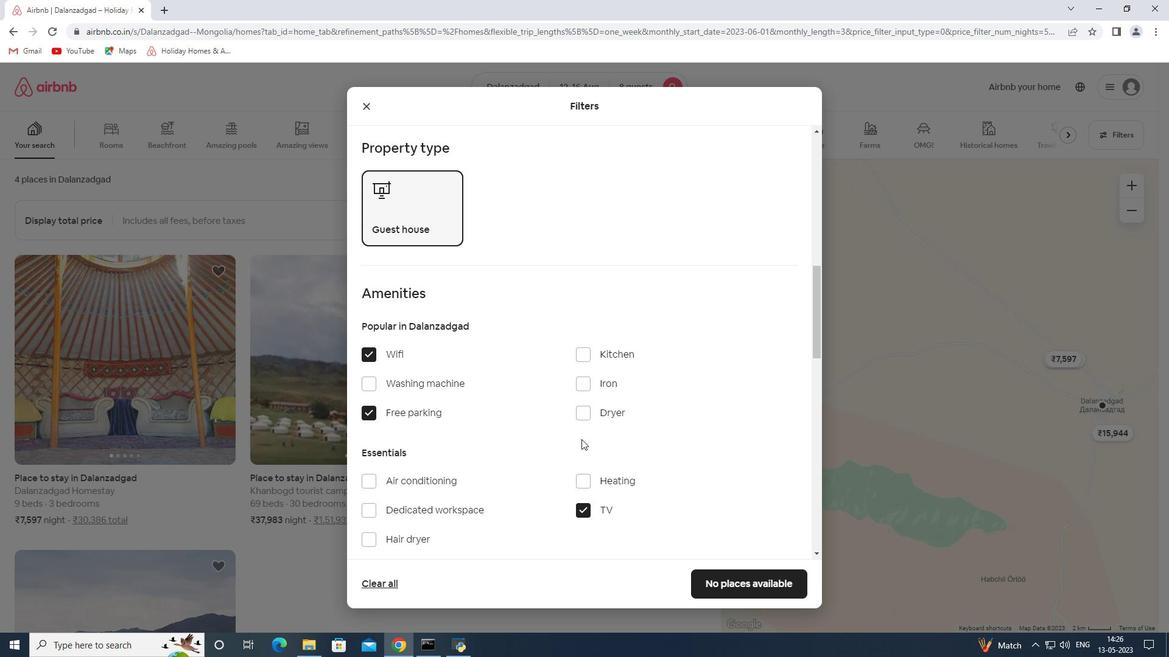 
Action: Mouse scrolled (578, 430) with delta (0, 0)
Screenshot: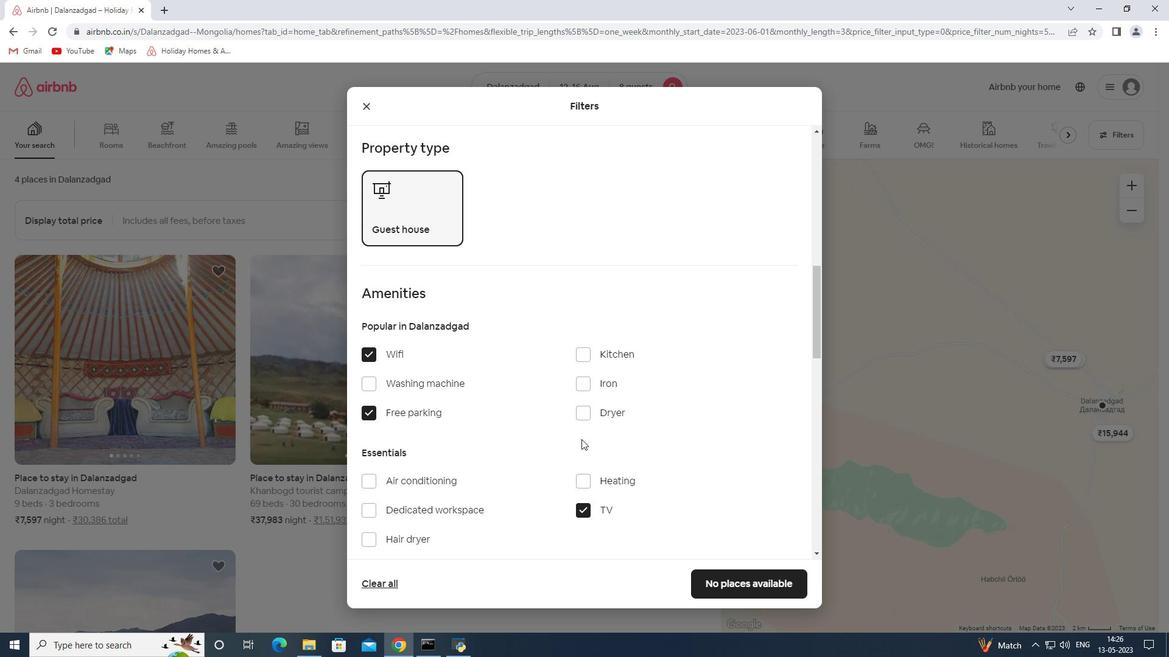 
Action: Mouse moved to (573, 423)
Screenshot: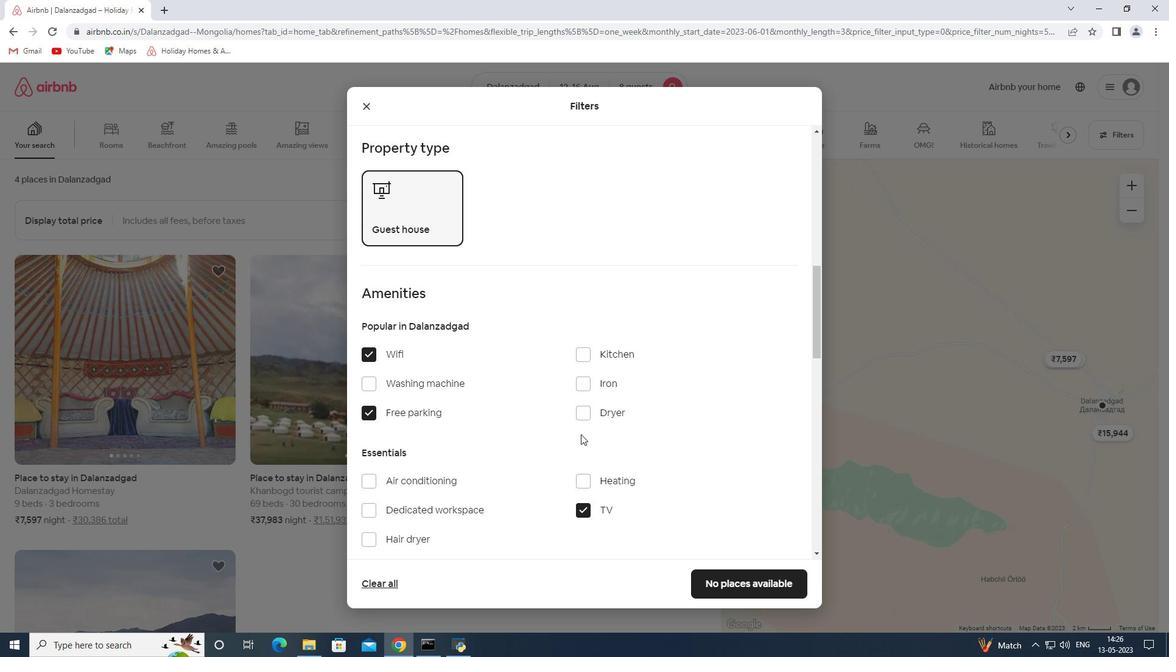 
Action: Mouse scrolled (573, 423) with delta (0, 0)
Screenshot: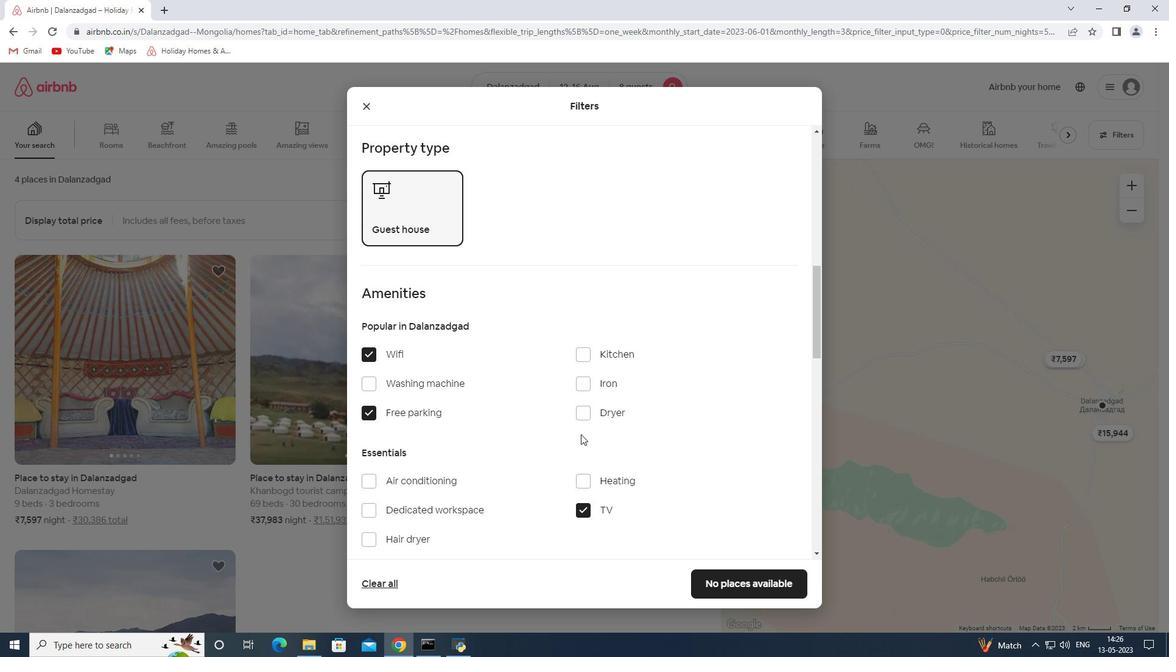 
Action: Mouse moved to (571, 419)
Screenshot: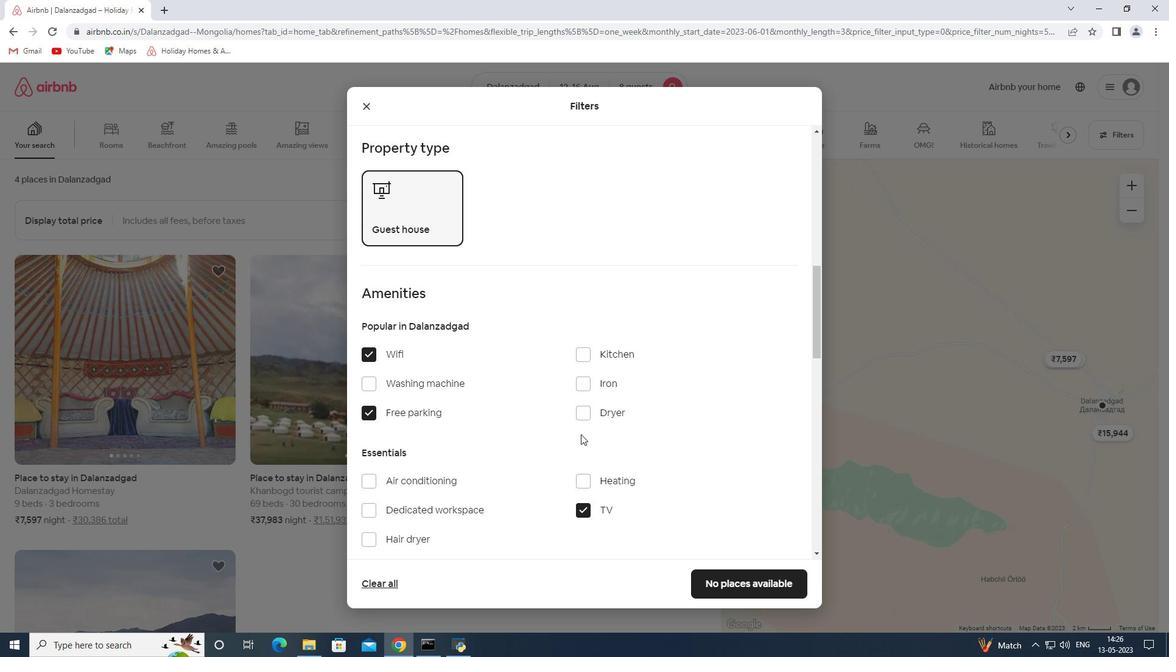 
Action: Mouse scrolled (571, 418) with delta (0, 0)
Screenshot: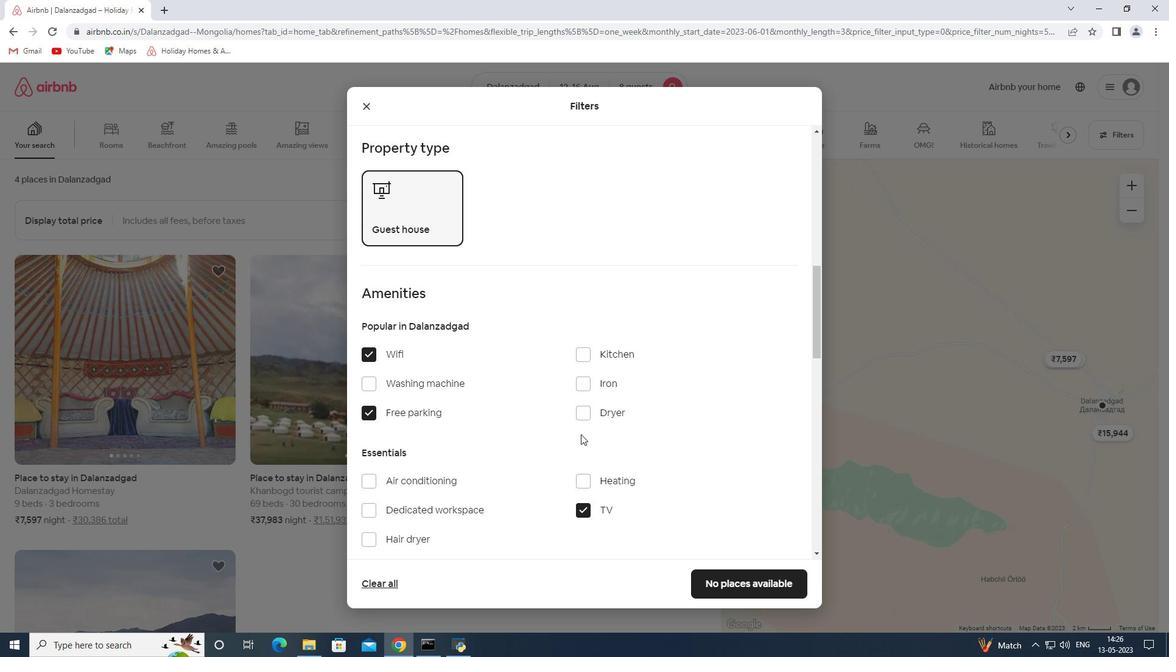 
Action: Mouse moved to (401, 426)
Screenshot: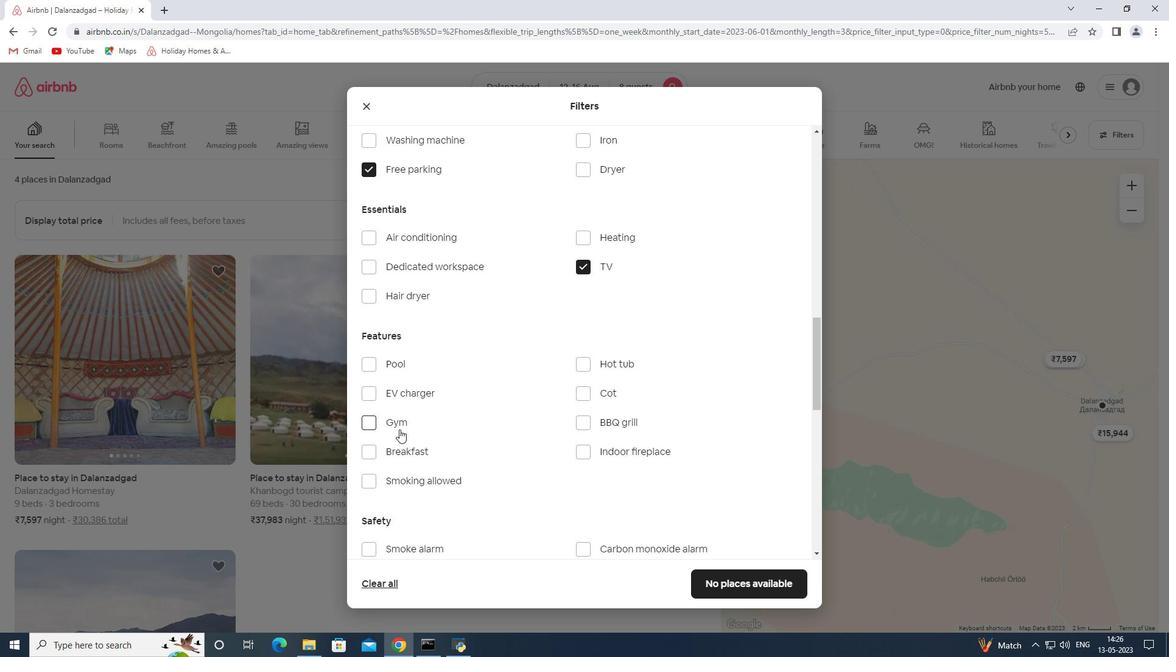
Action: Mouse pressed left at (401, 426)
Screenshot: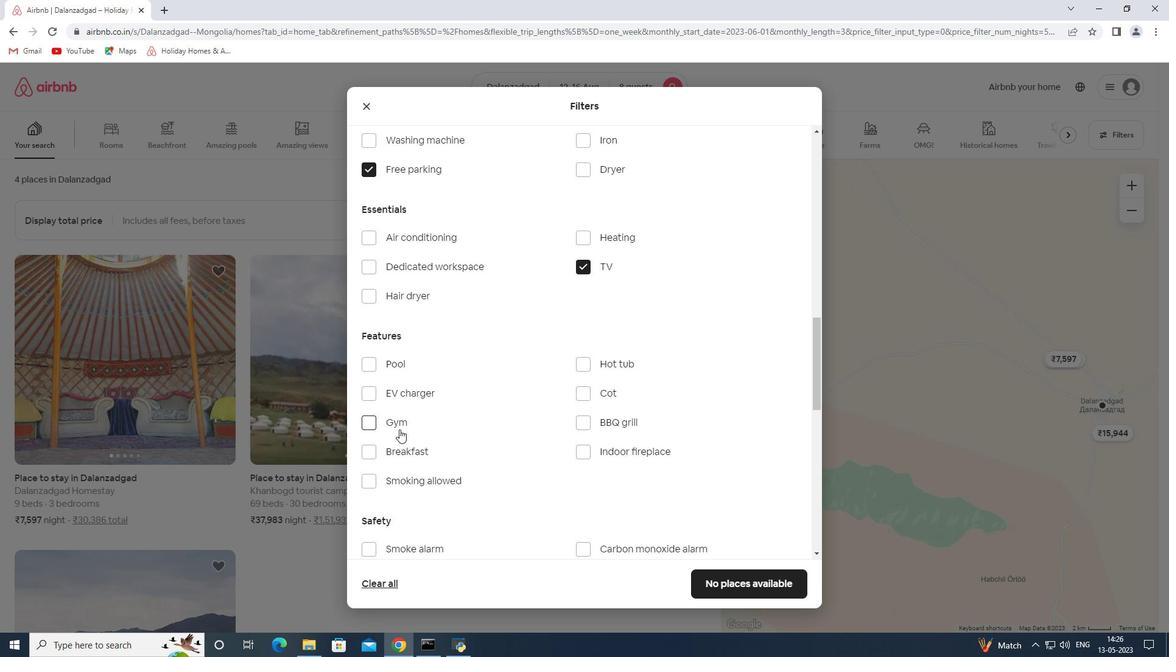 
Action: Mouse moved to (408, 449)
Screenshot: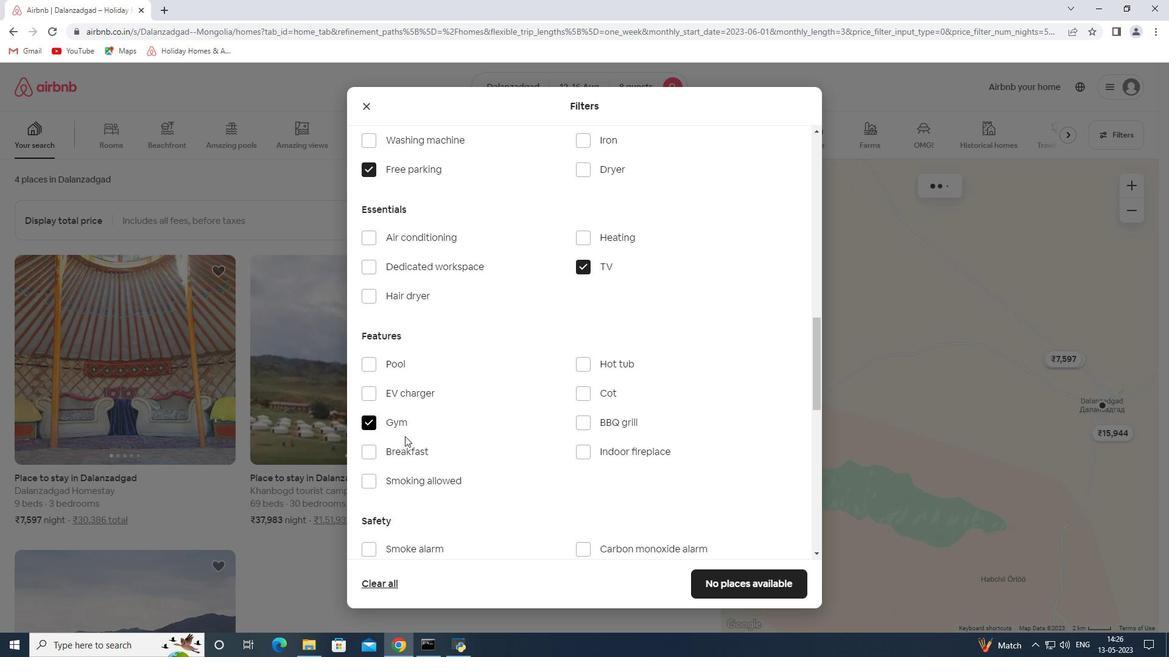 
Action: Mouse pressed left at (408, 449)
Screenshot: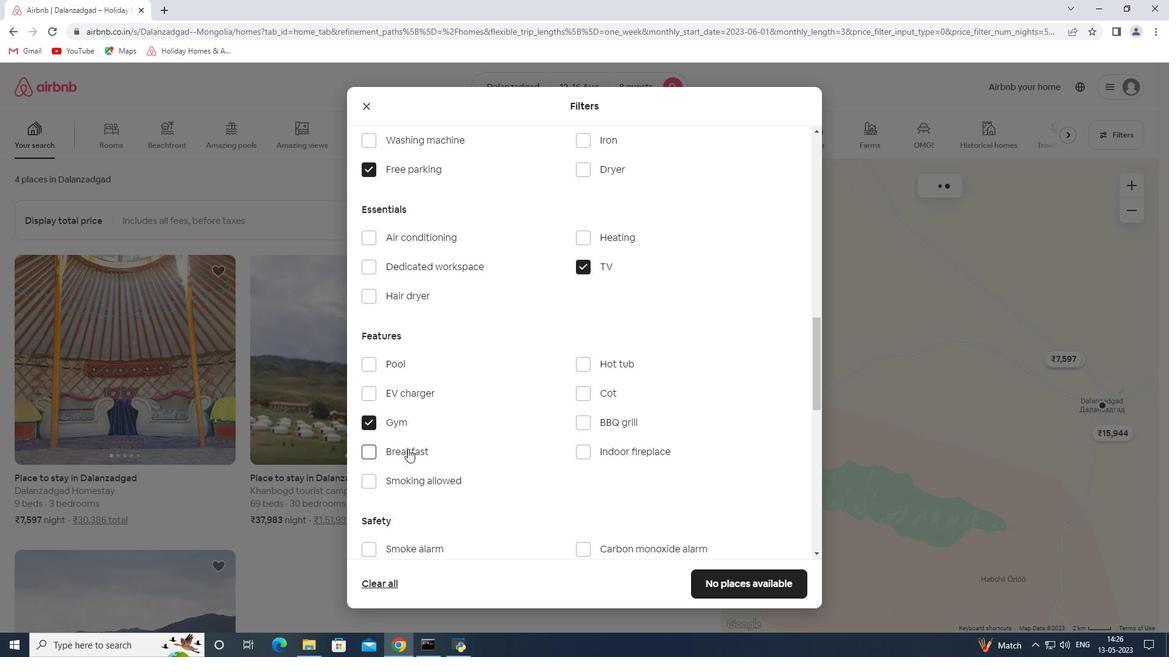 
Action: Mouse moved to (482, 396)
Screenshot: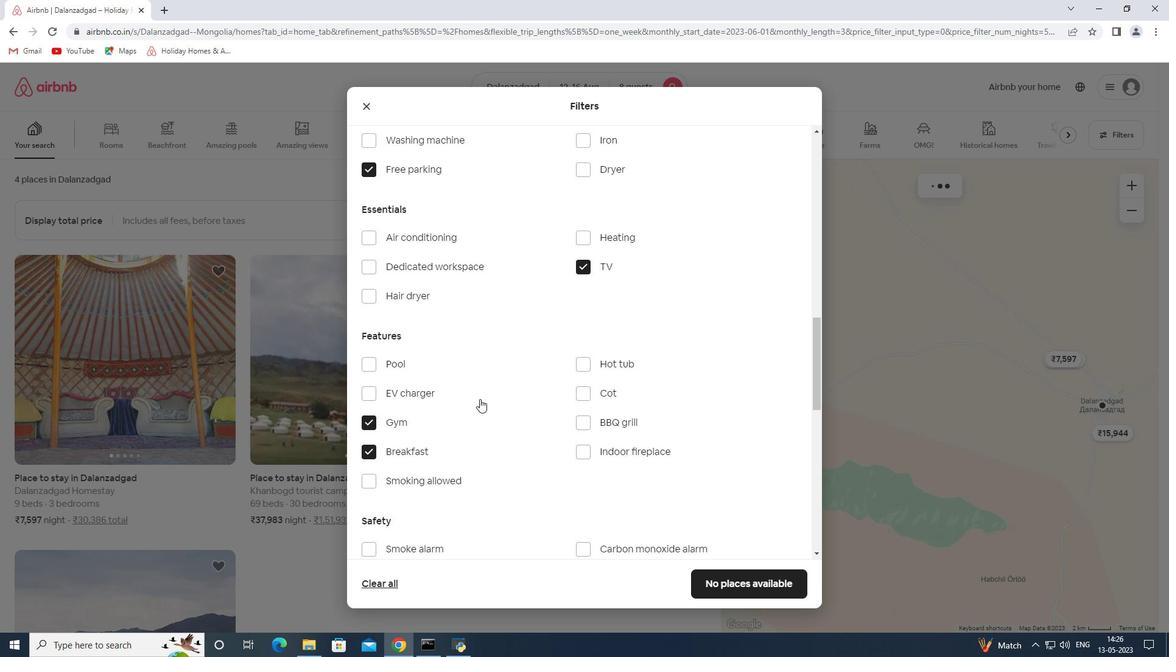 
Action: Mouse scrolled (482, 396) with delta (0, 0)
Screenshot: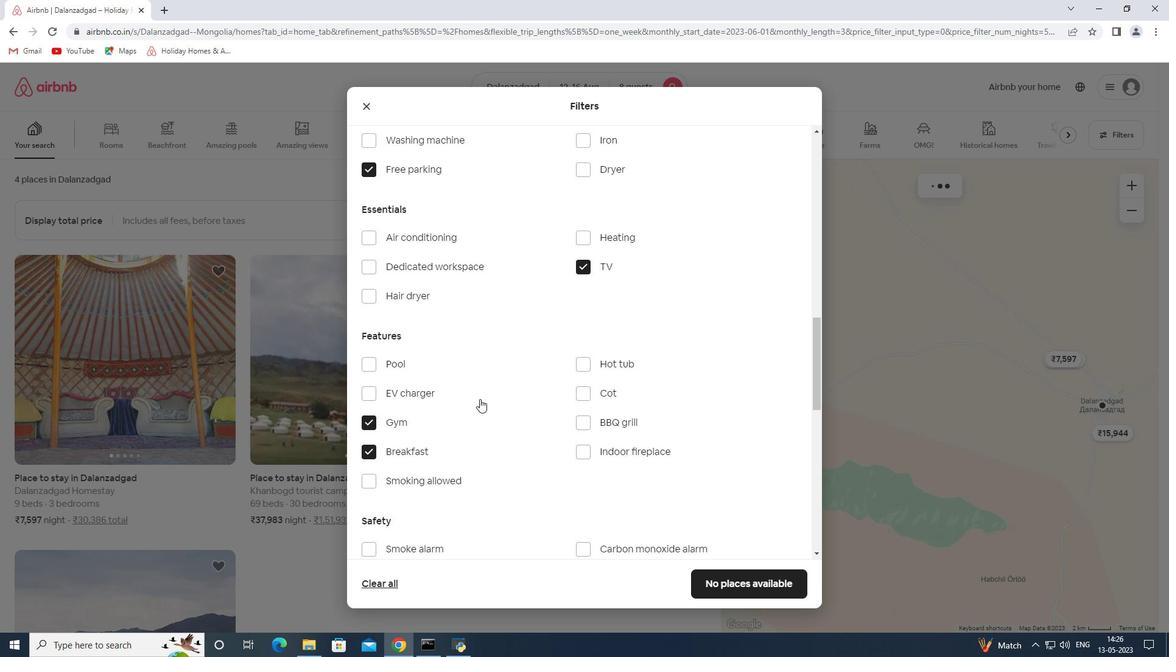 
Action: Mouse scrolled (482, 395) with delta (0, 0)
Screenshot: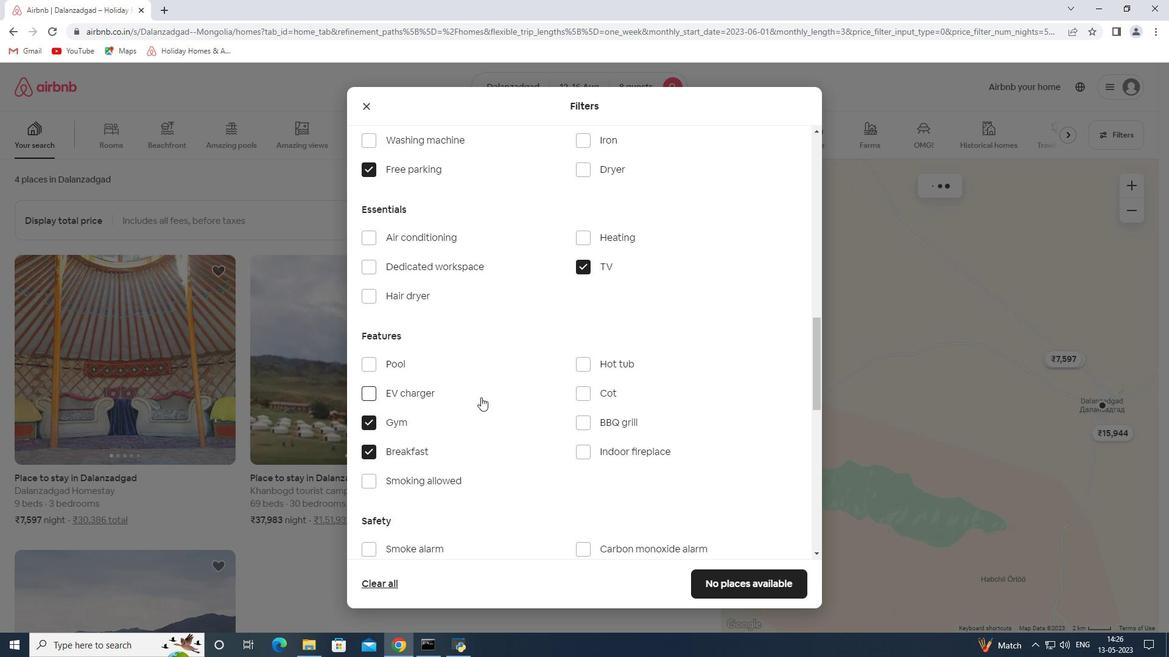 
Action: Mouse moved to (563, 396)
Screenshot: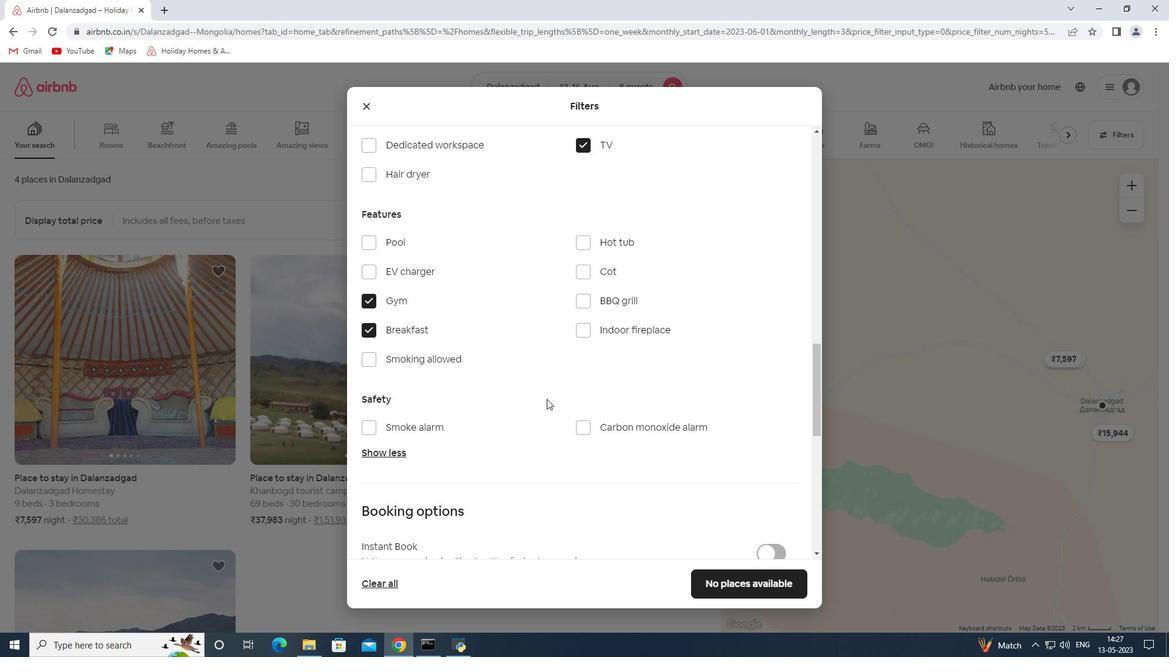 
Action: Mouse scrolled (563, 395) with delta (0, 0)
Screenshot: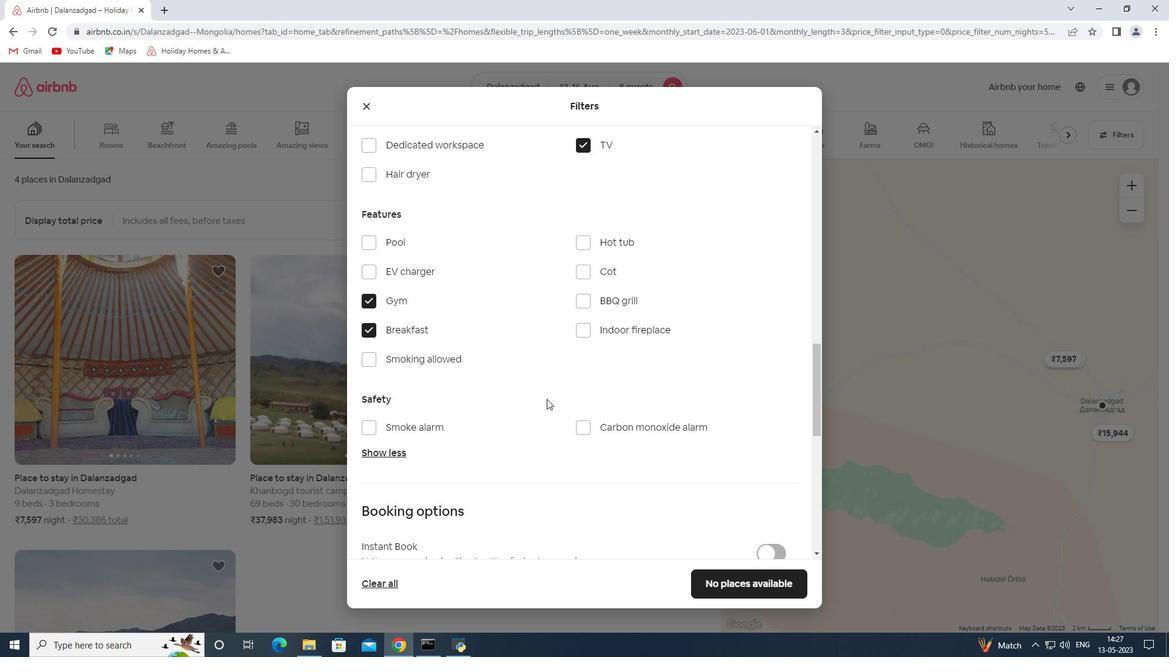 
Action: Mouse scrolled (563, 395) with delta (0, 0)
Screenshot: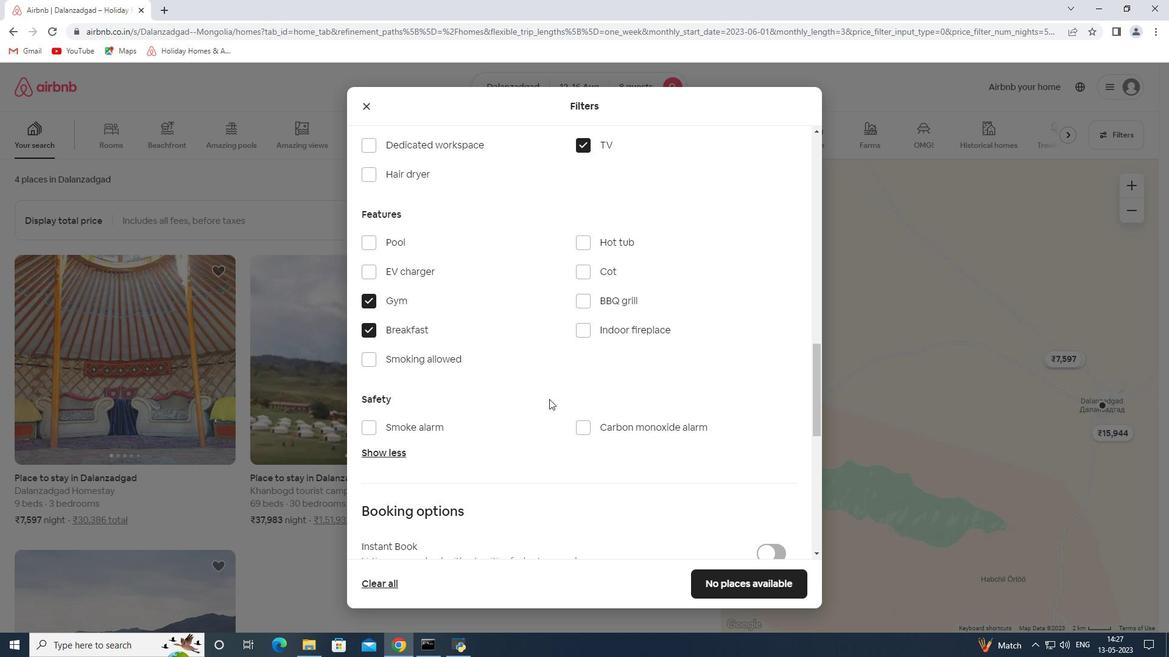 
Action: Mouse moved to (566, 395)
Screenshot: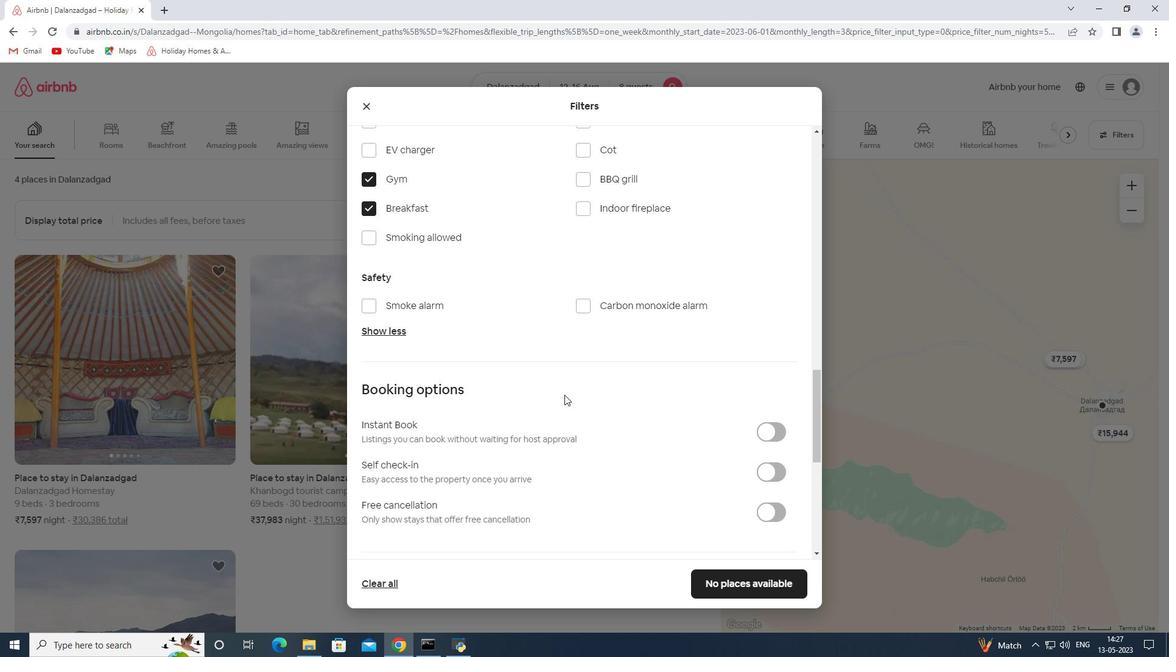 
Action: Mouse scrolled (566, 394) with delta (0, 0)
Screenshot: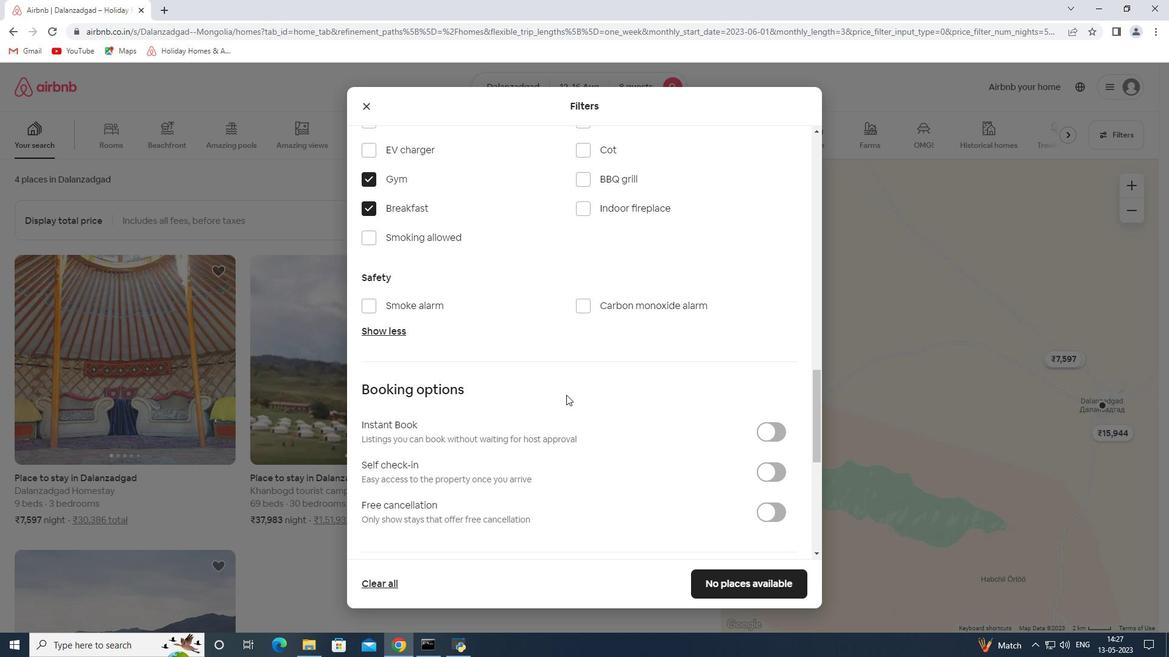
Action: Mouse scrolled (566, 394) with delta (0, 0)
Screenshot: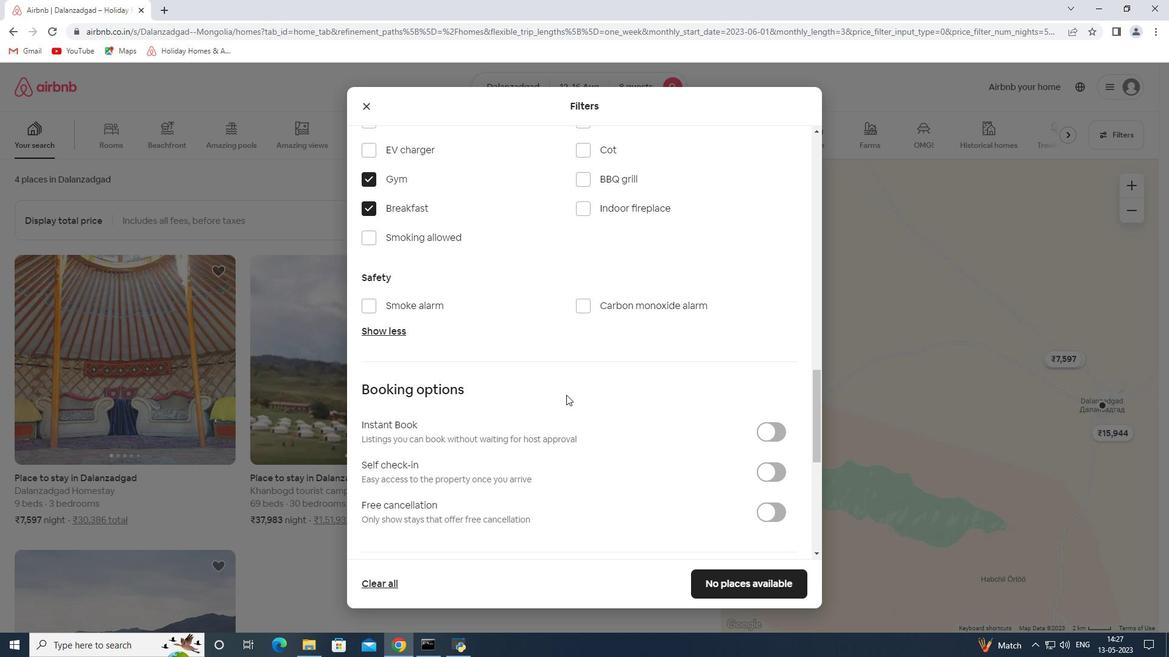 
Action: Mouse moved to (776, 355)
Screenshot: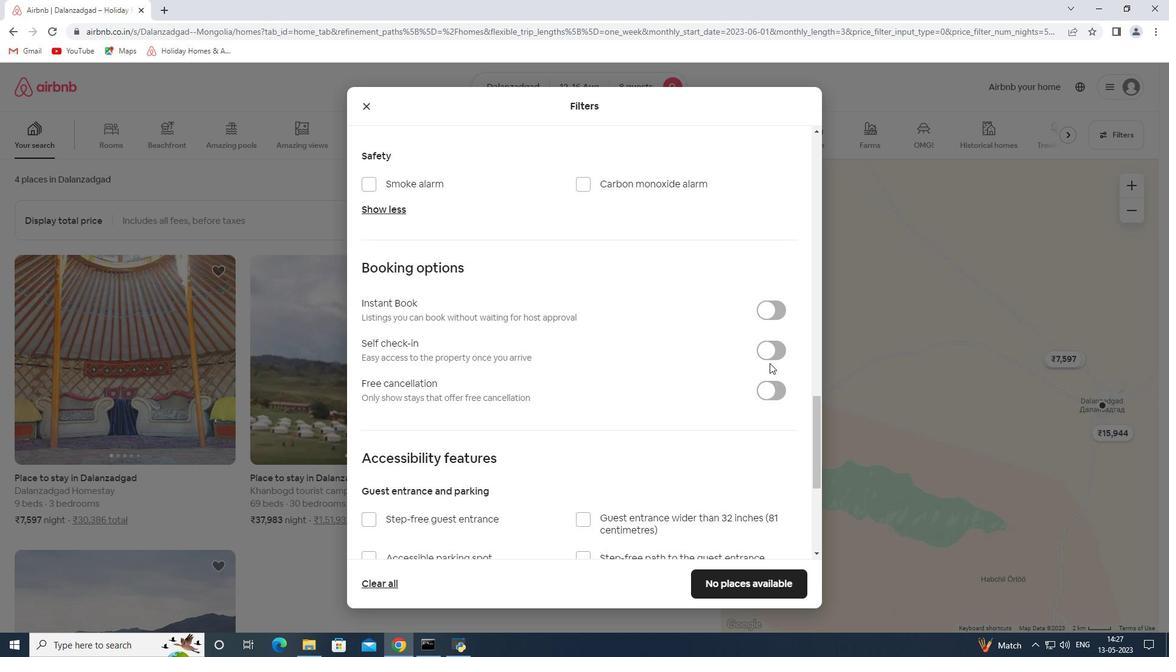 
Action: Mouse pressed left at (776, 355)
Screenshot: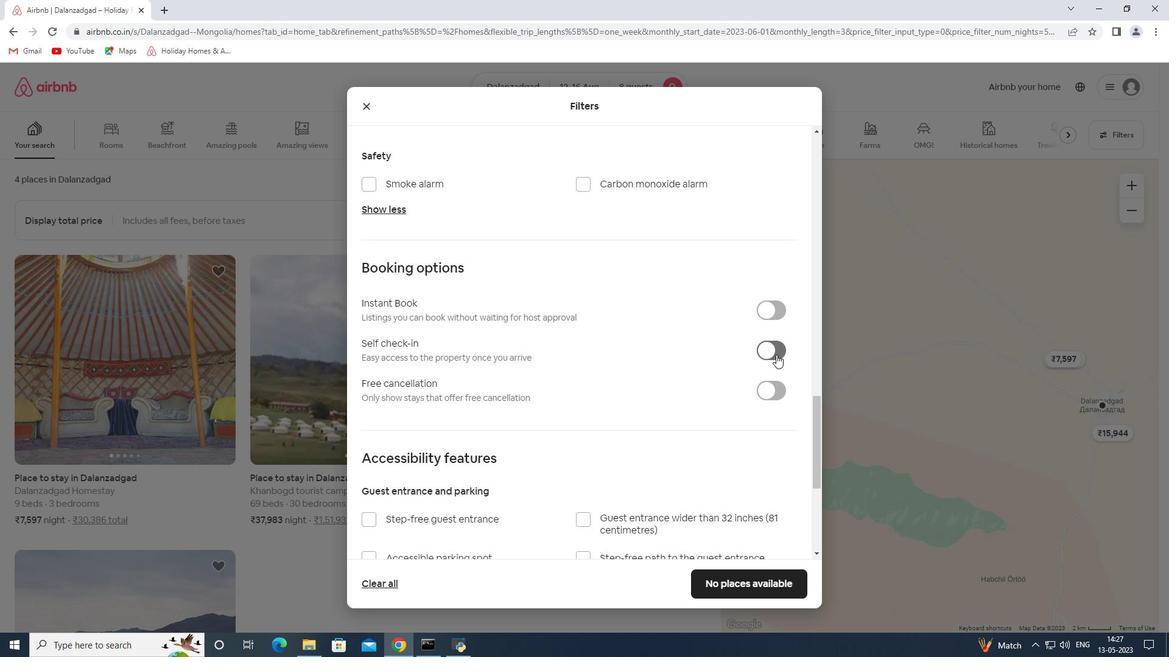
Action: Mouse moved to (684, 392)
Screenshot: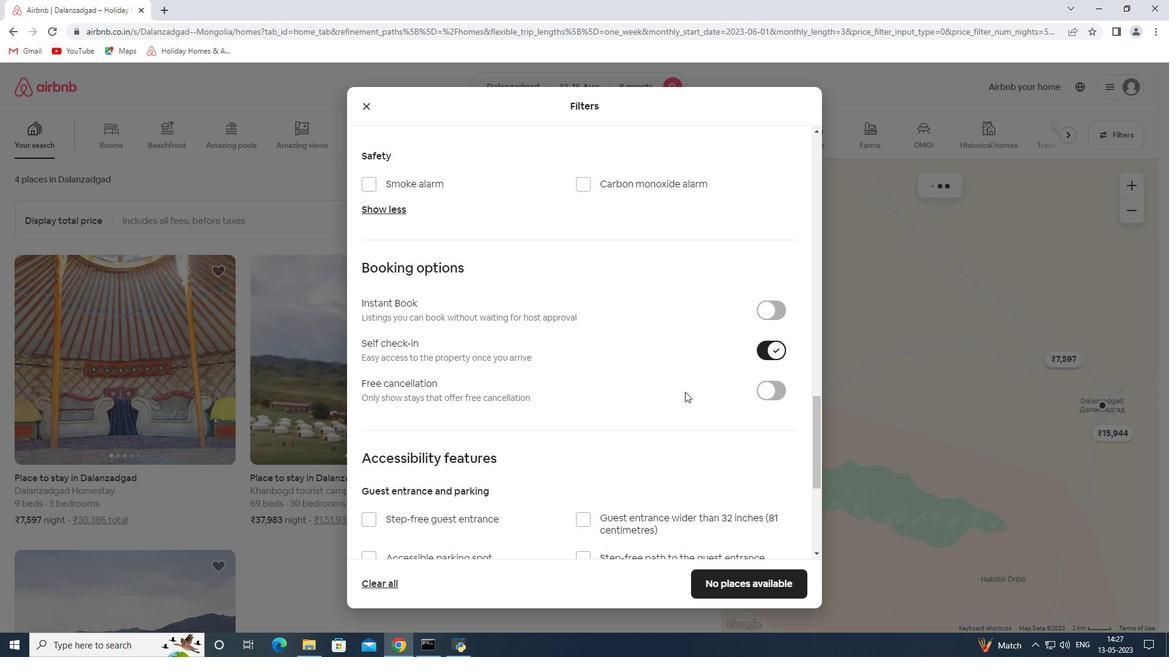 
Action: Mouse scrolled (684, 392) with delta (0, 0)
Screenshot: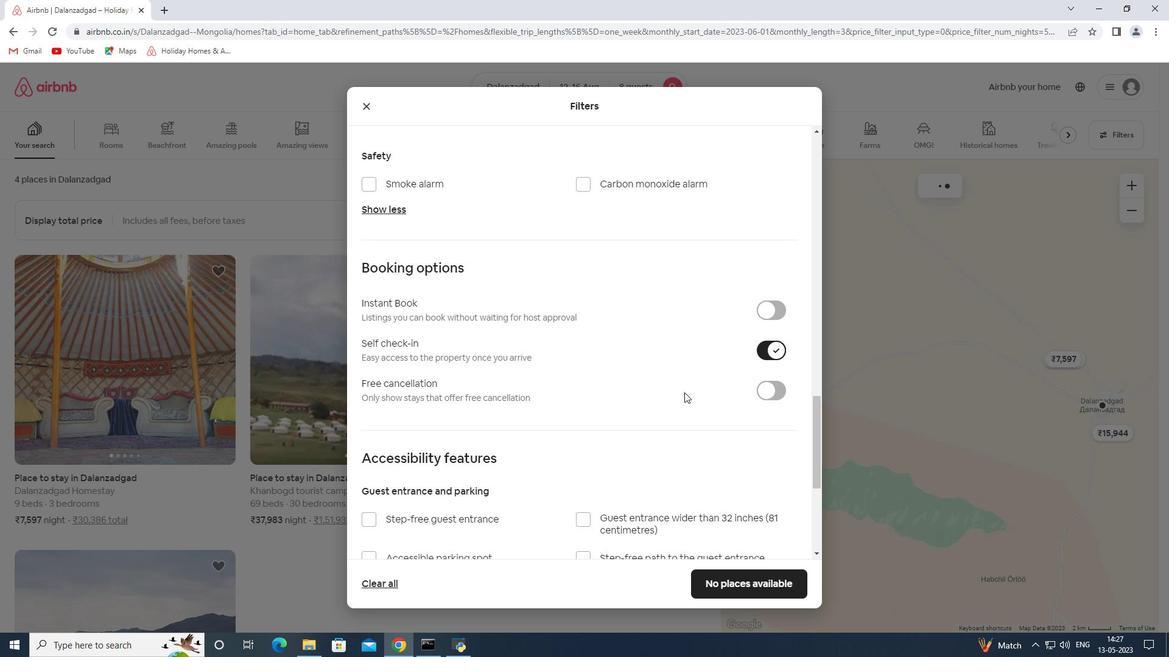 
Action: Mouse scrolled (684, 392) with delta (0, 0)
Screenshot: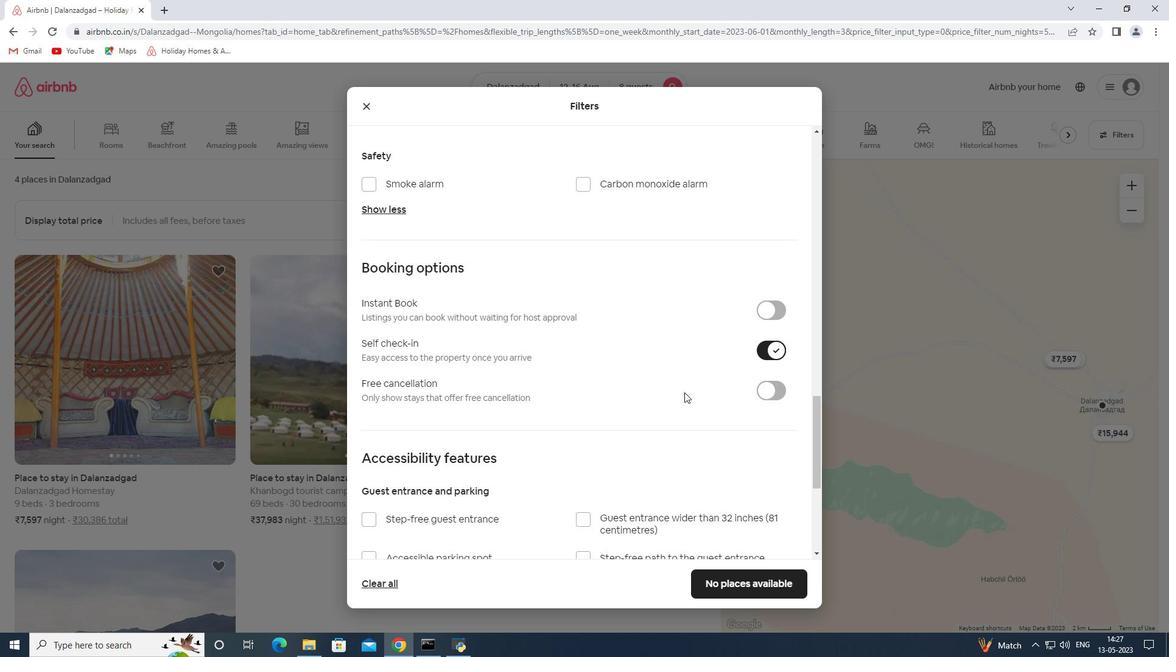 
Action: Mouse moved to (635, 428)
Screenshot: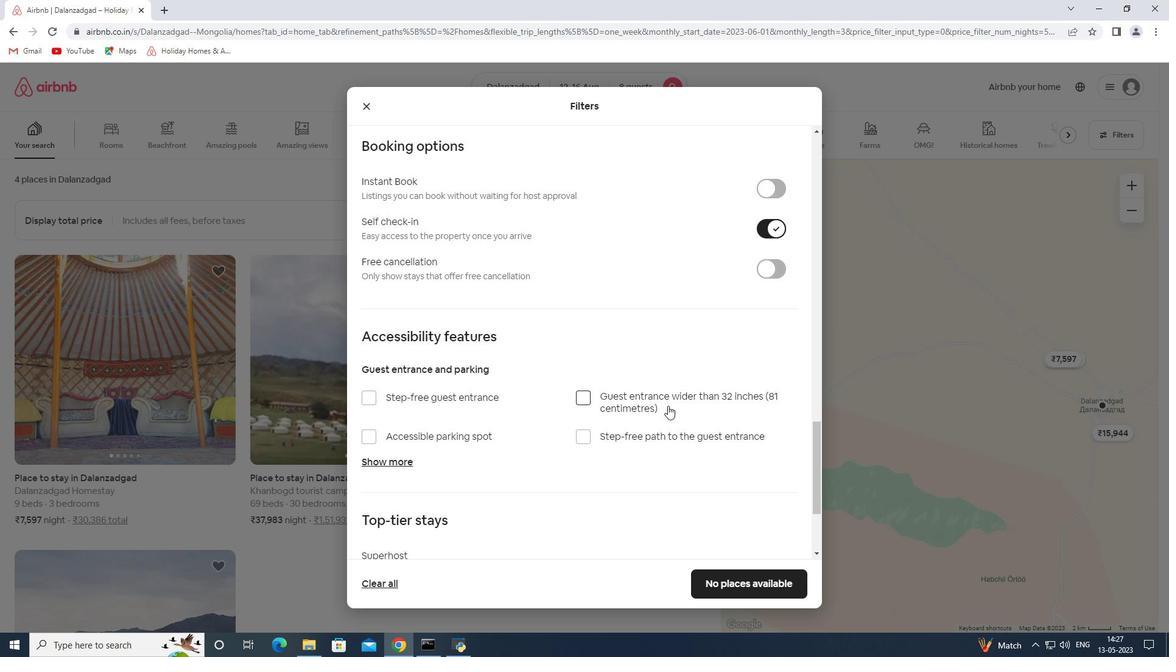 
Action: Mouse scrolled (635, 428) with delta (0, 0)
Screenshot: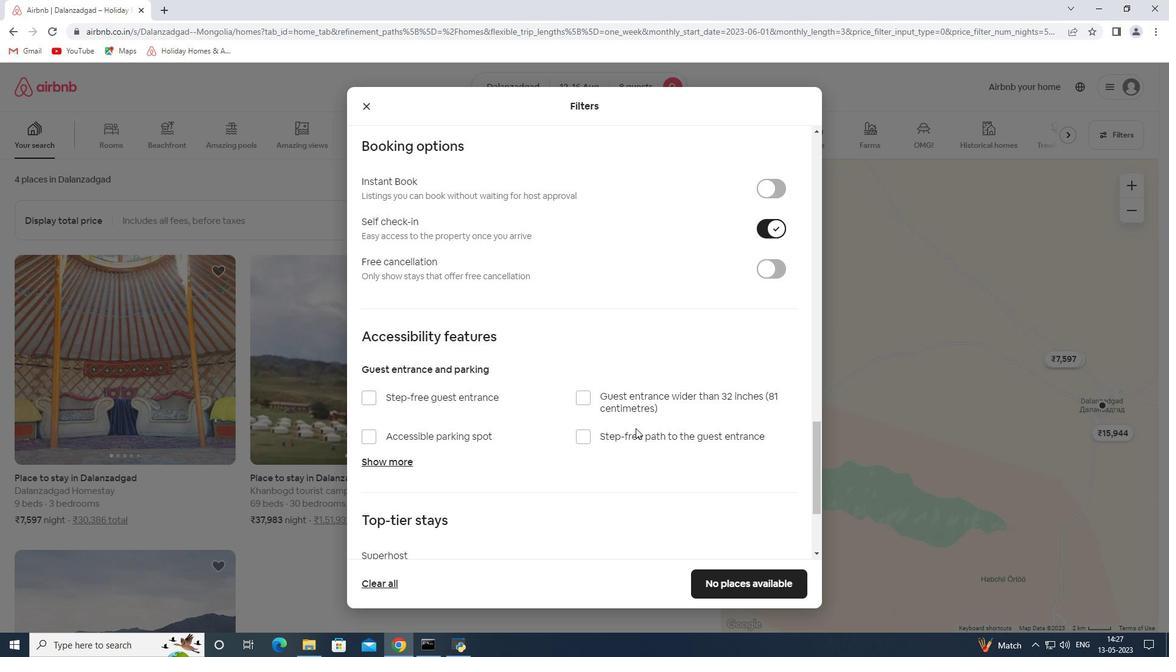 
Action: Mouse scrolled (635, 428) with delta (0, 0)
Screenshot: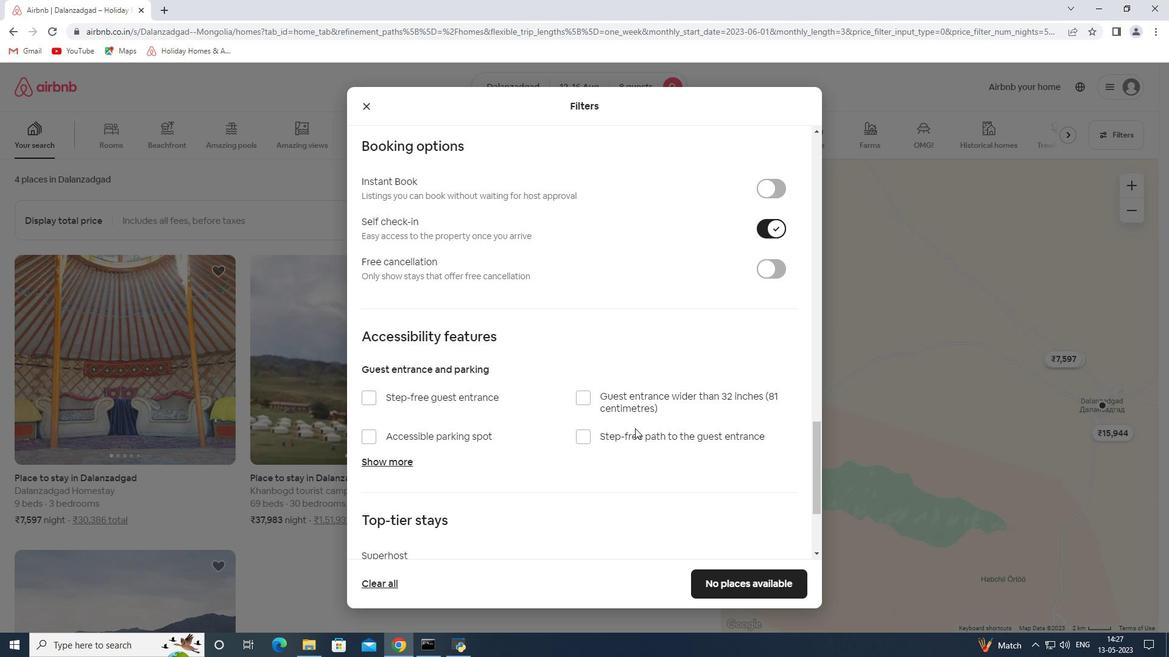 
Action: Mouse scrolled (635, 428) with delta (0, 0)
Screenshot: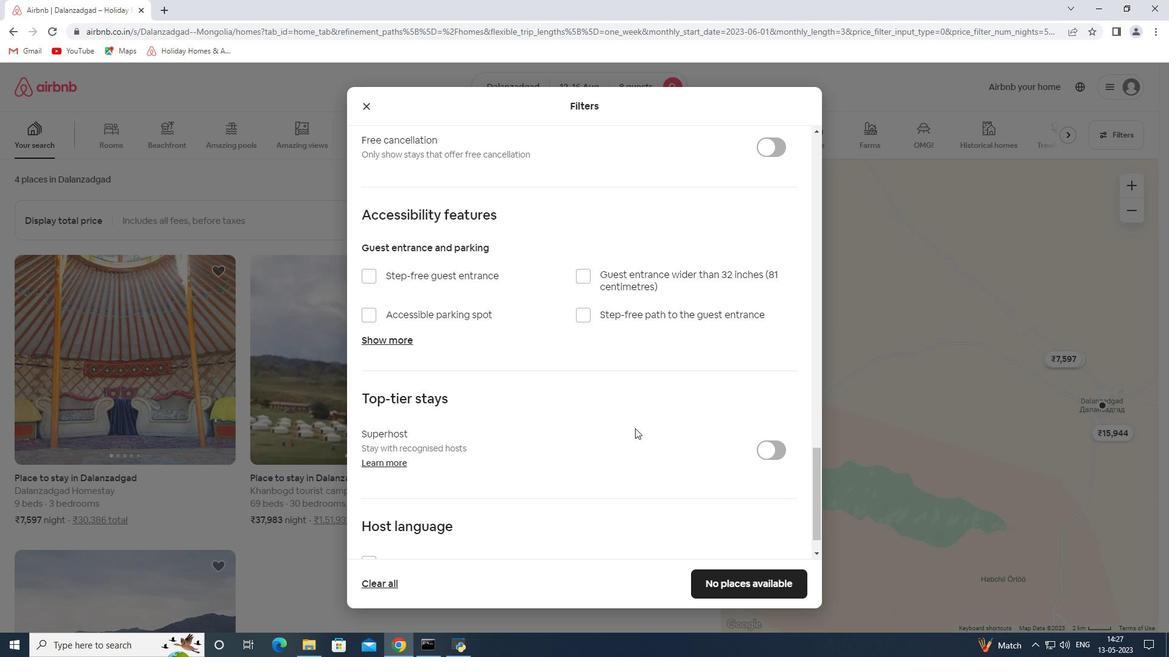 
Action: Mouse scrolled (635, 428) with delta (0, 0)
Screenshot: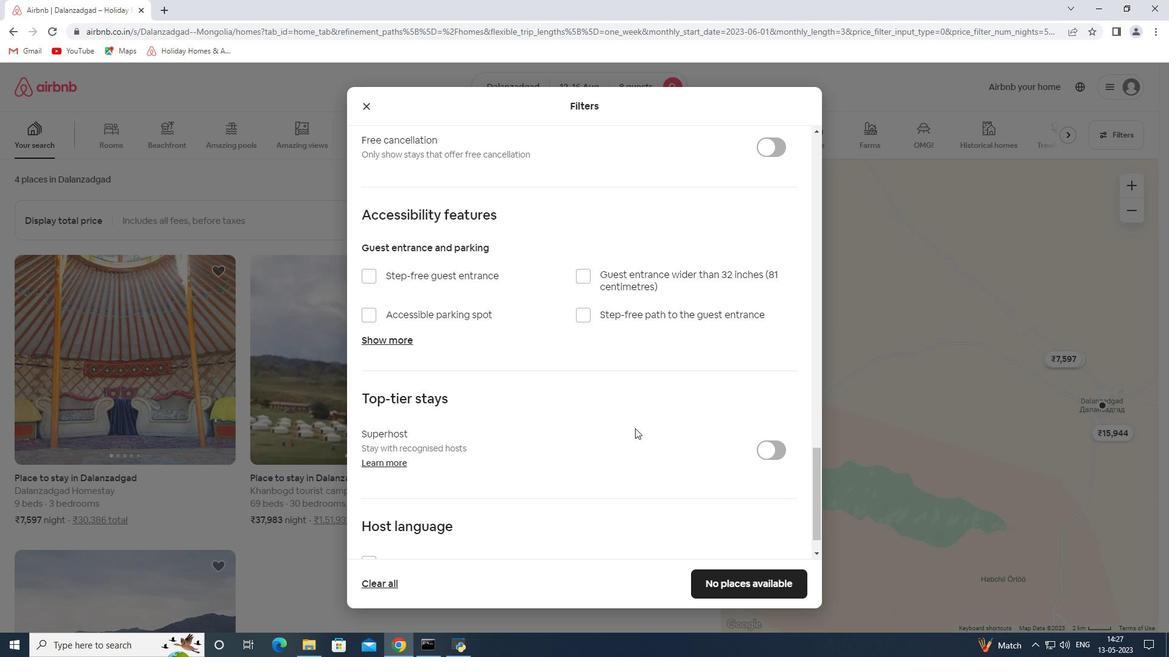 
Action: Mouse moved to (380, 523)
Screenshot: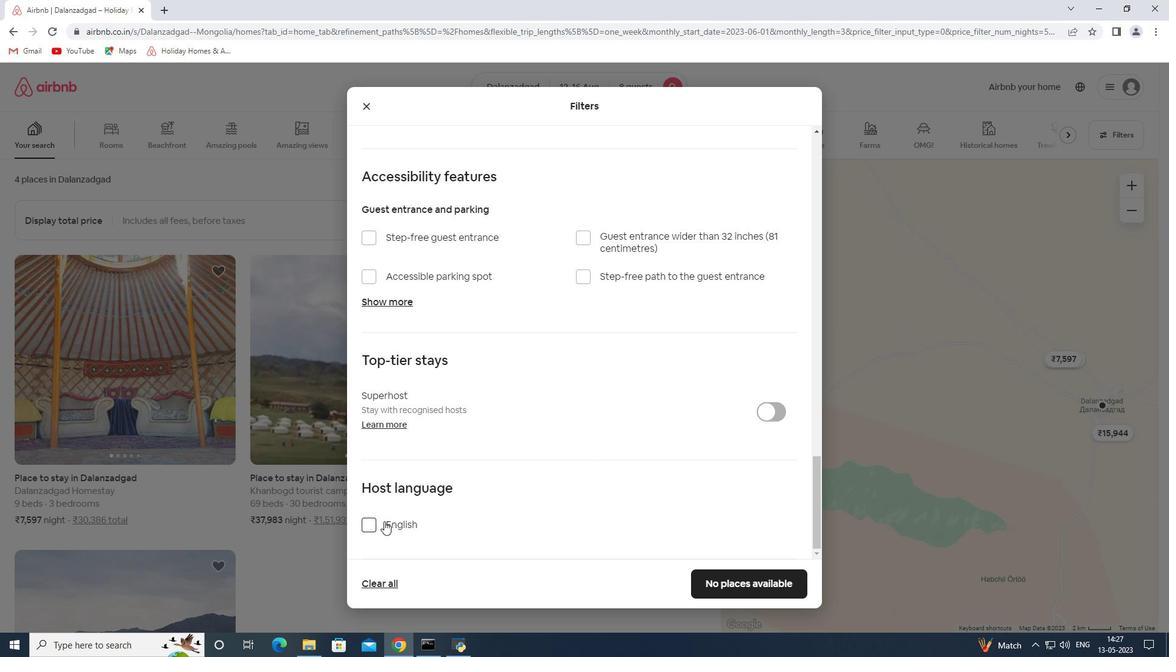
Action: Mouse pressed left at (380, 523)
Screenshot: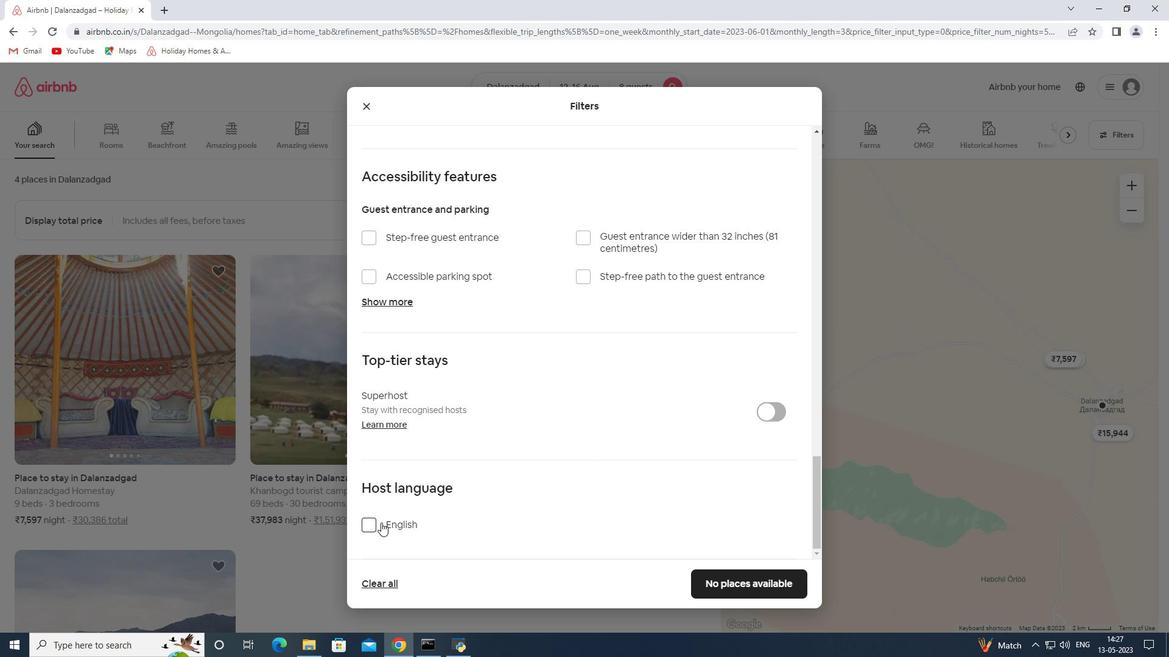 
Action: Mouse moved to (747, 584)
Screenshot: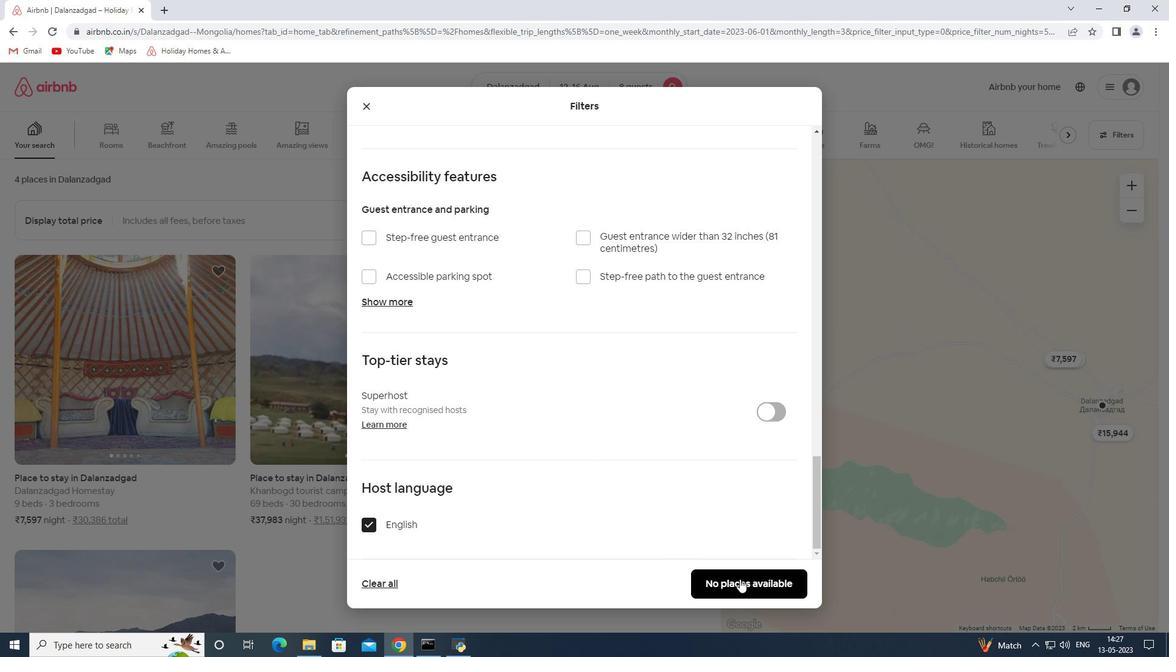
Action: Mouse pressed left at (747, 584)
Screenshot: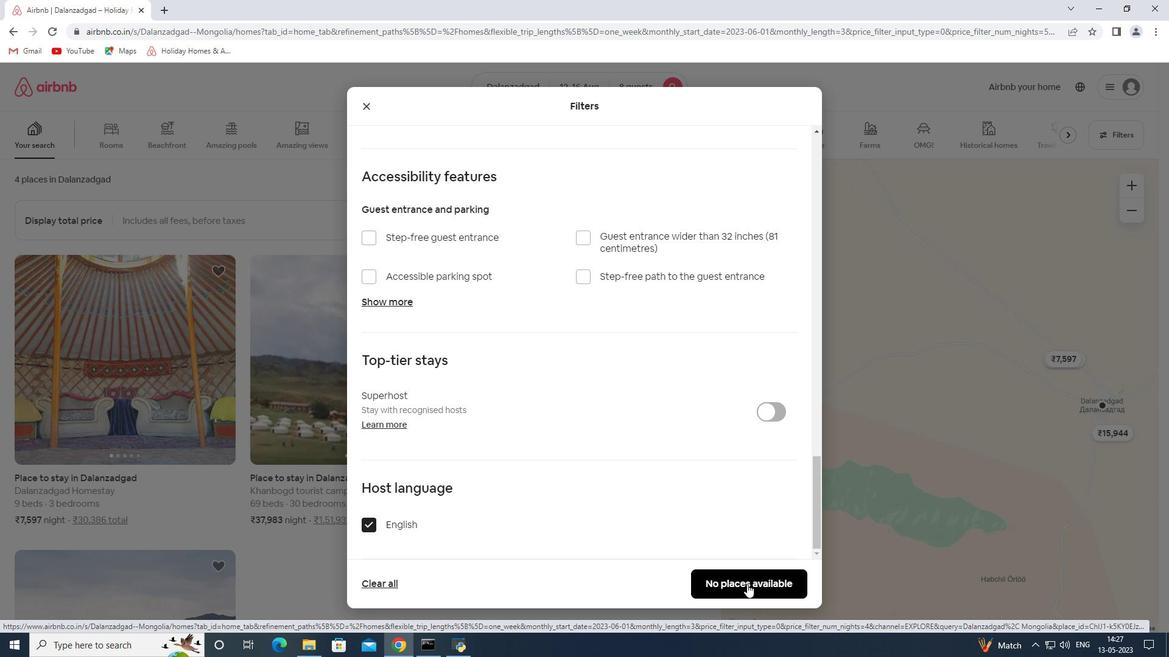 
Action: Mouse moved to (683, 439)
Screenshot: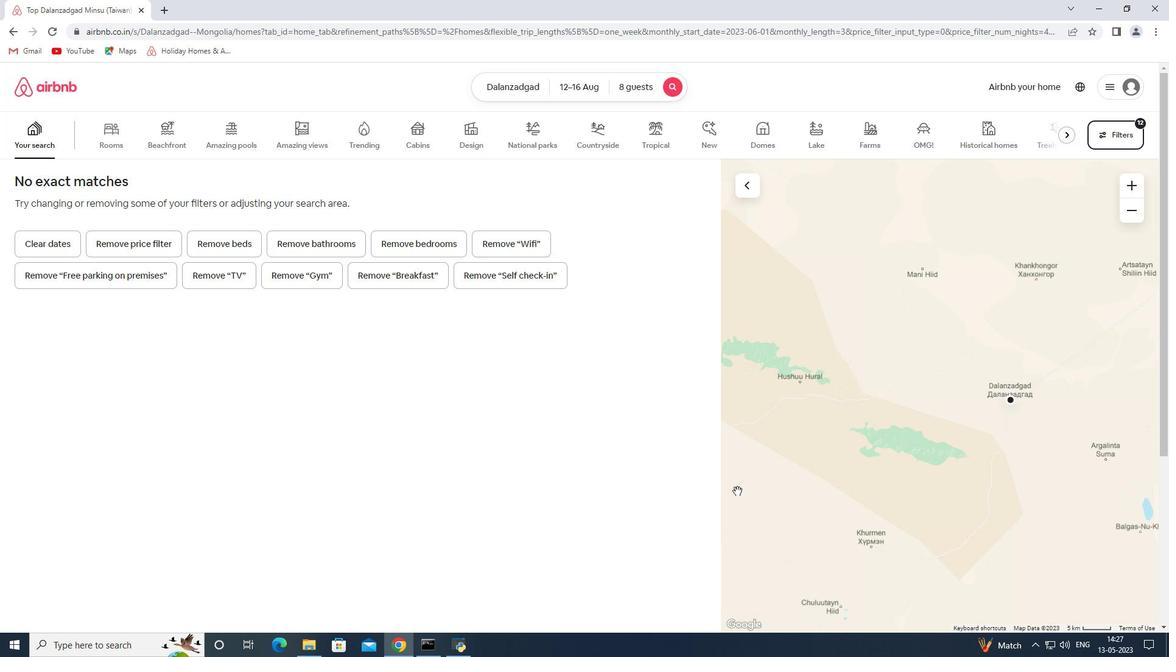 
